 Task: Open Card Craft Beer Review in Board Content Marketing Campaign Planning and Execution to Workspace Event Marketing Agencies and add a team member Softage.1@softage.net, a label Blue, a checklist Culinary Arts, an attachment from your computer, a color Blue and finally, add a card description 'Plan and execute company team-building conference with guest speakers on employee engagement' and a comment 'We should approach this task with a sense of accountability and responsibility, owning our mistakes and taking steps to correct them.'. Add a start date 'Jan 05, 1900' with a due date 'Jan 12, 1900'
Action: Mouse moved to (142, 56)
Screenshot: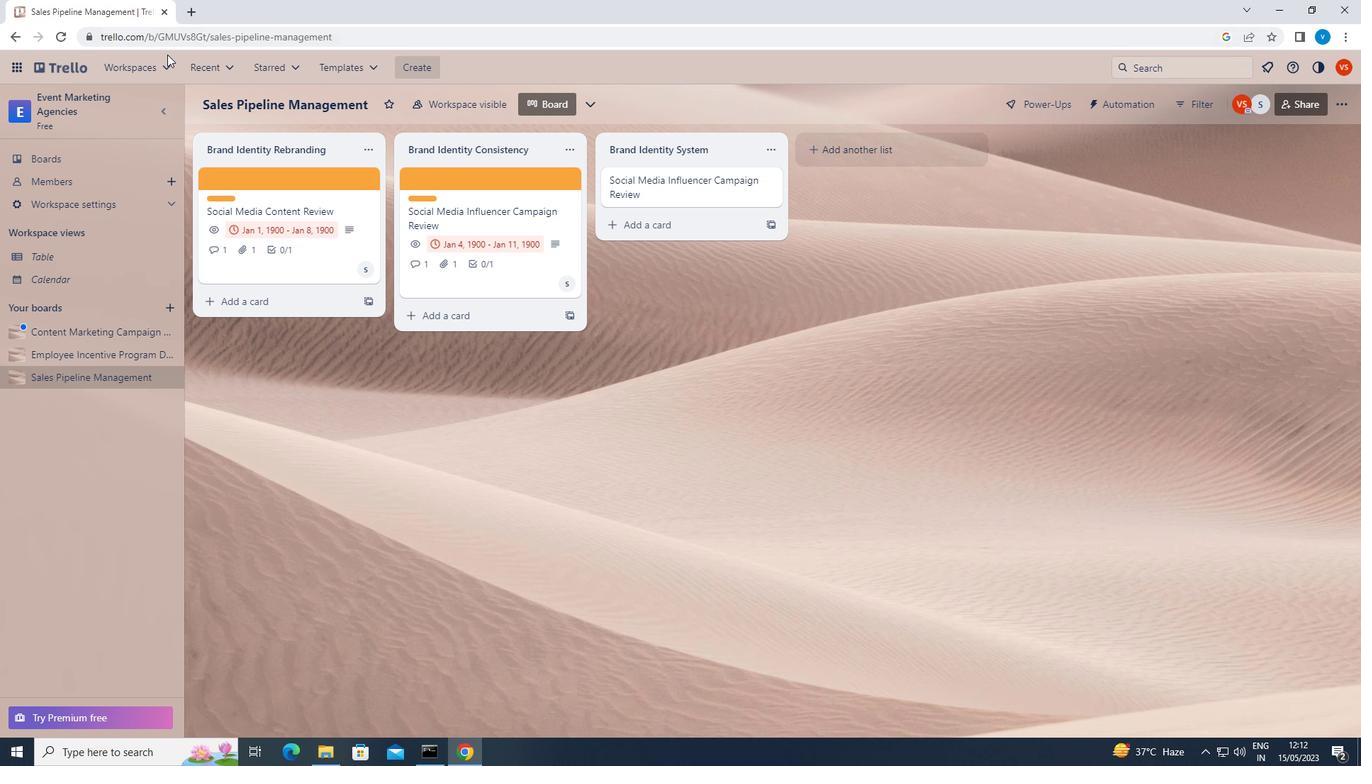 
Action: Mouse pressed left at (142, 56)
Screenshot: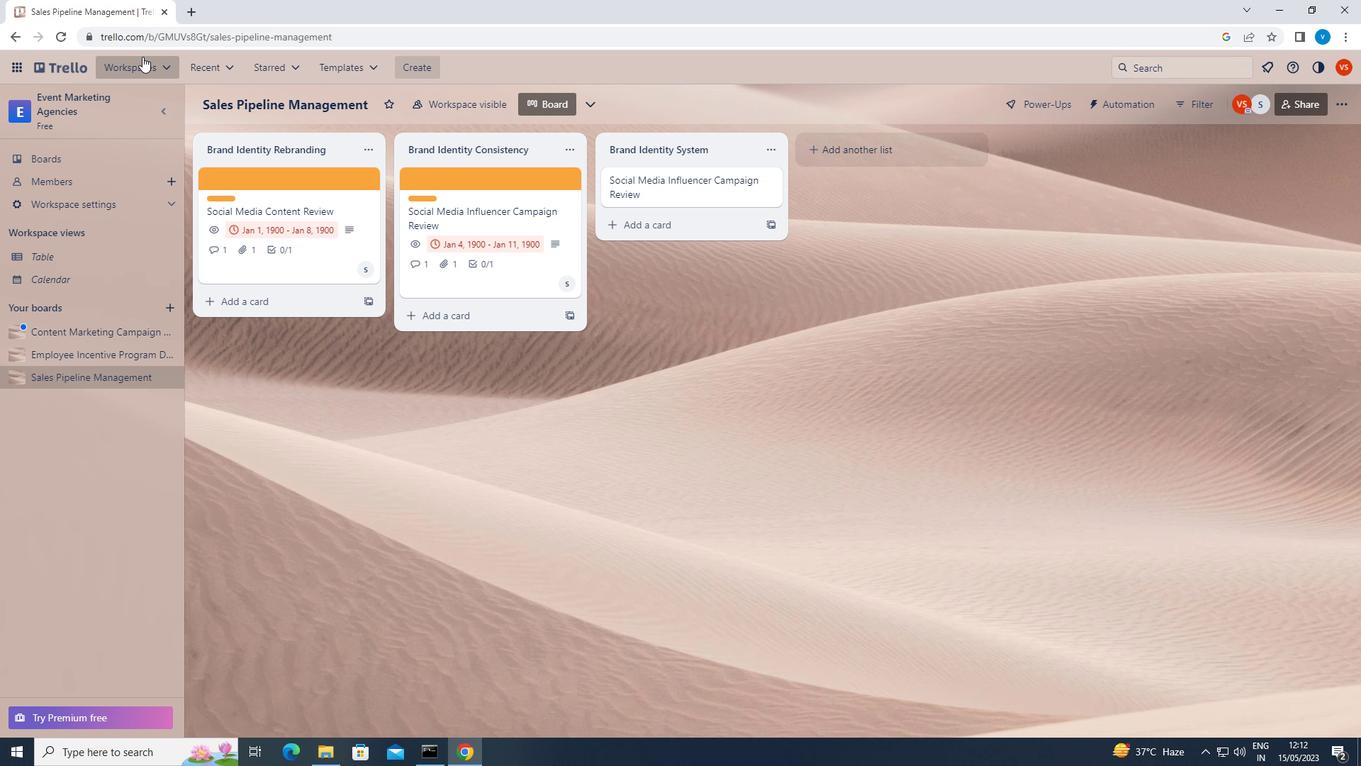 
Action: Mouse moved to (263, 646)
Screenshot: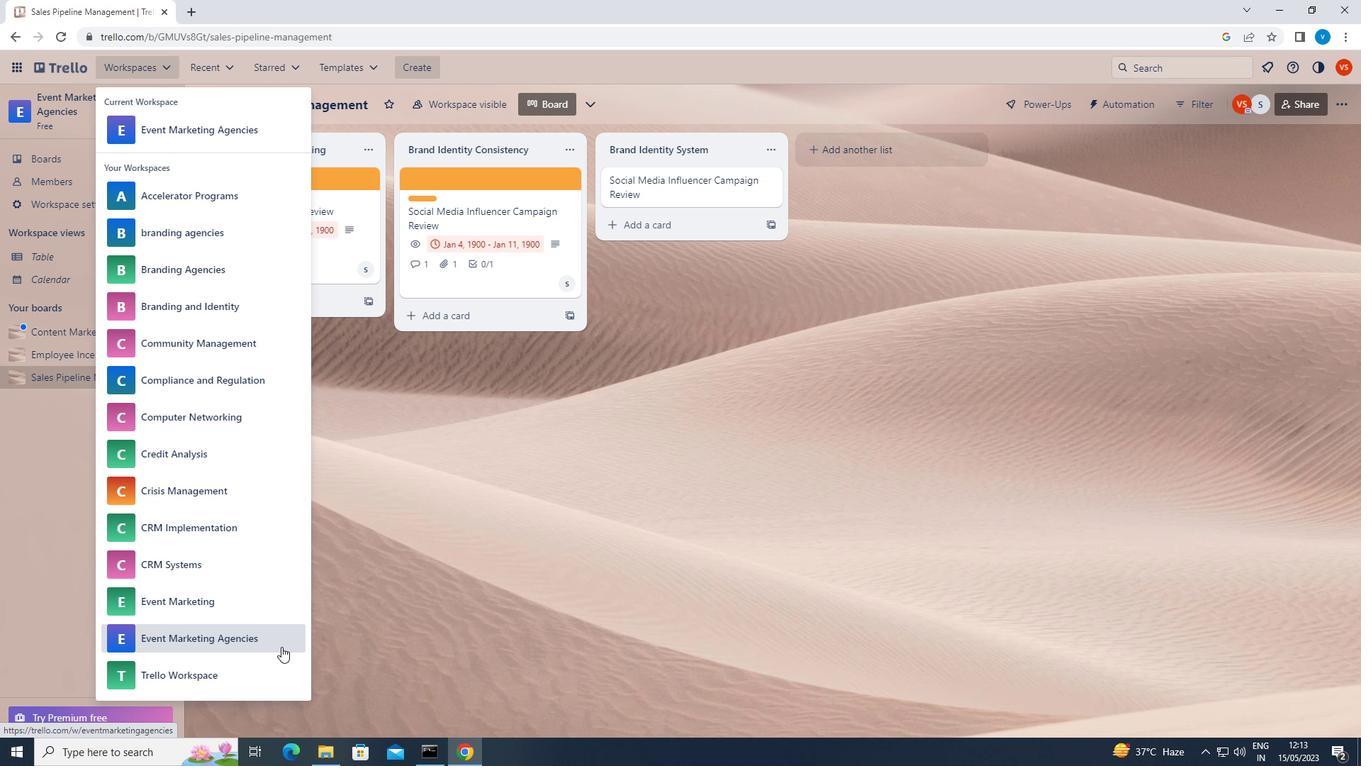
Action: Mouse pressed left at (263, 646)
Screenshot: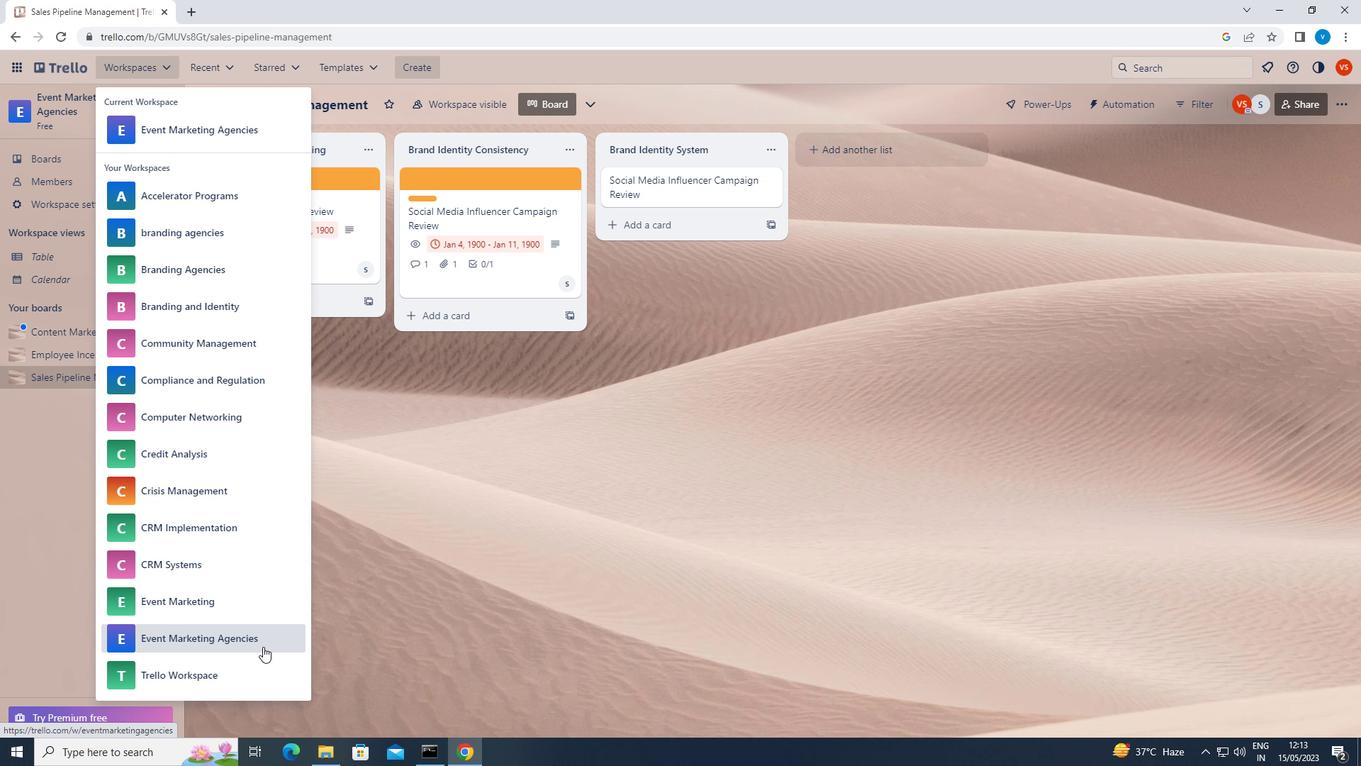 
Action: Mouse moved to (1028, 570)
Screenshot: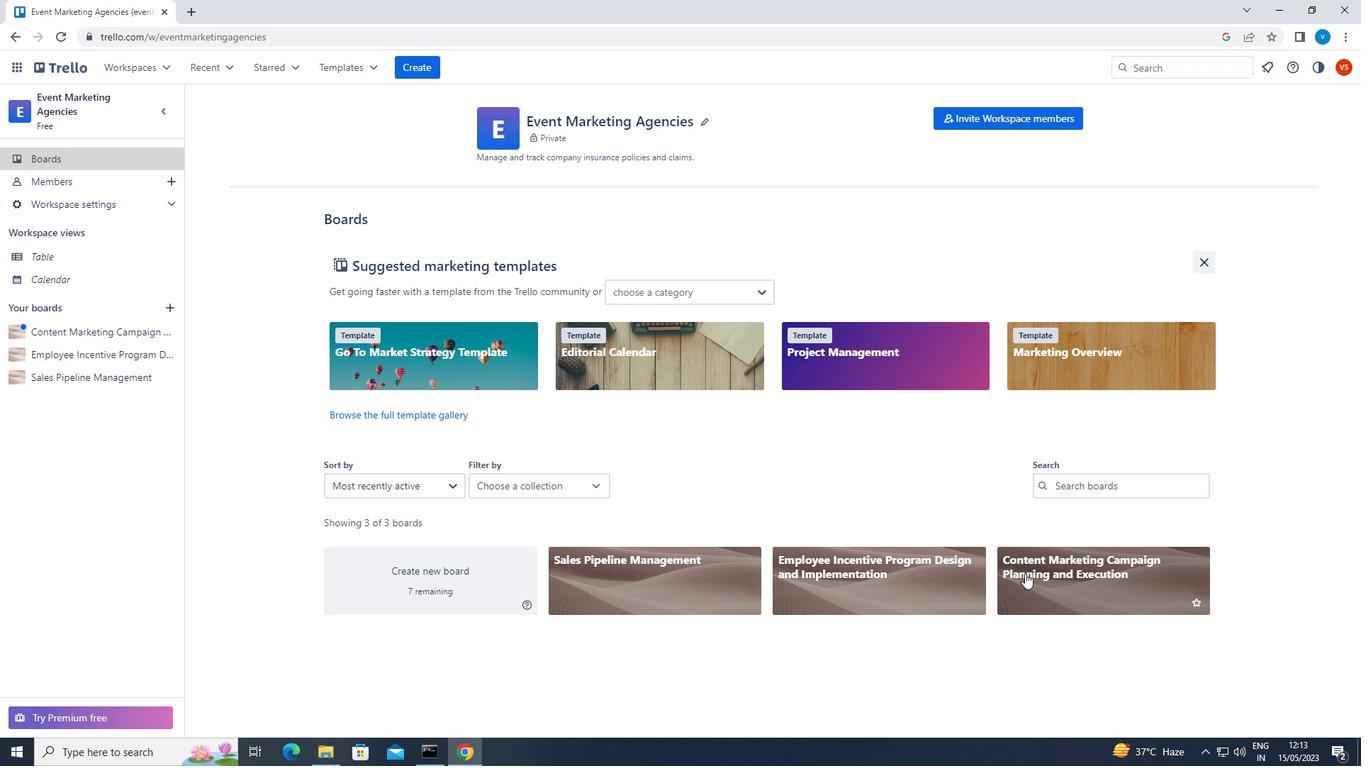 
Action: Mouse pressed left at (1028, 570)
Screenshot: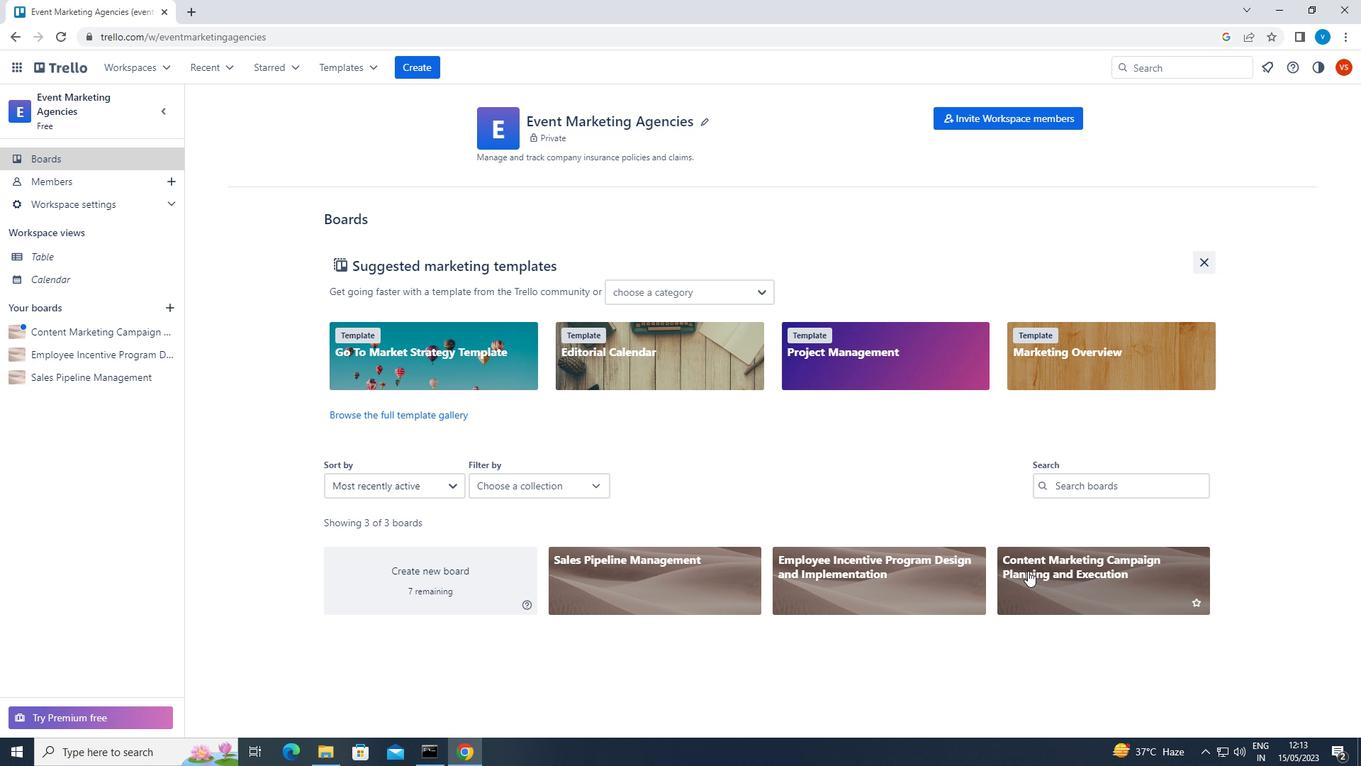 
Action: Mouse moved to (496, 173)
Screenshot: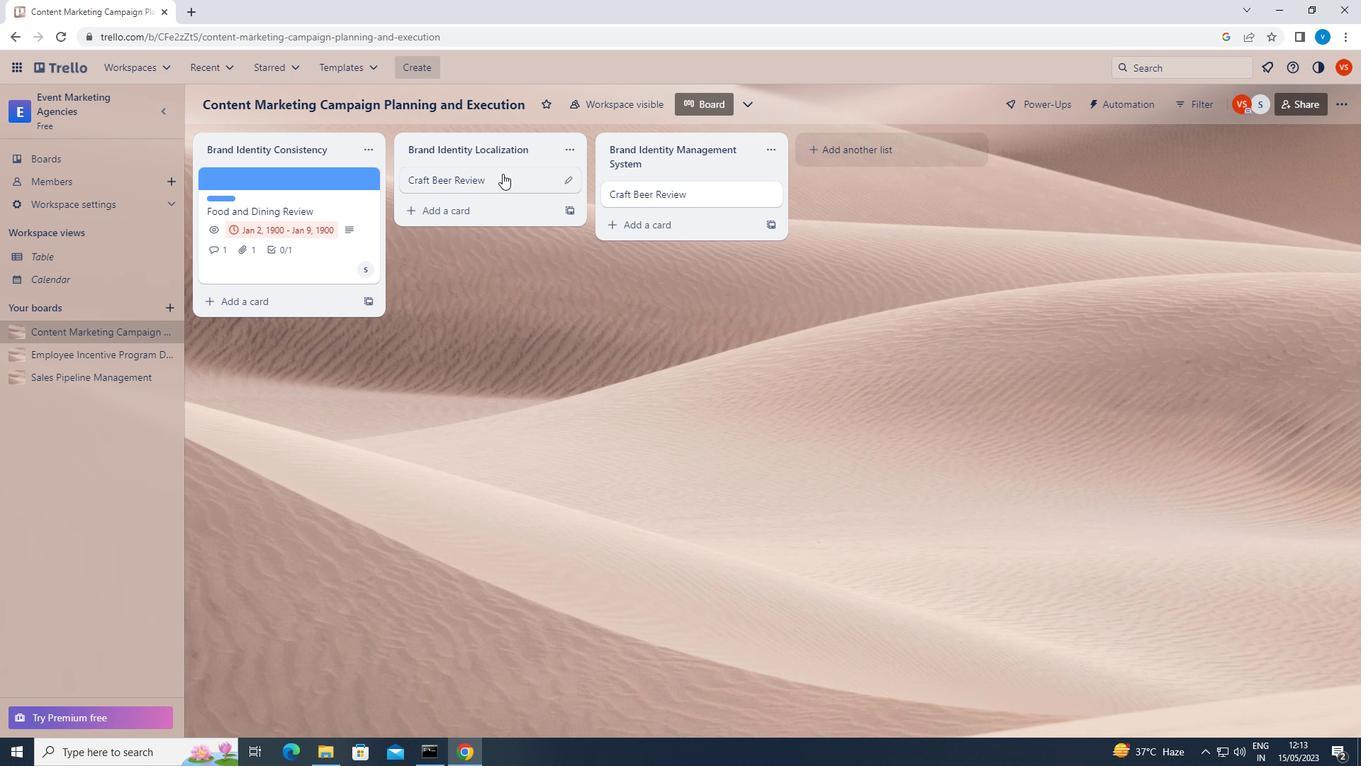 
Action: Mouse pressed left at (496, 173)
Screenshot: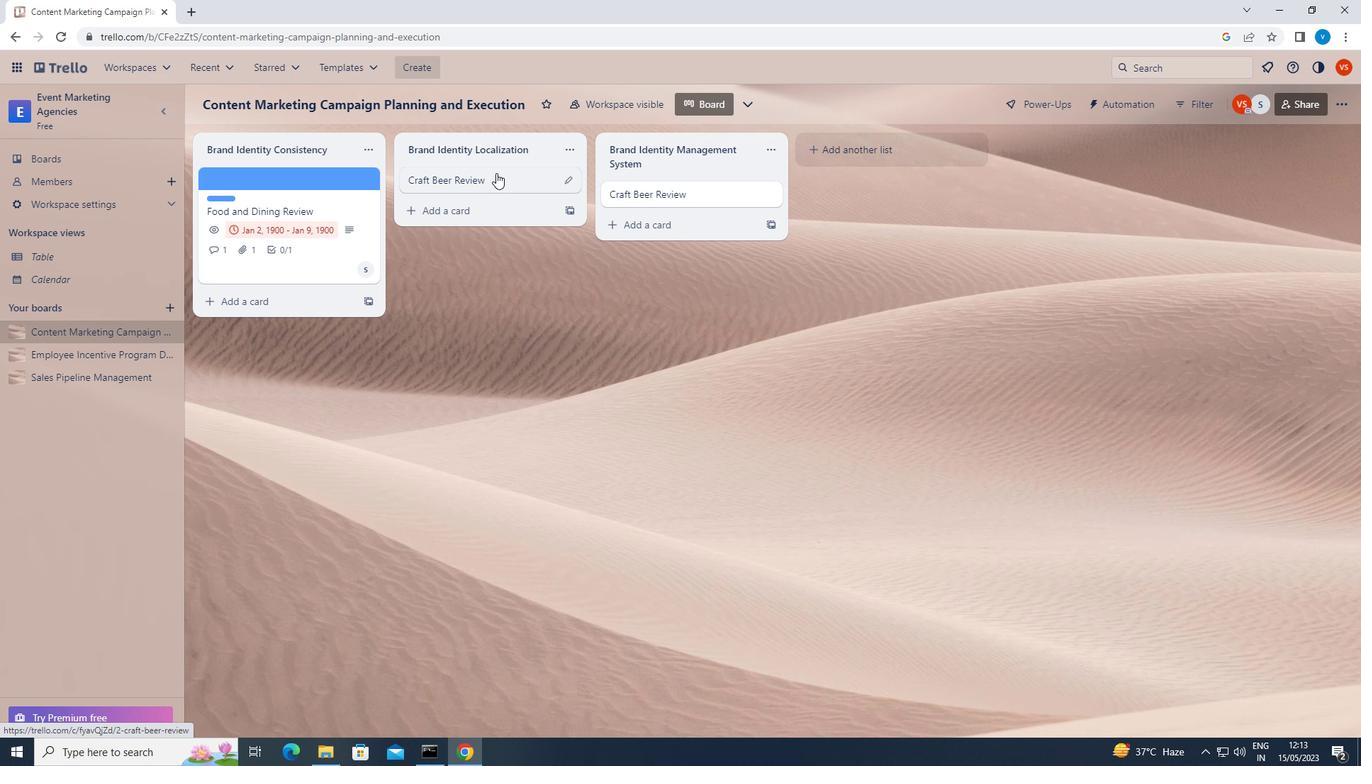 
Action: Mouse moved to (859, 232)
Screenshot: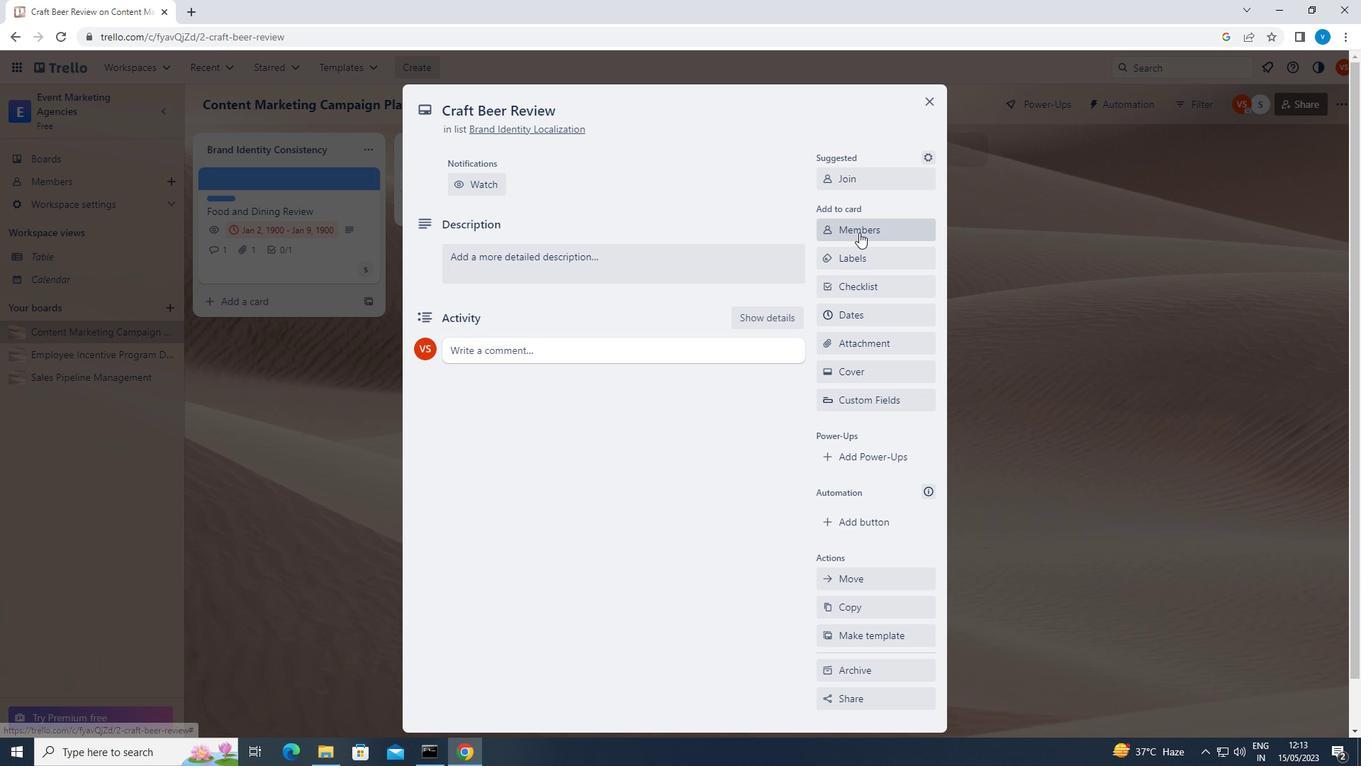
Action: Mouse pressed left at (859, 232)
Screenshot: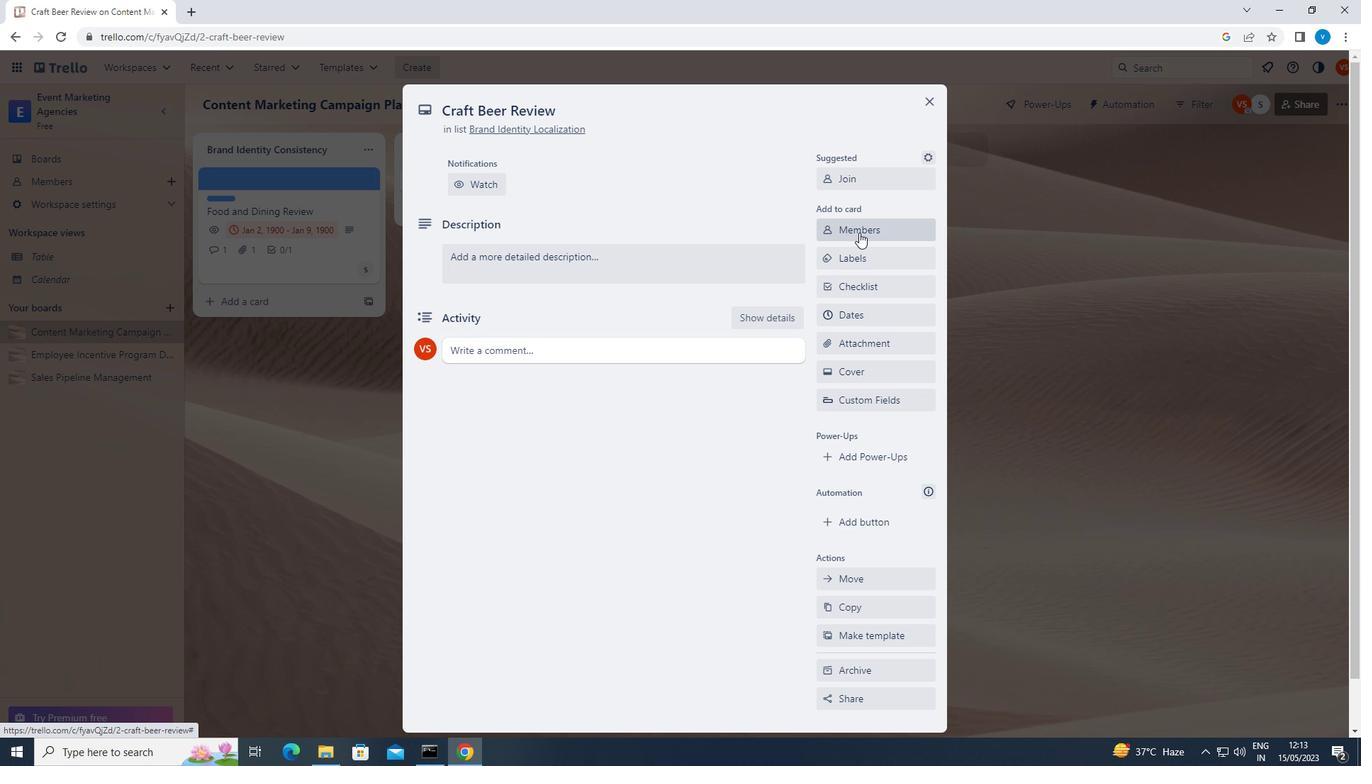 
Action: Key pressed <Key.shift>SOFTAGE.1<Key.shift><Key.shift>@SOFTAGE.NET
Screenshot: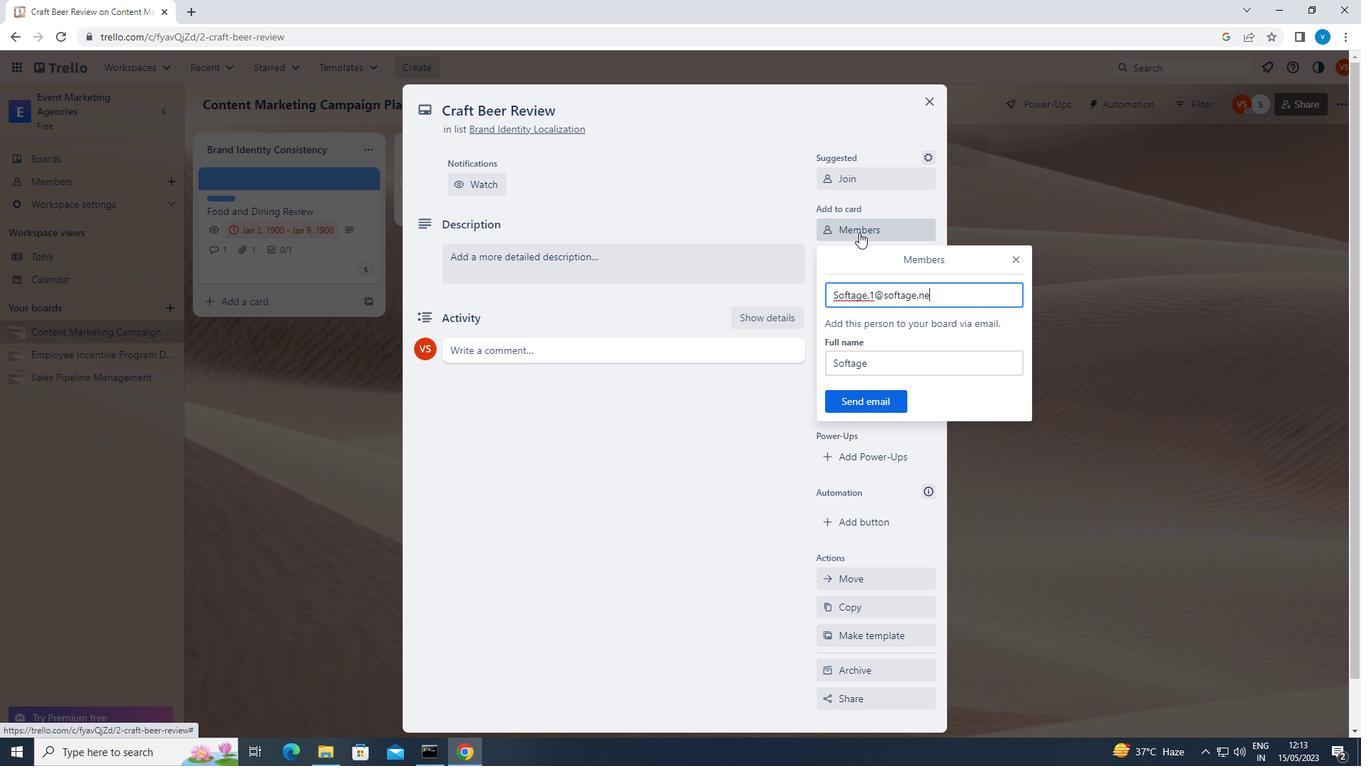
Action: Mouse moved to (870, 406)
Screenshot: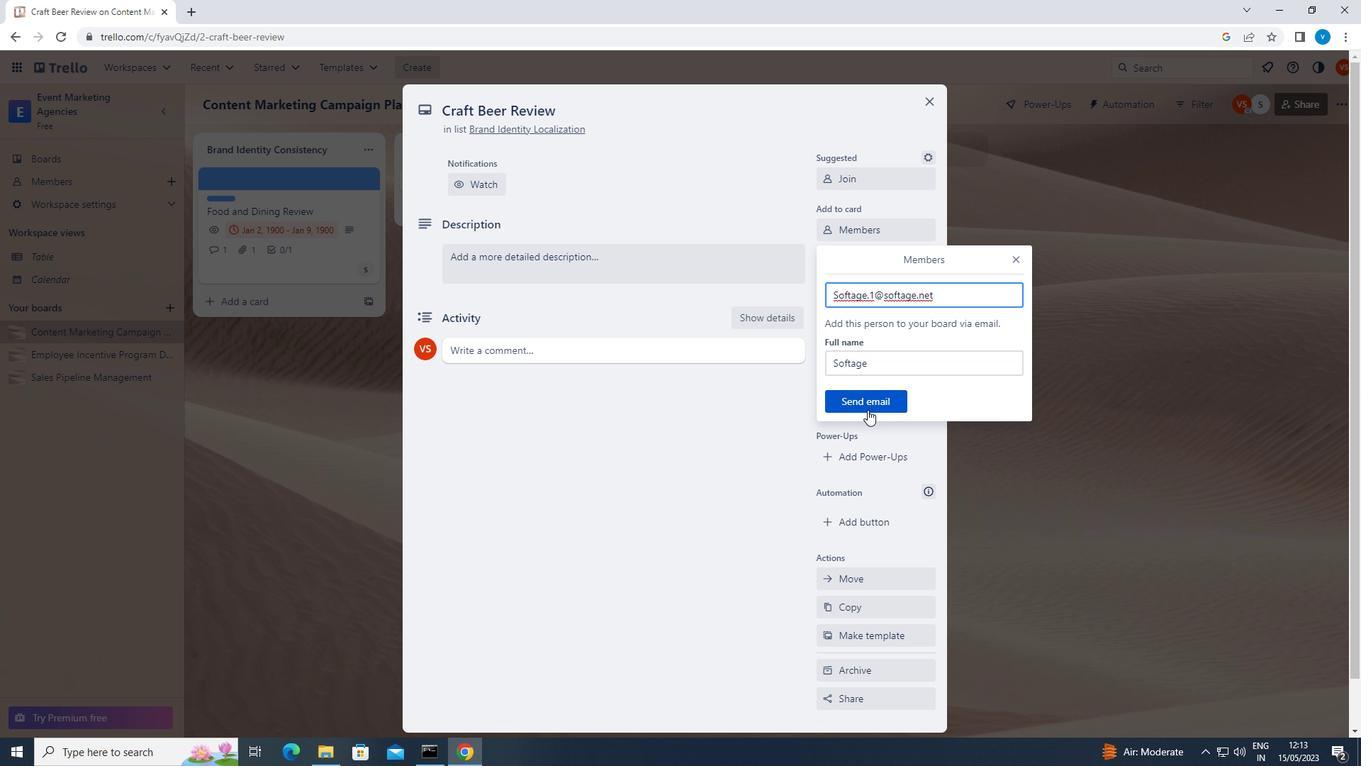 
Action: Mouse pressed left at (870, 406)
Screenshot: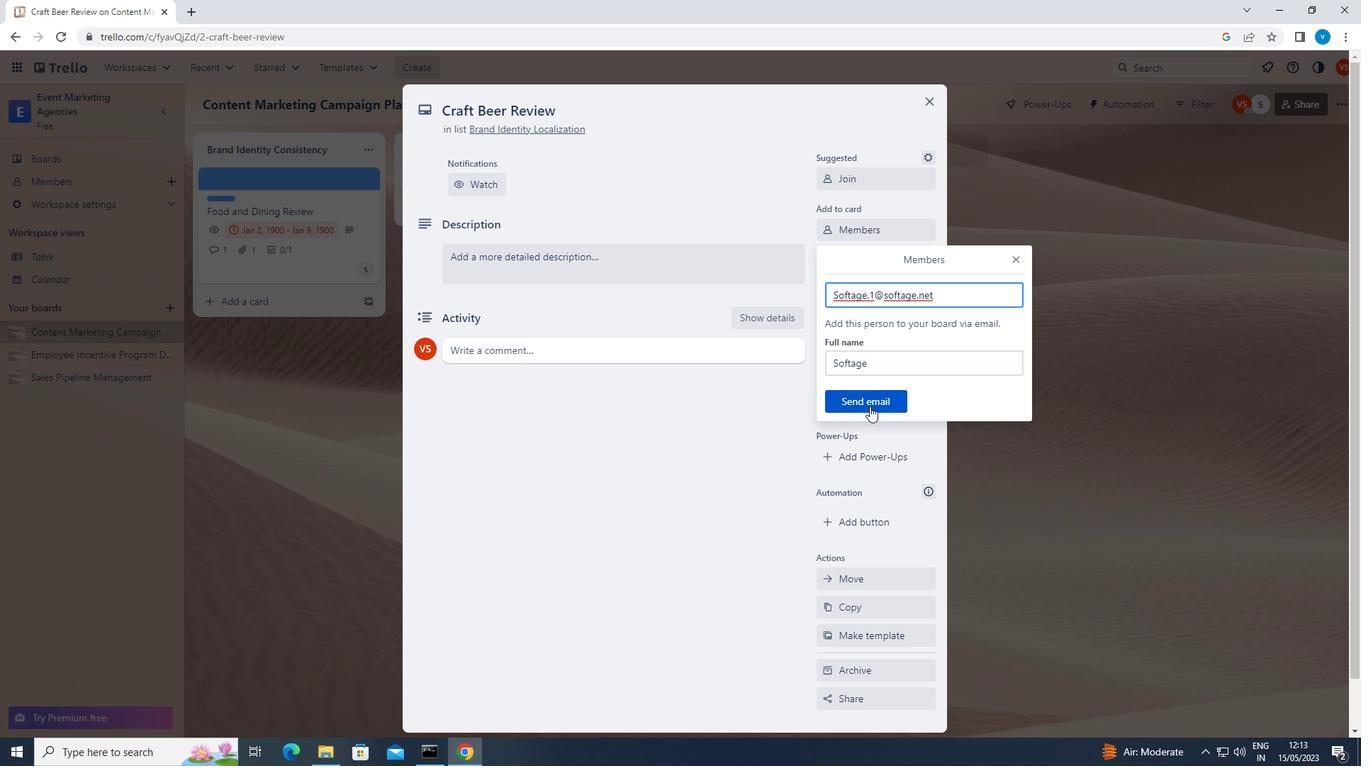 
Action: Mouse moved to (875, 256)
Screenshot: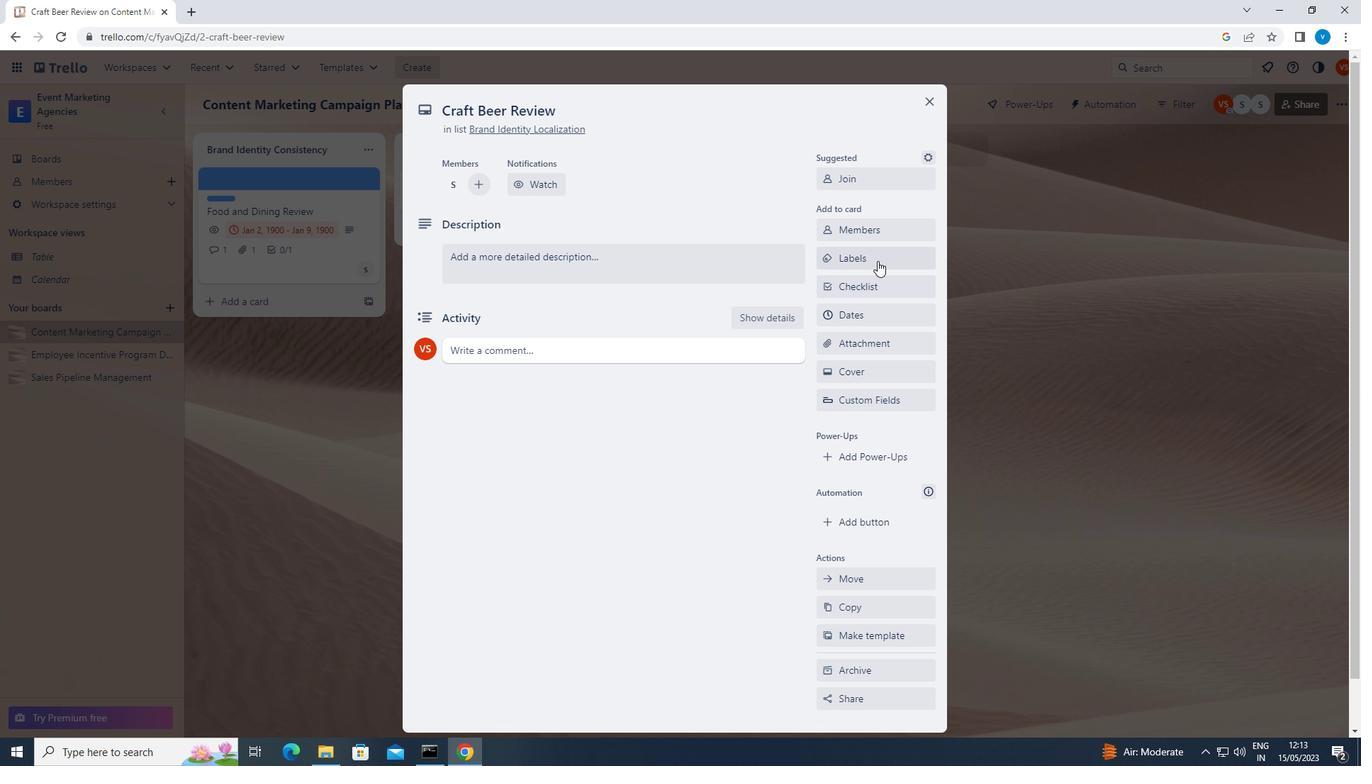 
Action: Mouse pressed left at (875, 256)
Screenshot: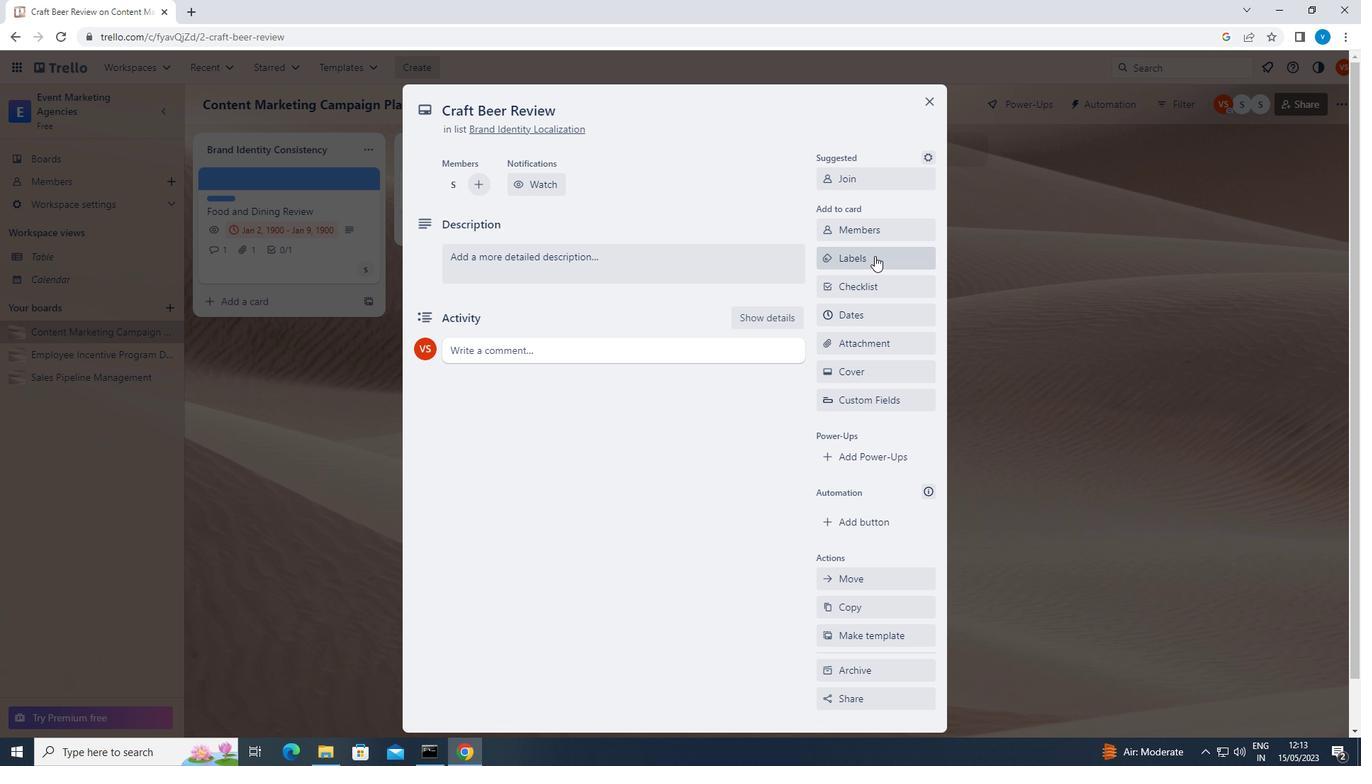 
Action: Mouse moved to (873, 491)
Screenshot: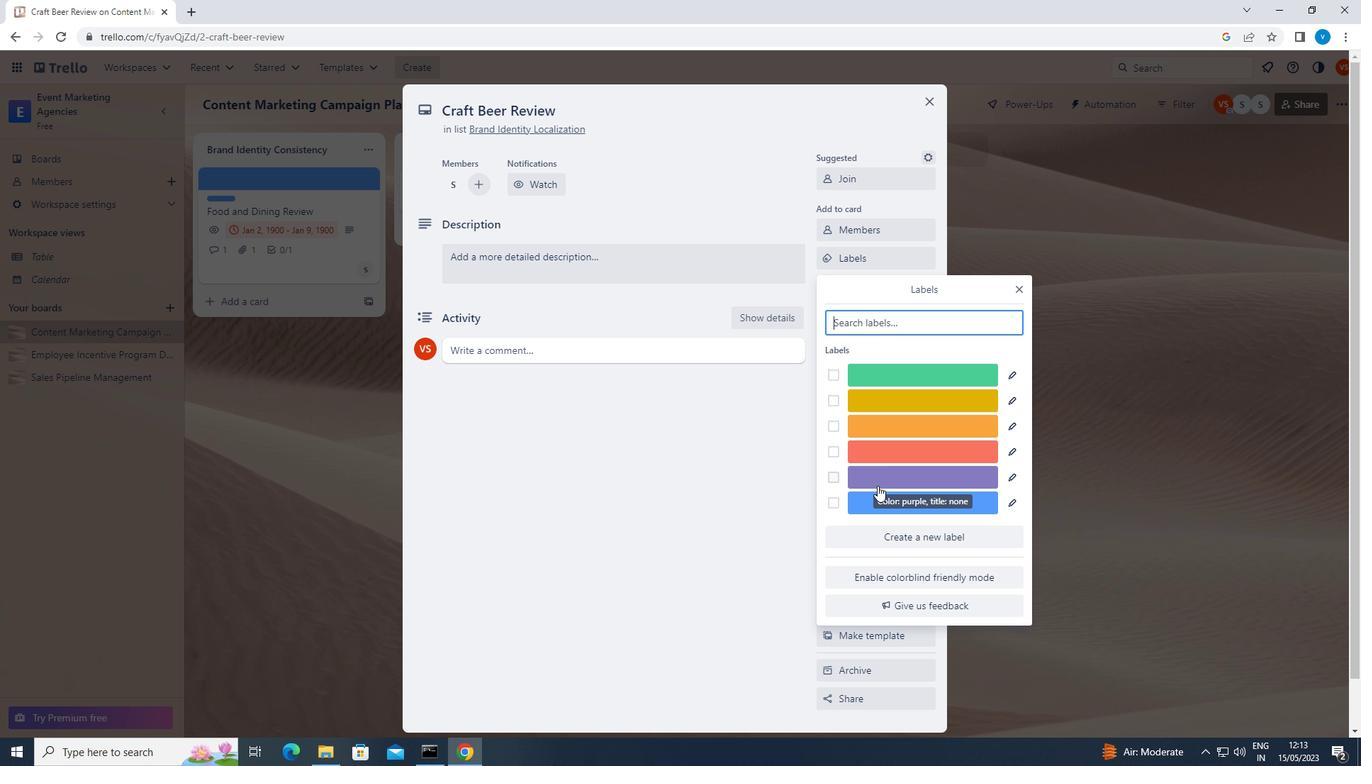 
Action: Mouse pressed left at (873, 491)
Screenshot: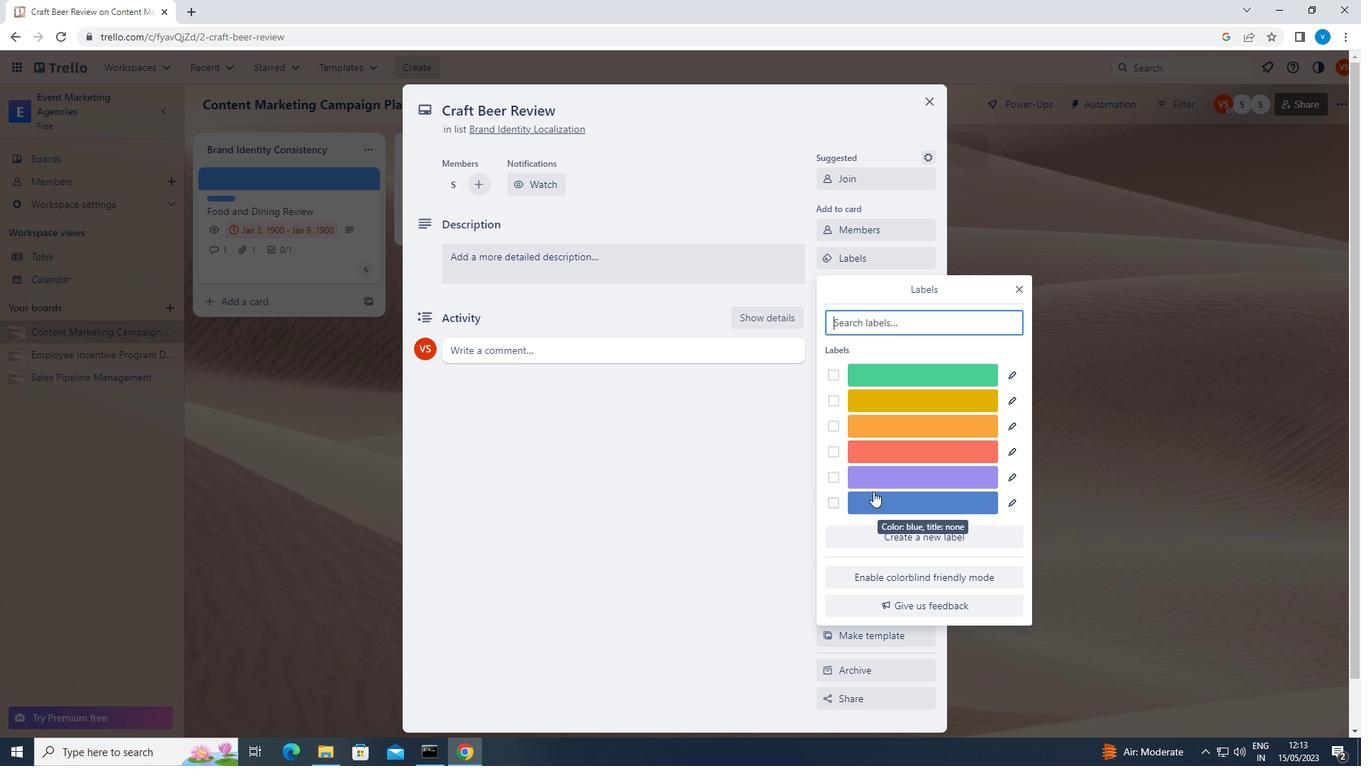 
Action: Mouse moved to (1020, 290)
Screenshot: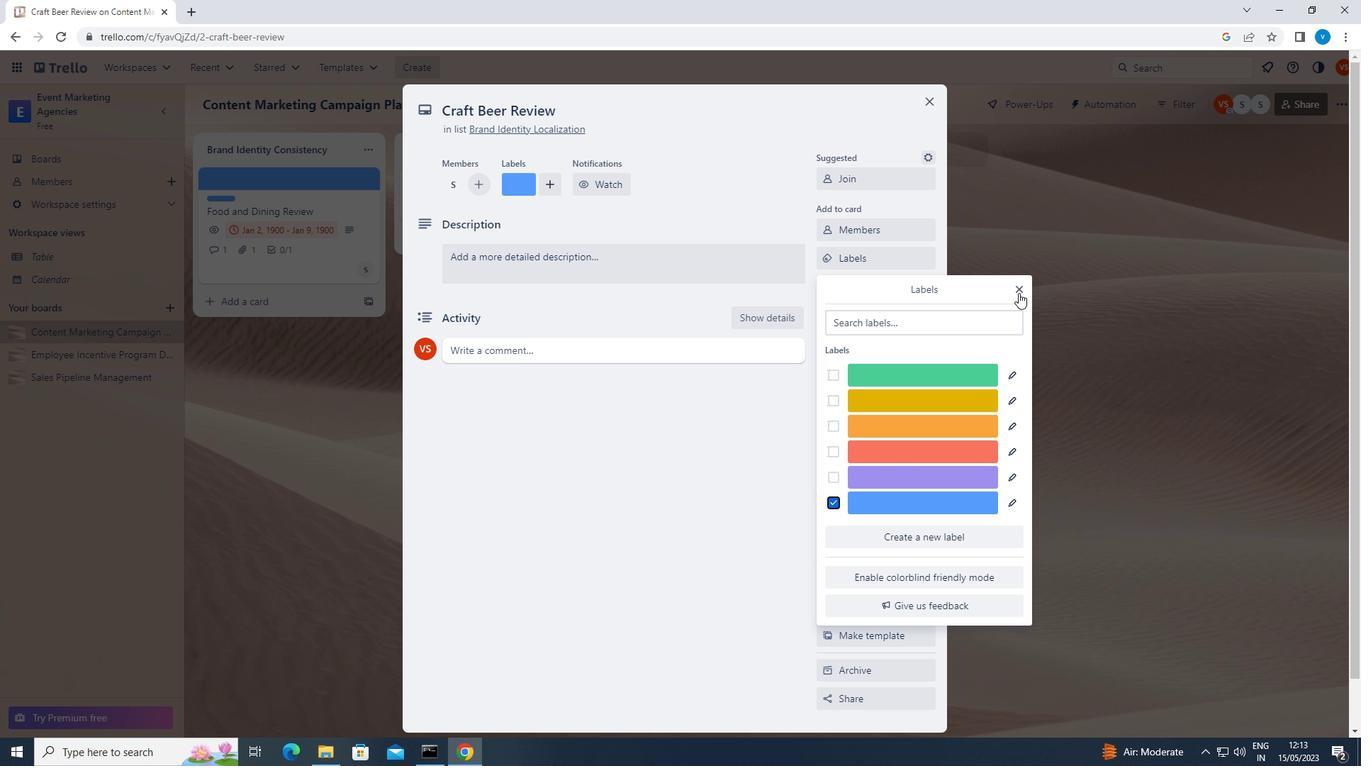 
Action: Mouse pressed left at (1020, 290)
Screenshot: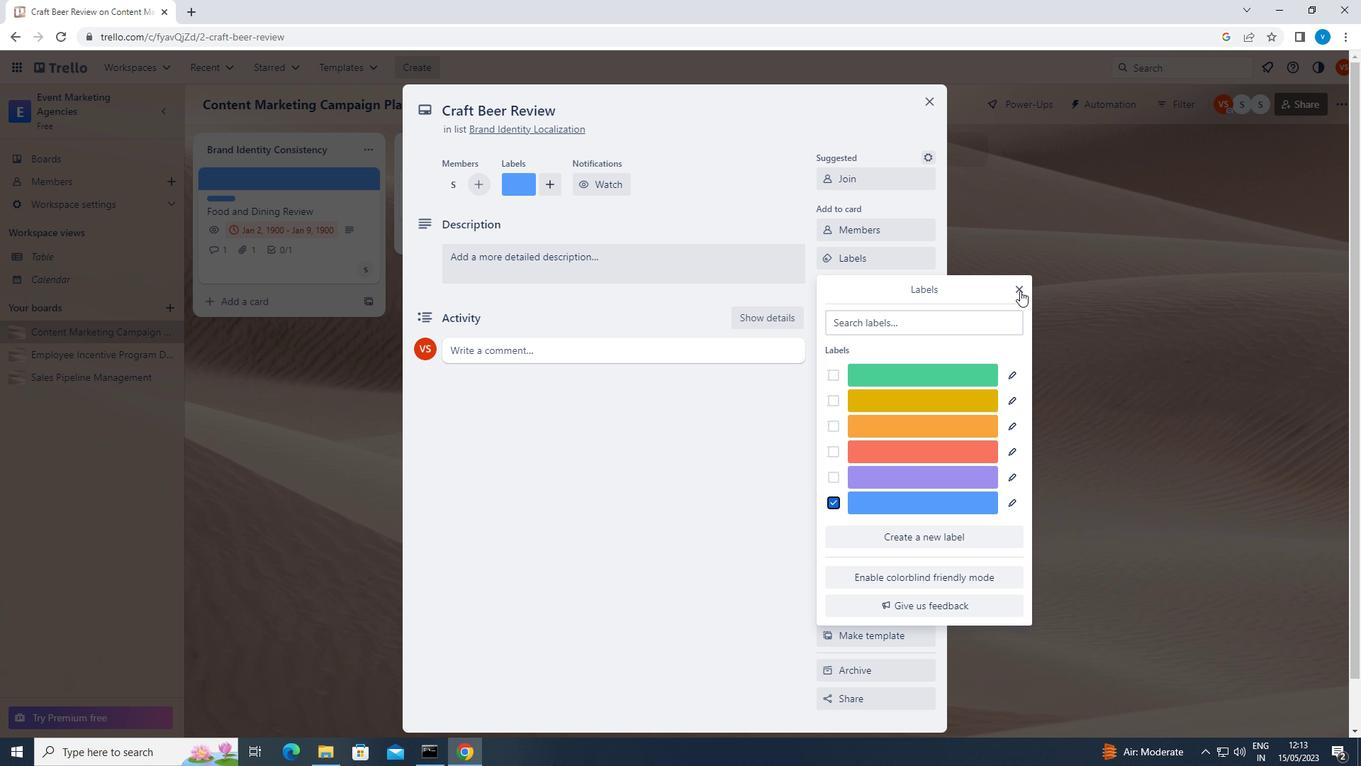 
Action: Mouse moved to (914, 283)
Screenshot: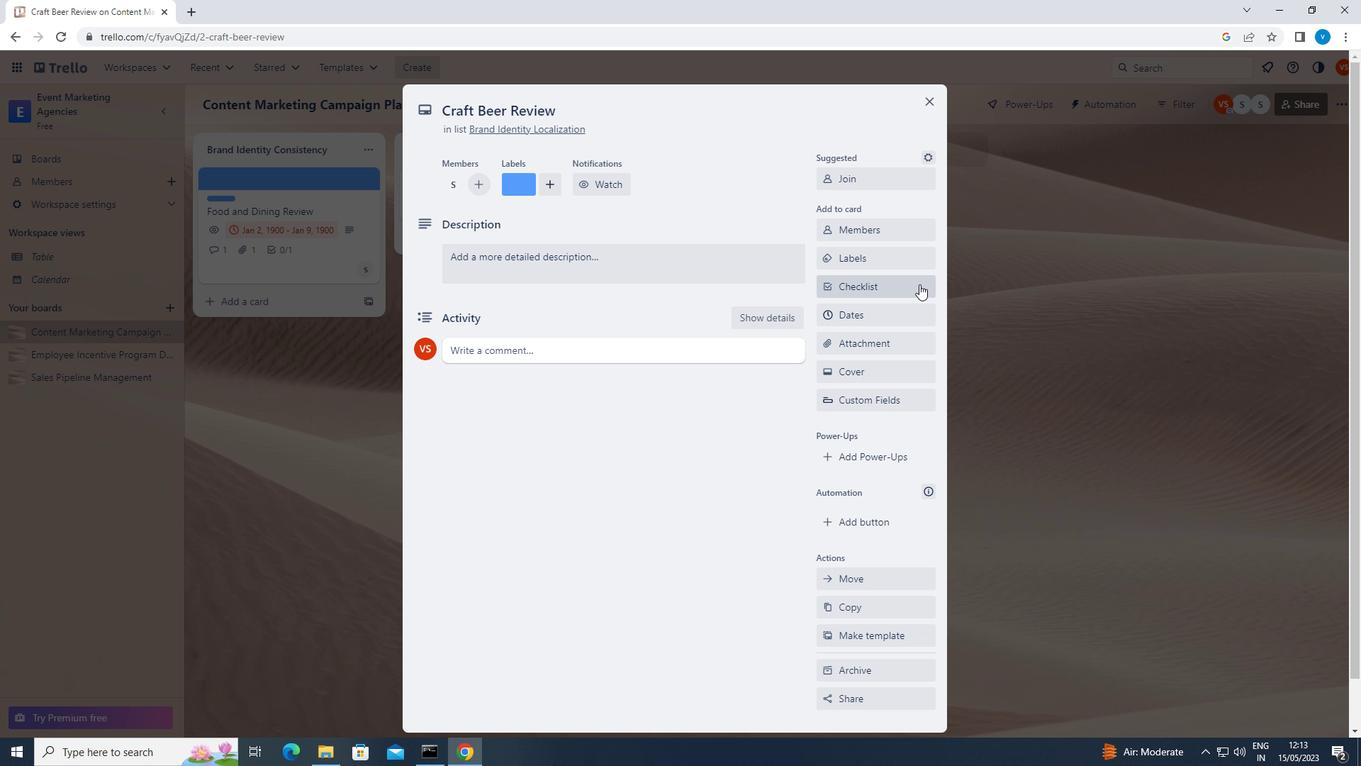 
Action: Mouse pressed left at (914, 283)
Screenshot: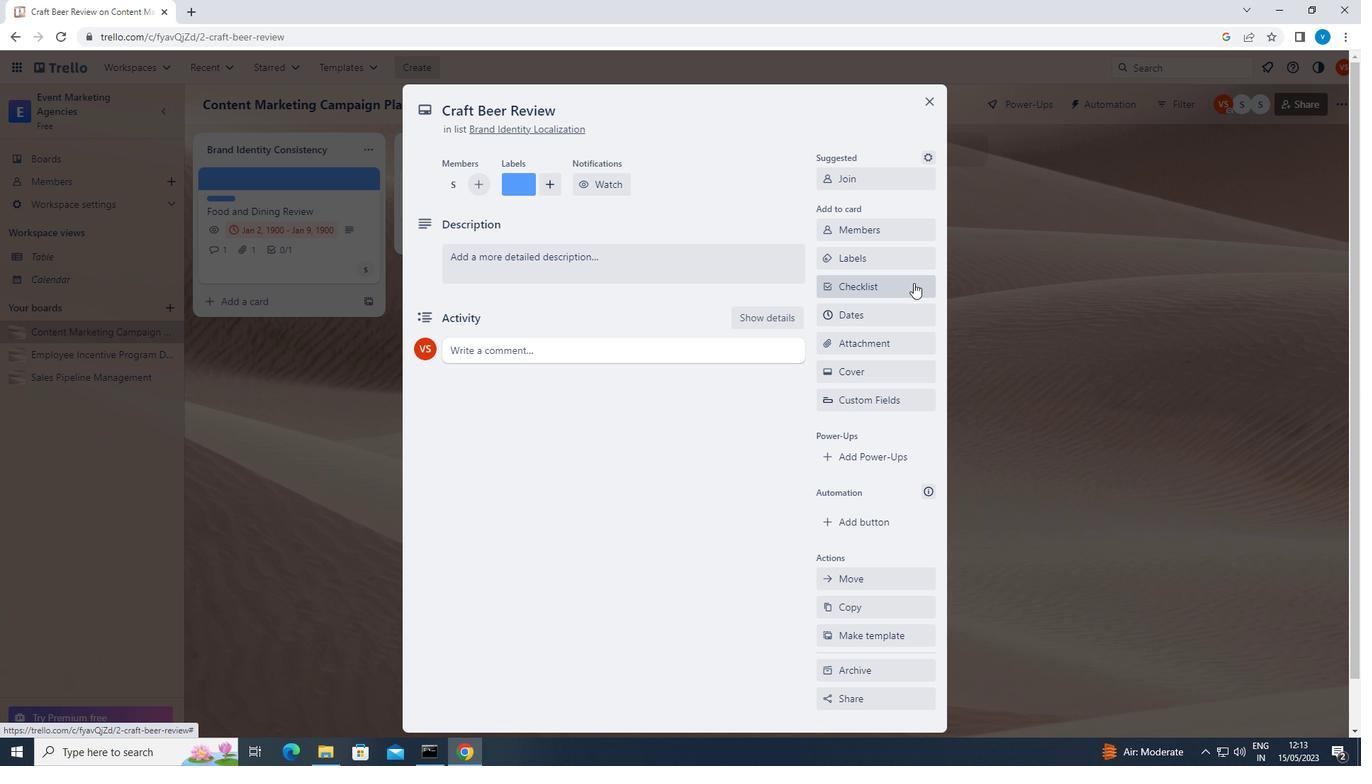 
Action: Mouse moved to (860, 444)
Screenshot: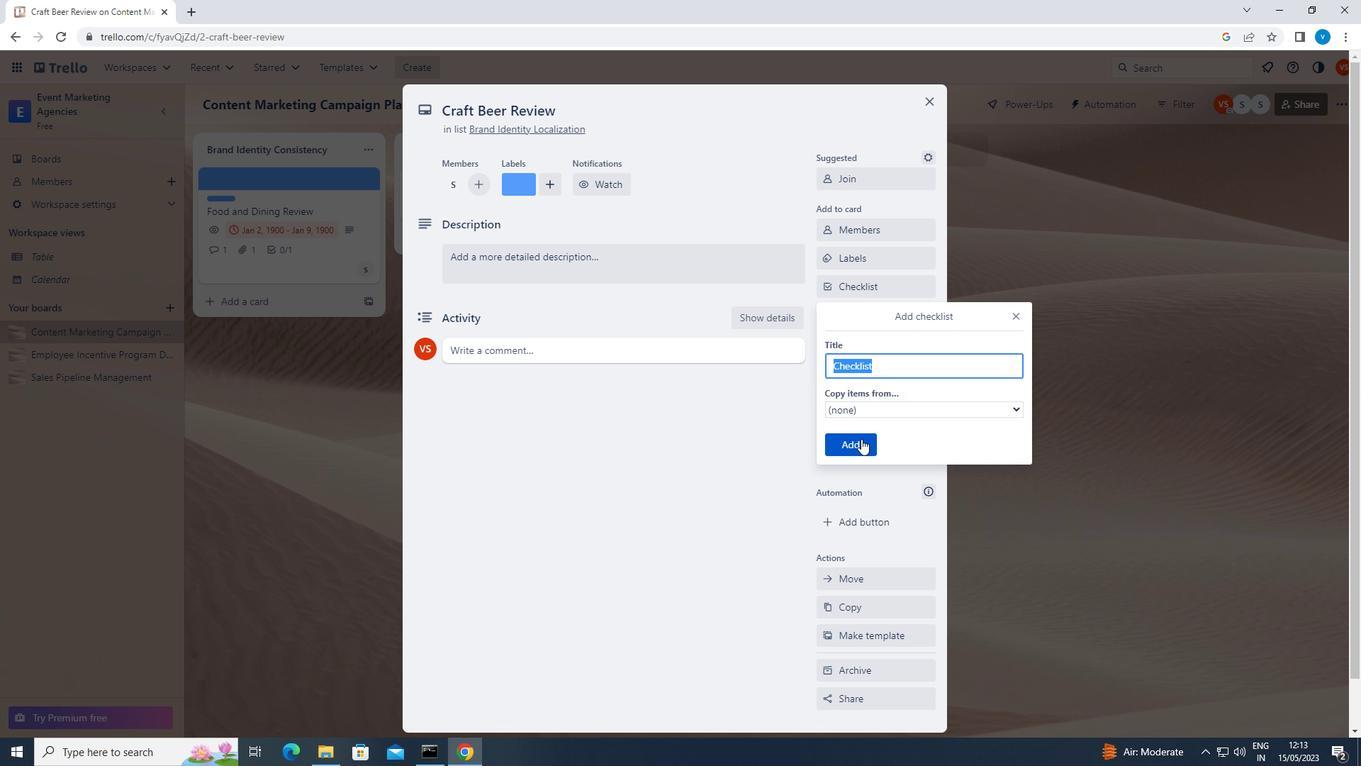 
Action: Mouse pressed left at (860, 444)
Screenshot: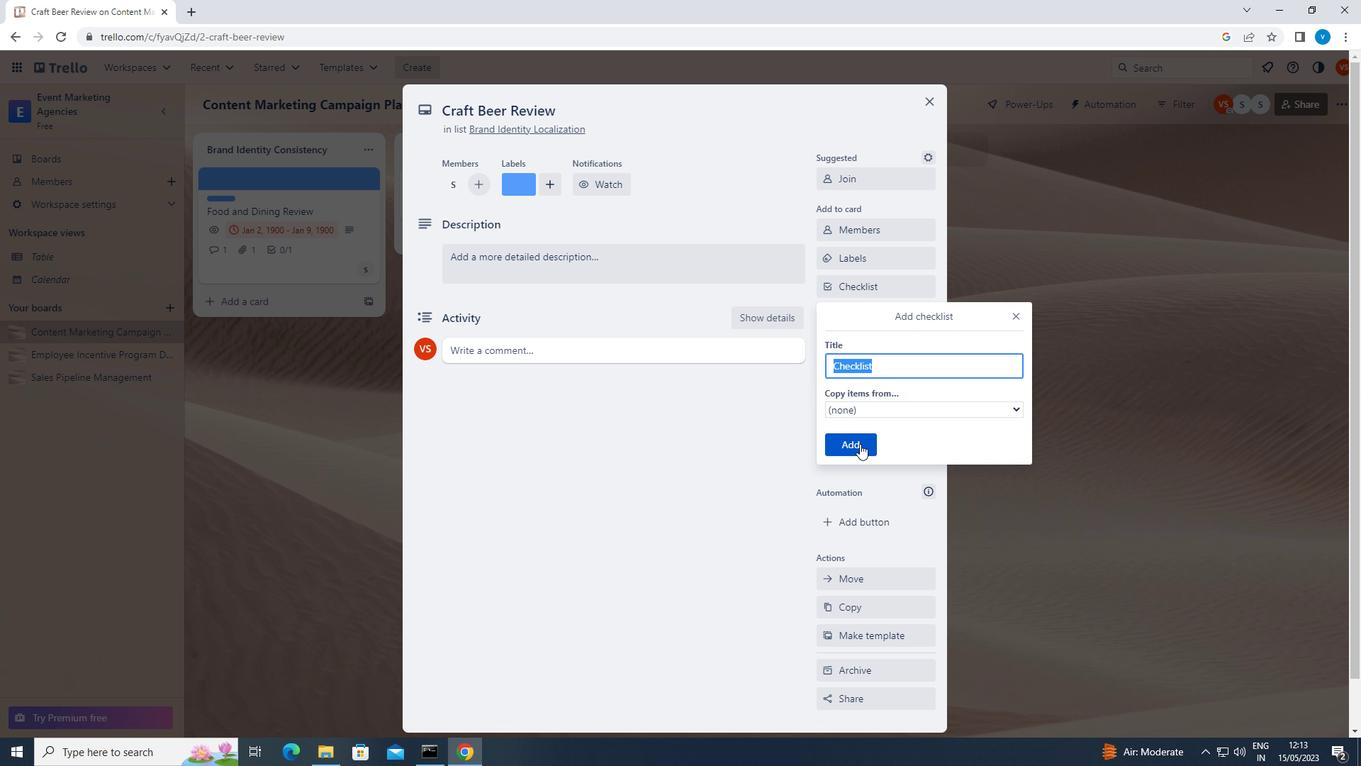
Action: Key pressed <Key.shift><Key.shift><Key.shift>CULINARY<Key.space><Key.shift><Key.shift><Key.shift><Key.shift>ARTS
Screenshot: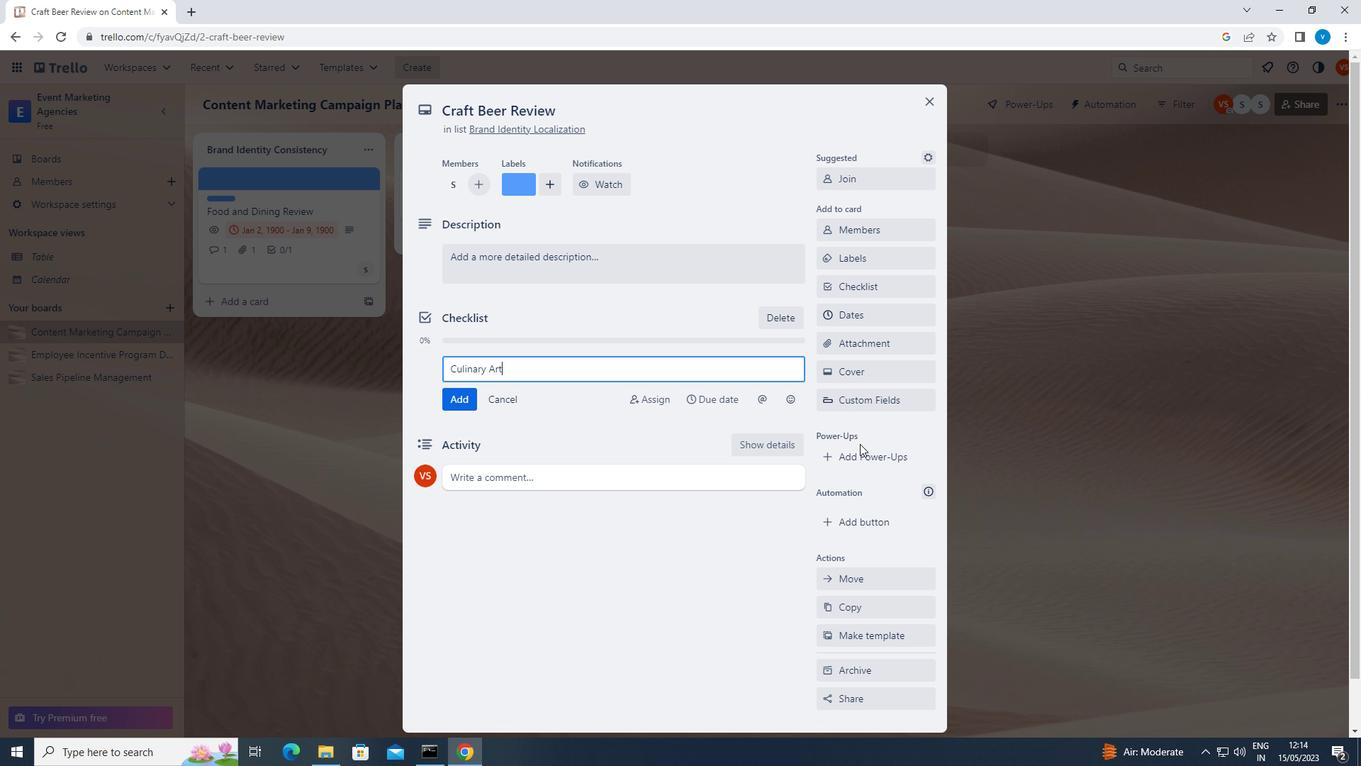 
Action: Mouse moved to (468, 395)
Screenshot: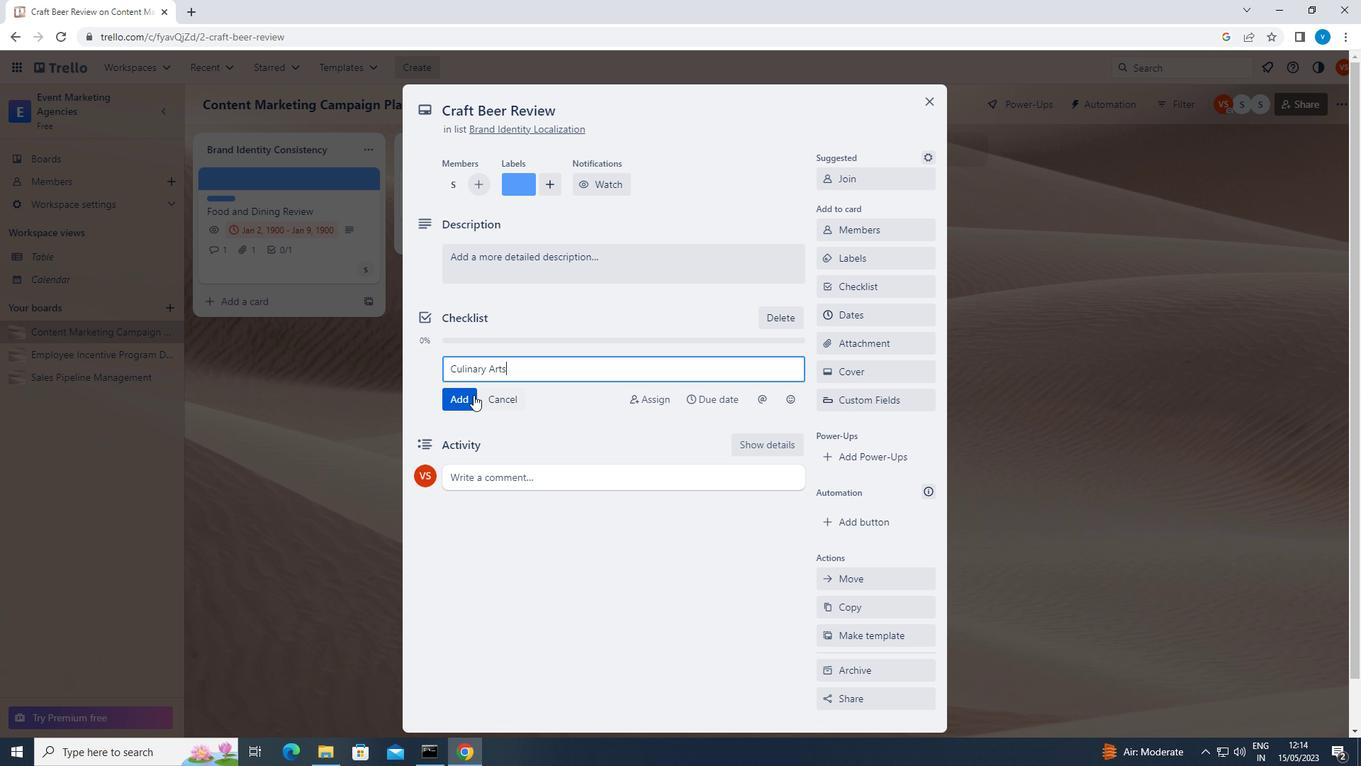 
Action: Mouse pressed left at (468, 395)
Screenshot: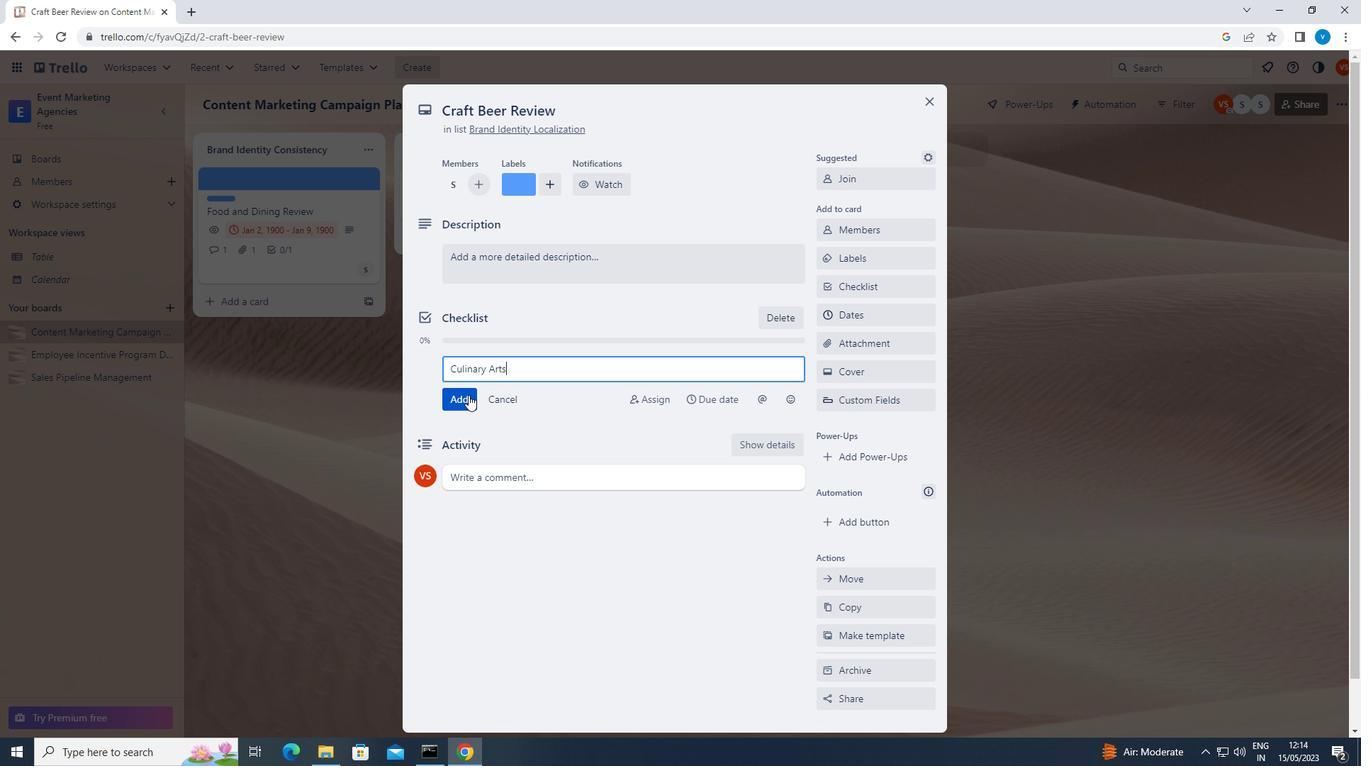 
Action: Mouse moved to (849, 346)
Screenshot: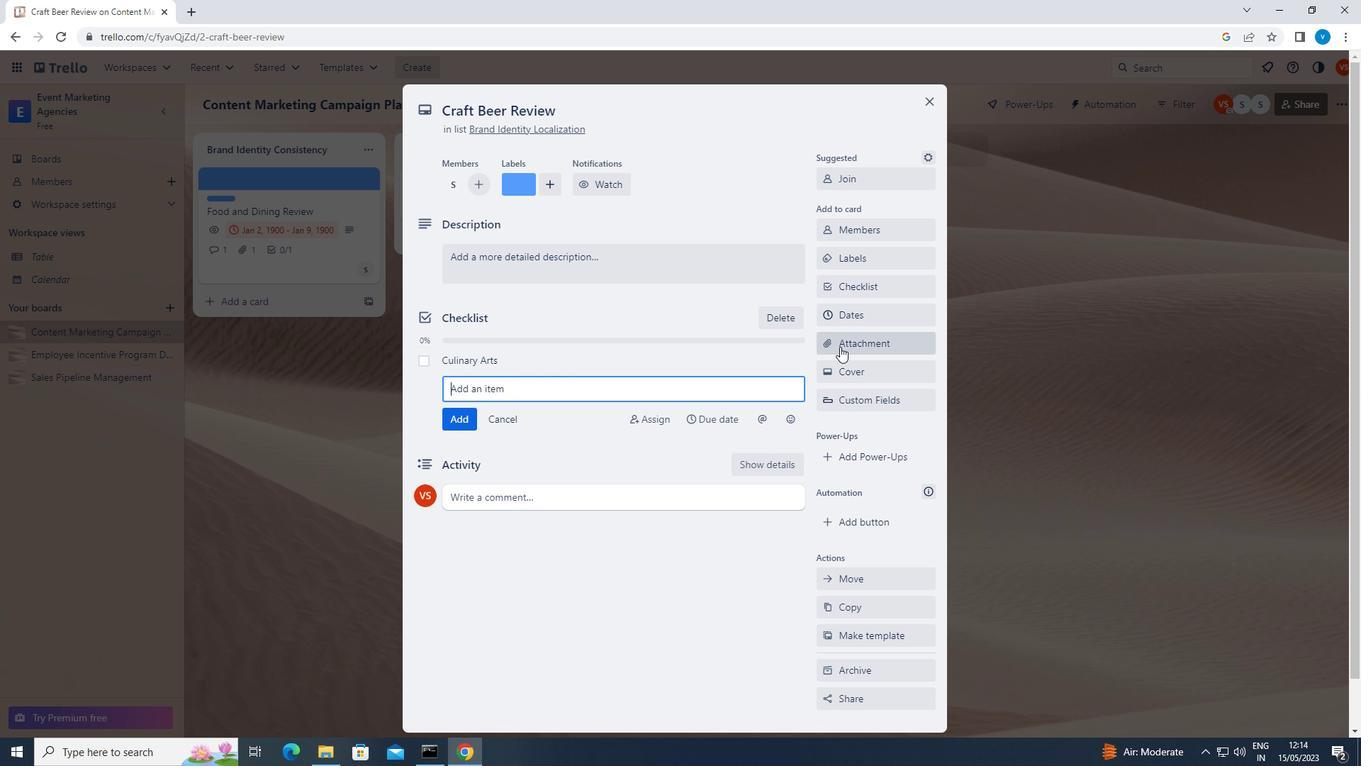 
Action: Mouse pressed left at (849, 346)
Screenshot: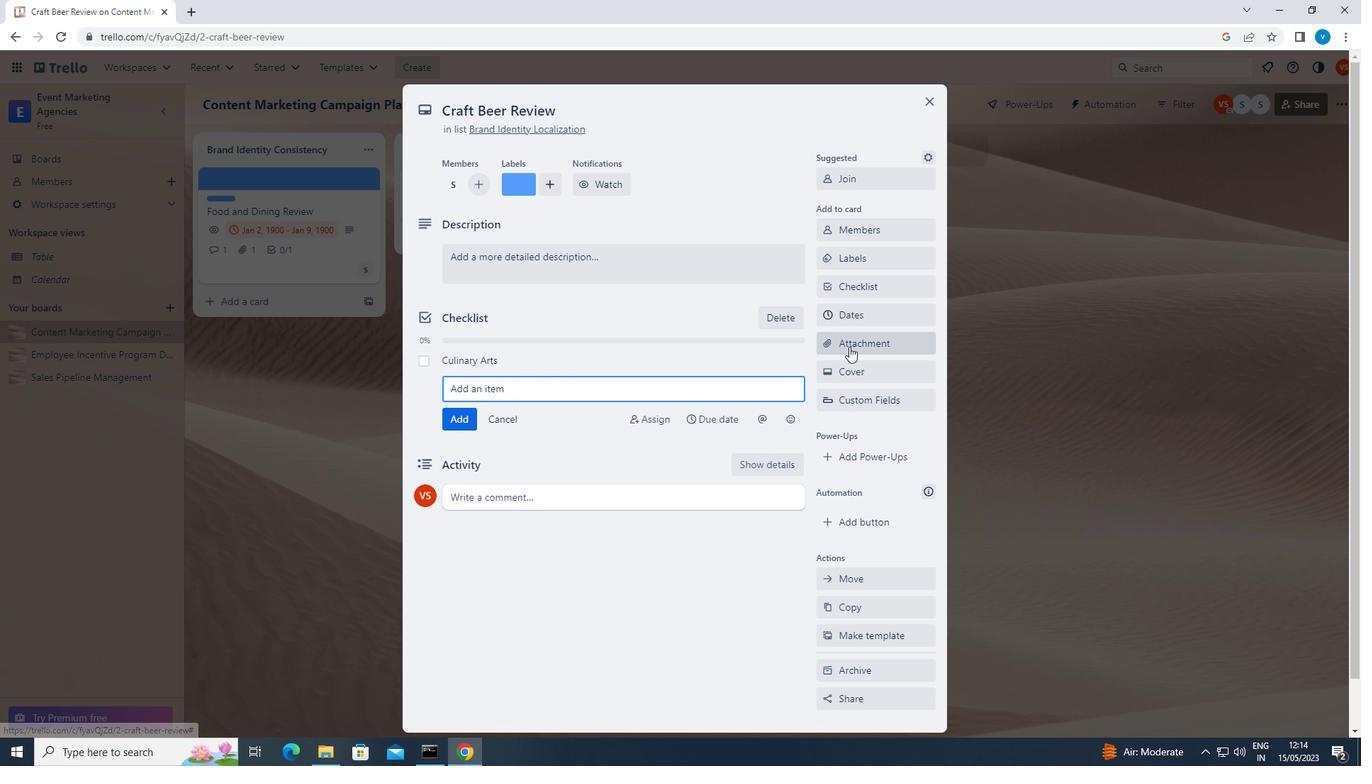 
Action: Mouse moved to (844, 404)
Screenshot: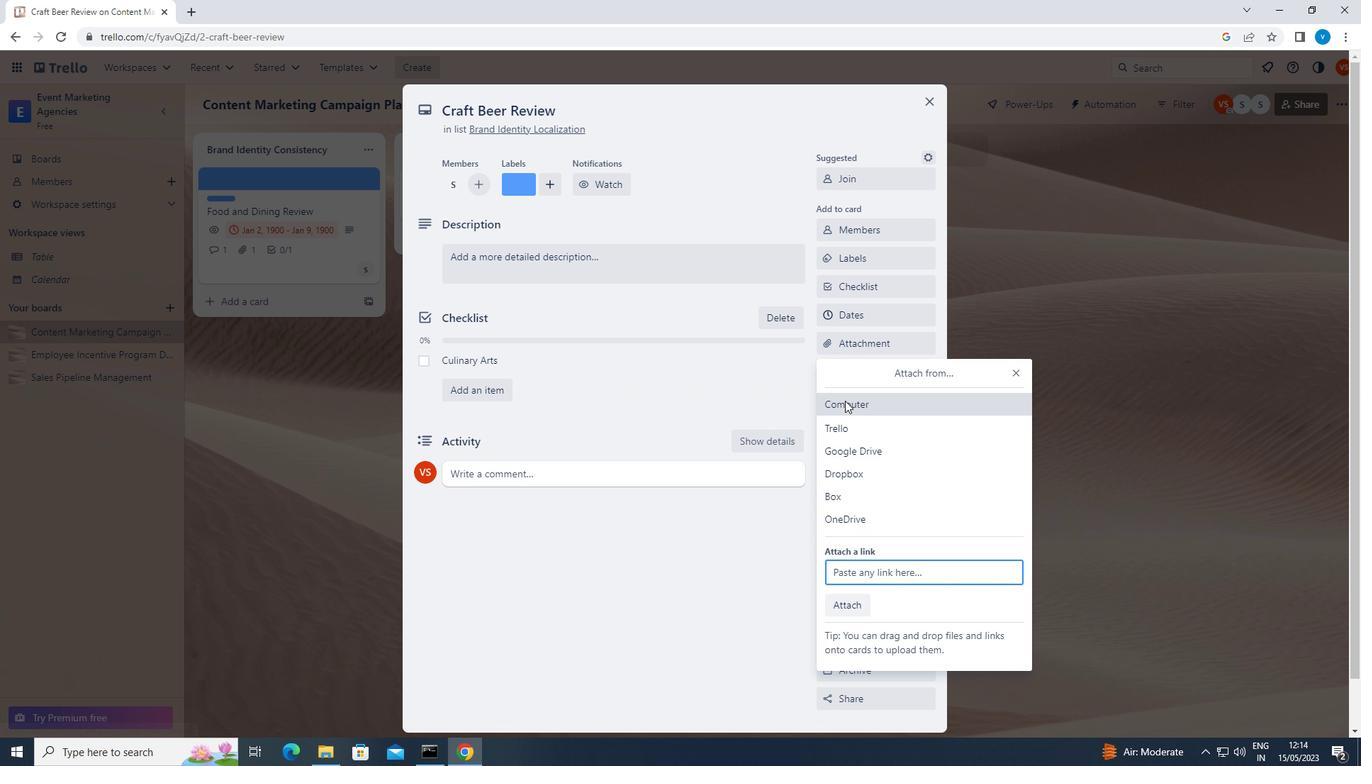 
Action: Mouse pressed left at (844, 404)
Screenshot: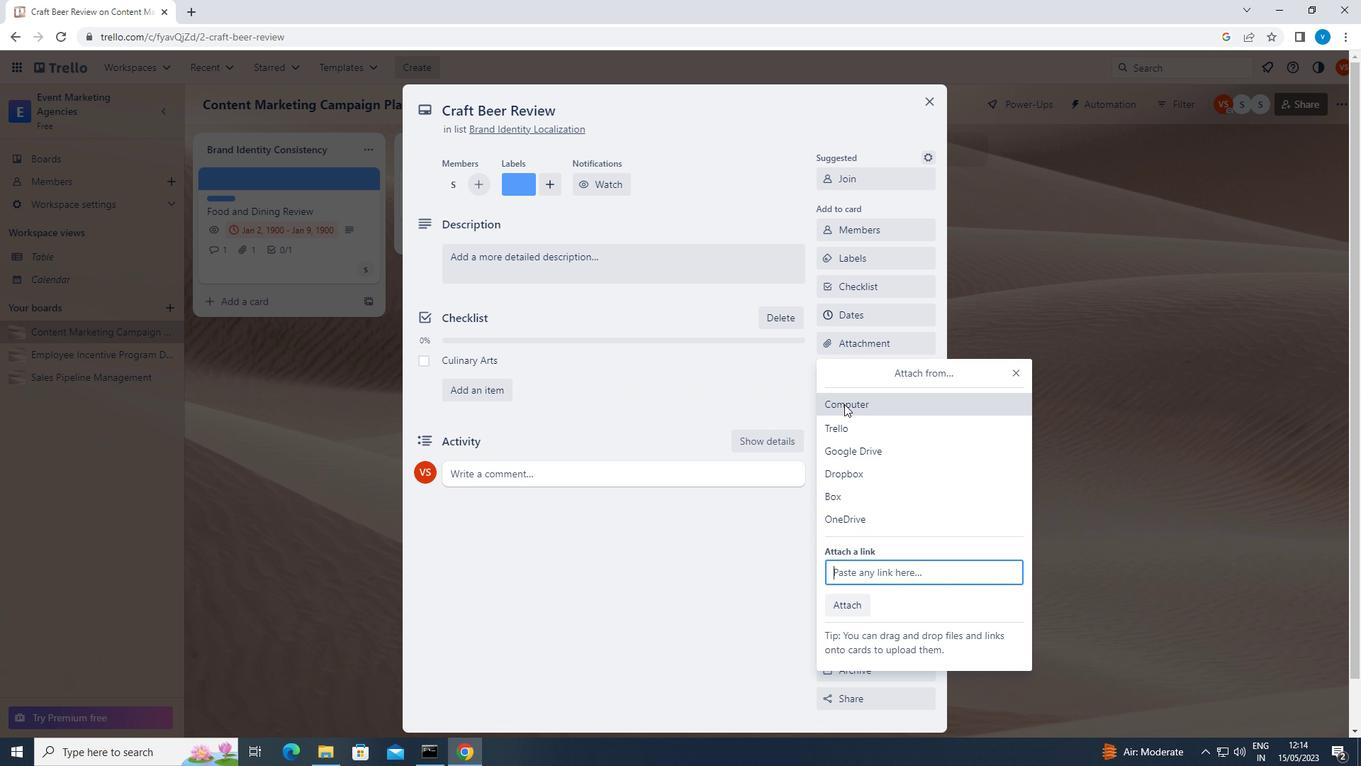 
Action: Mouse moved to (385, 251)
Screenshot: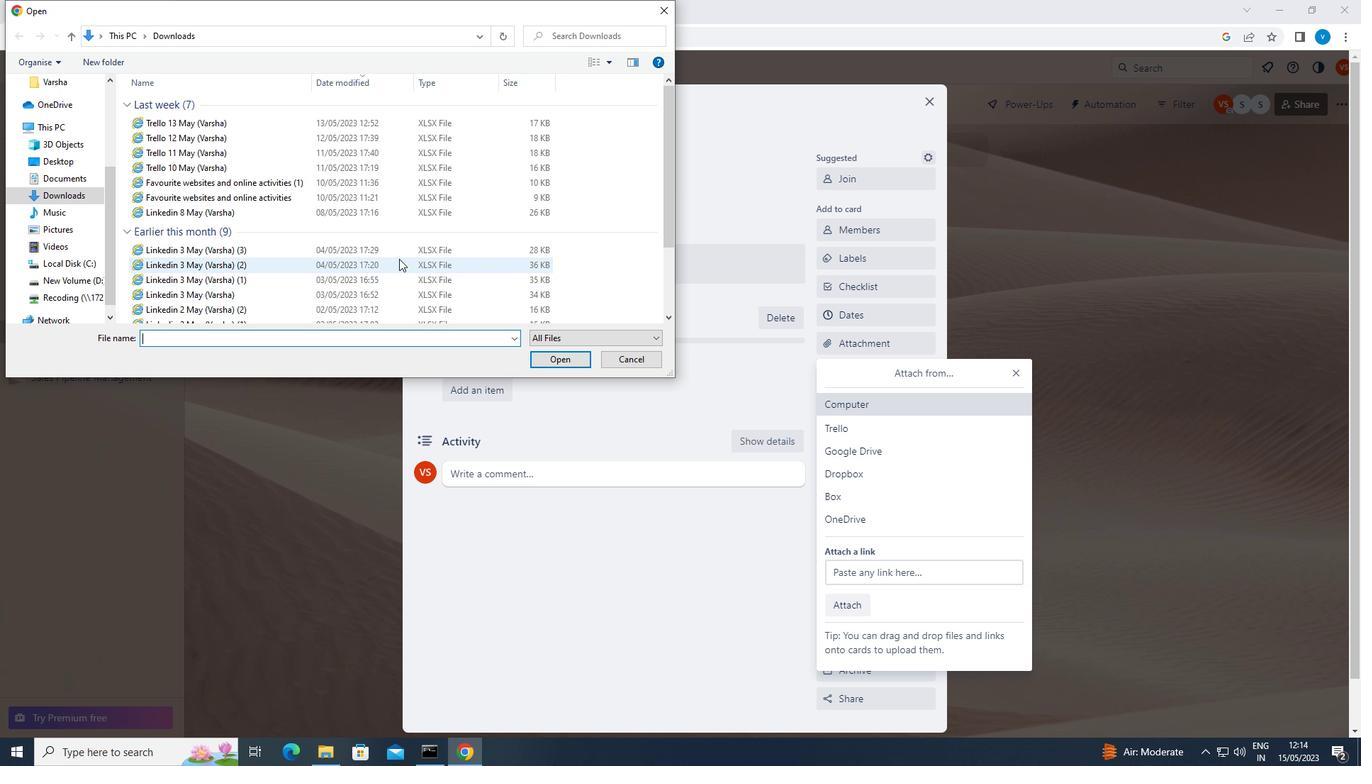 
Action: Mouse pressed left at (385, 251)
Screenshot: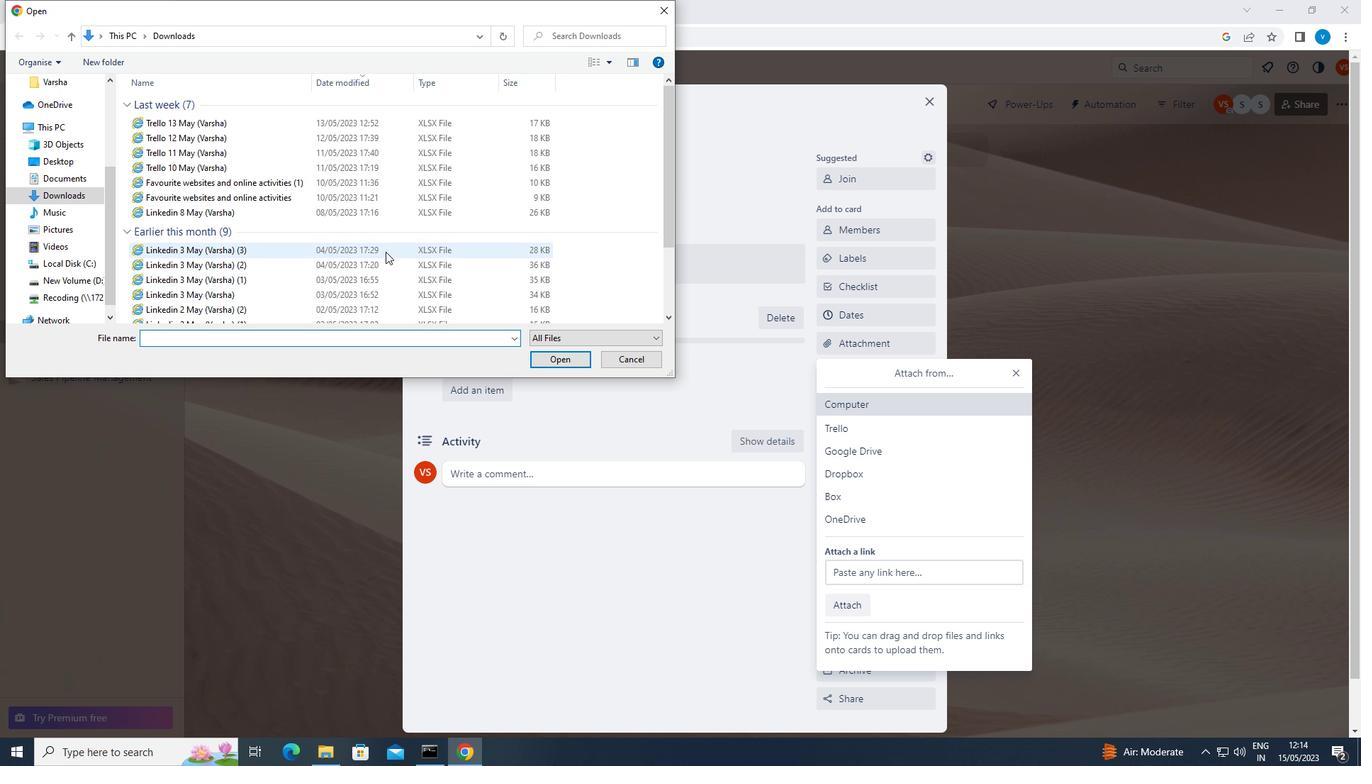 
Action: Mouse moved to (552, 358)
Screenshot: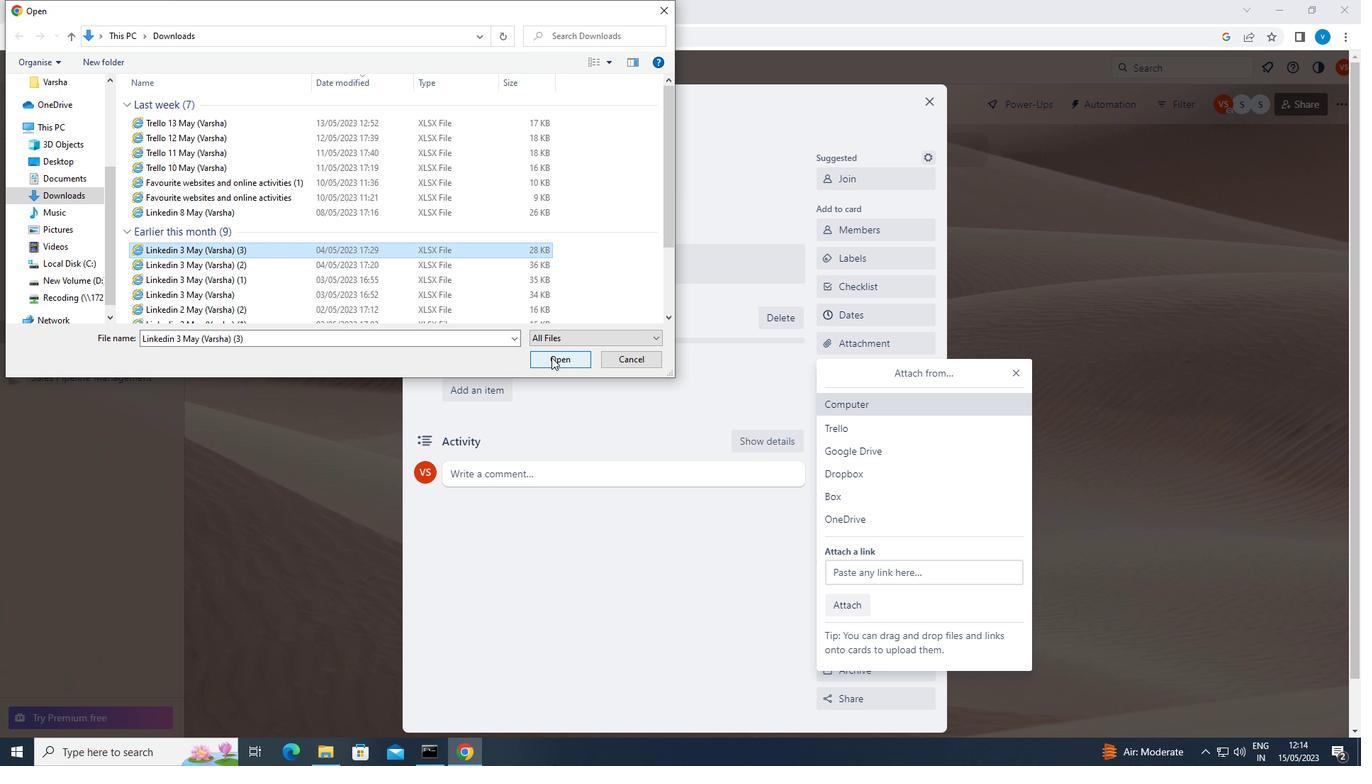 
Action: Mouse pressed left at (552, 358)
Screenshot: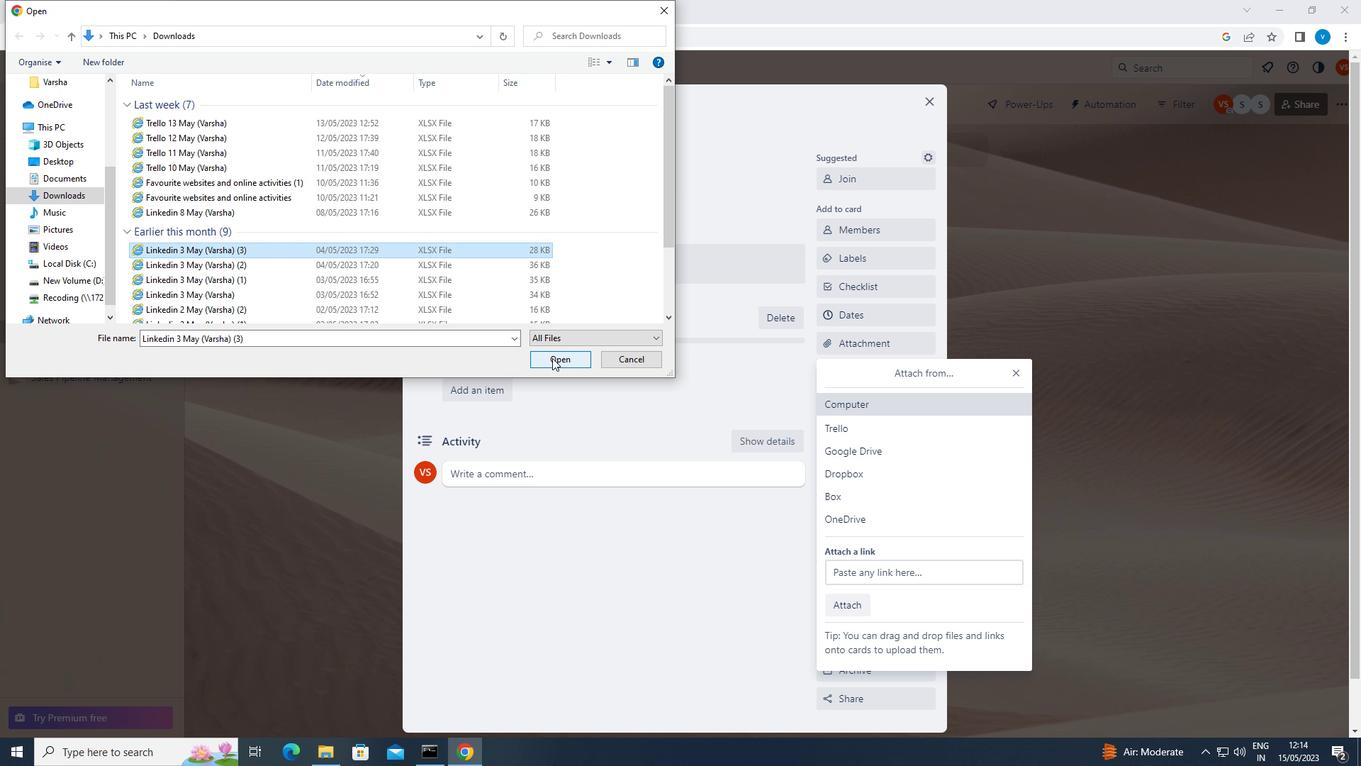 
Action: Mouse moved to (868, 375)
Screenshot: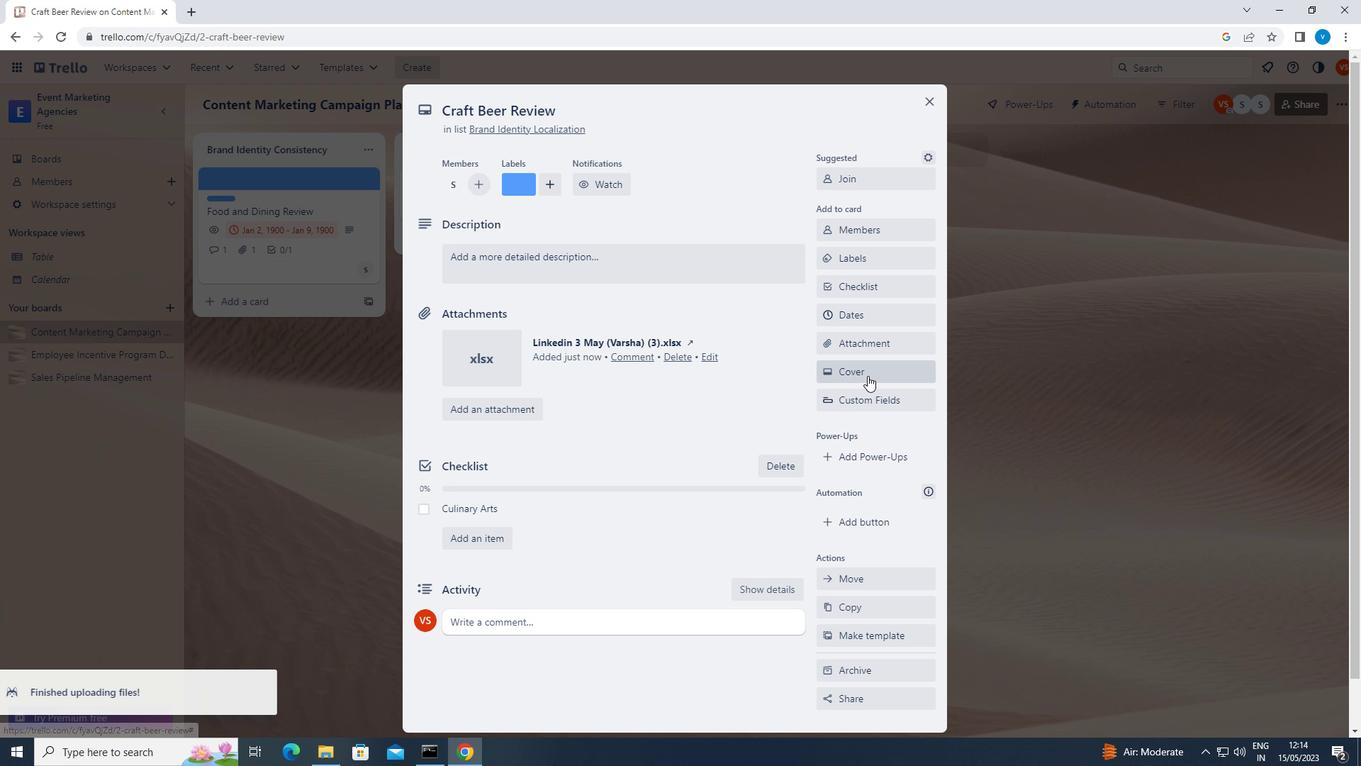 
Action: Mouse pressed left at (868, 375)
Screenshot: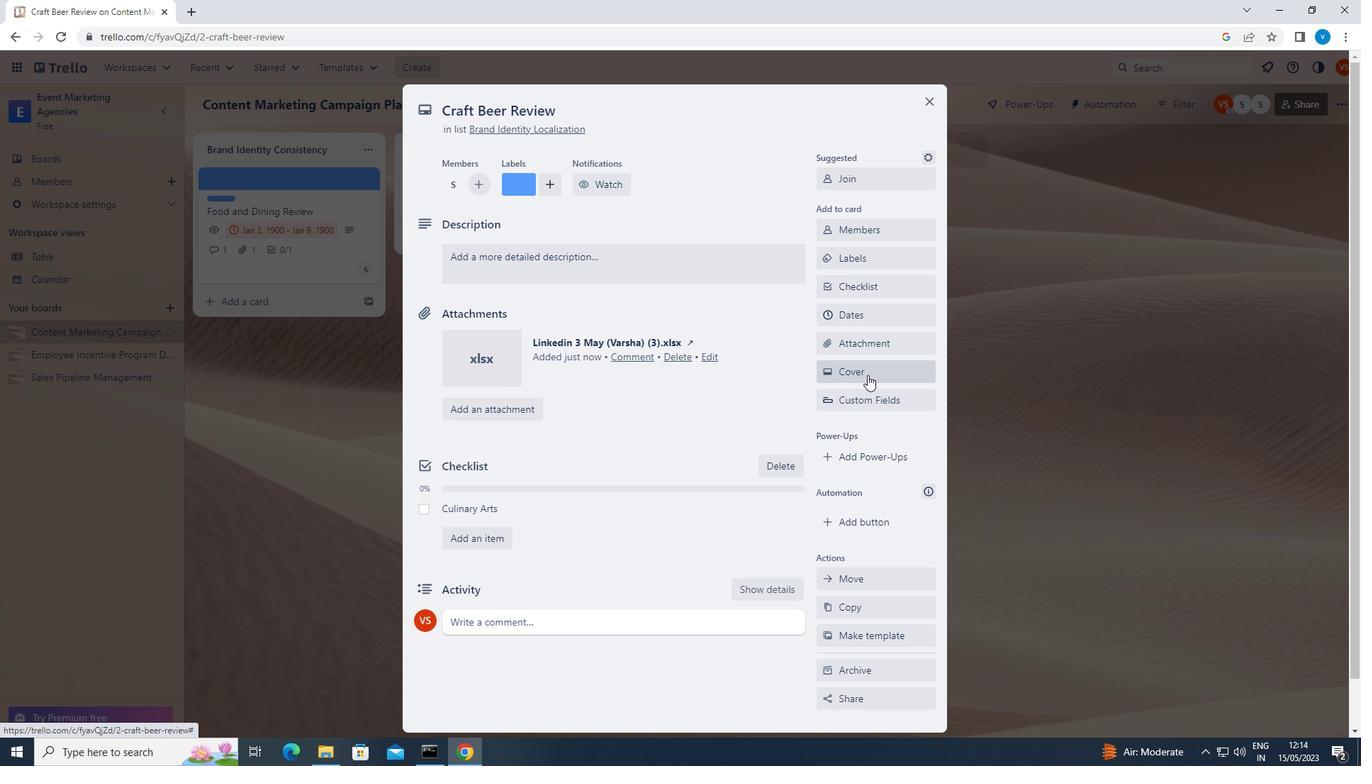 
Action: Mouse moved to (834, 477)
Screenshot: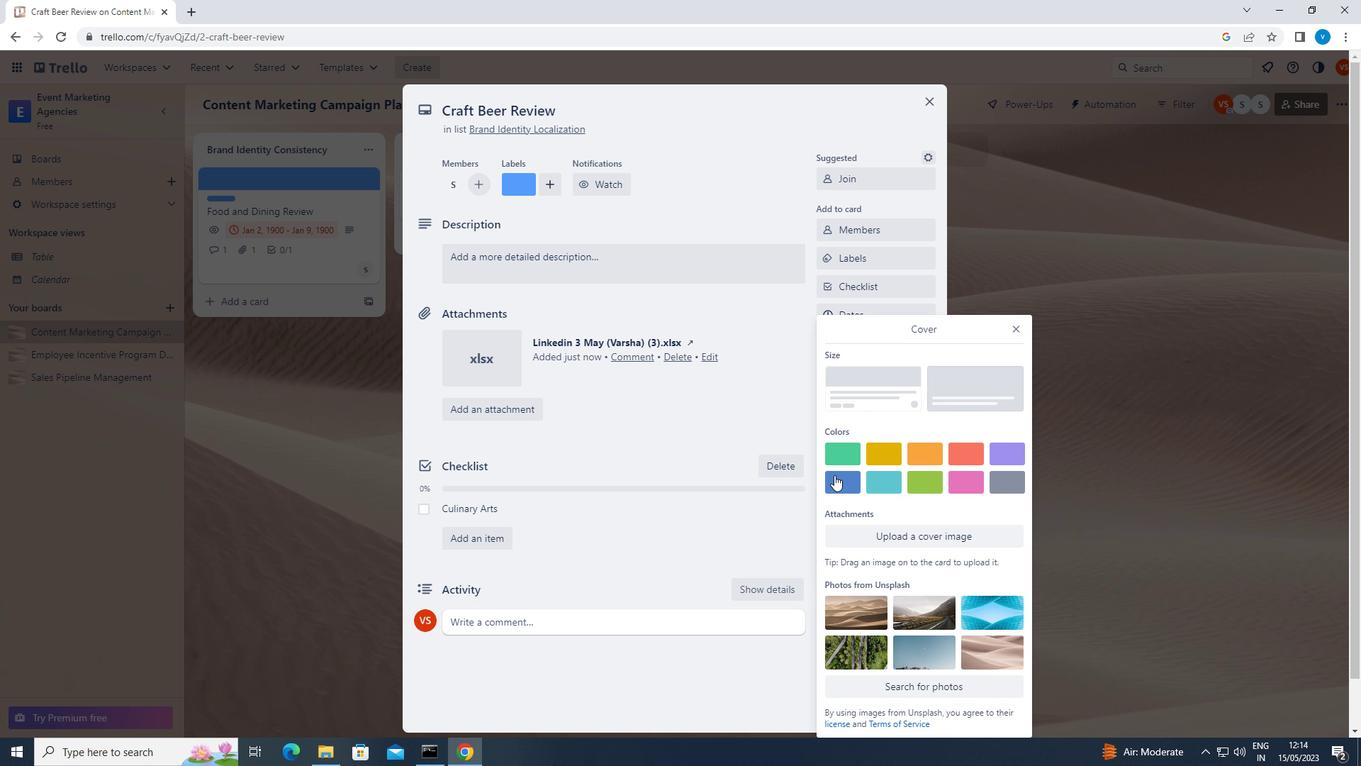 
Action: Mouse pressed left at (834, 477)
Screenshot: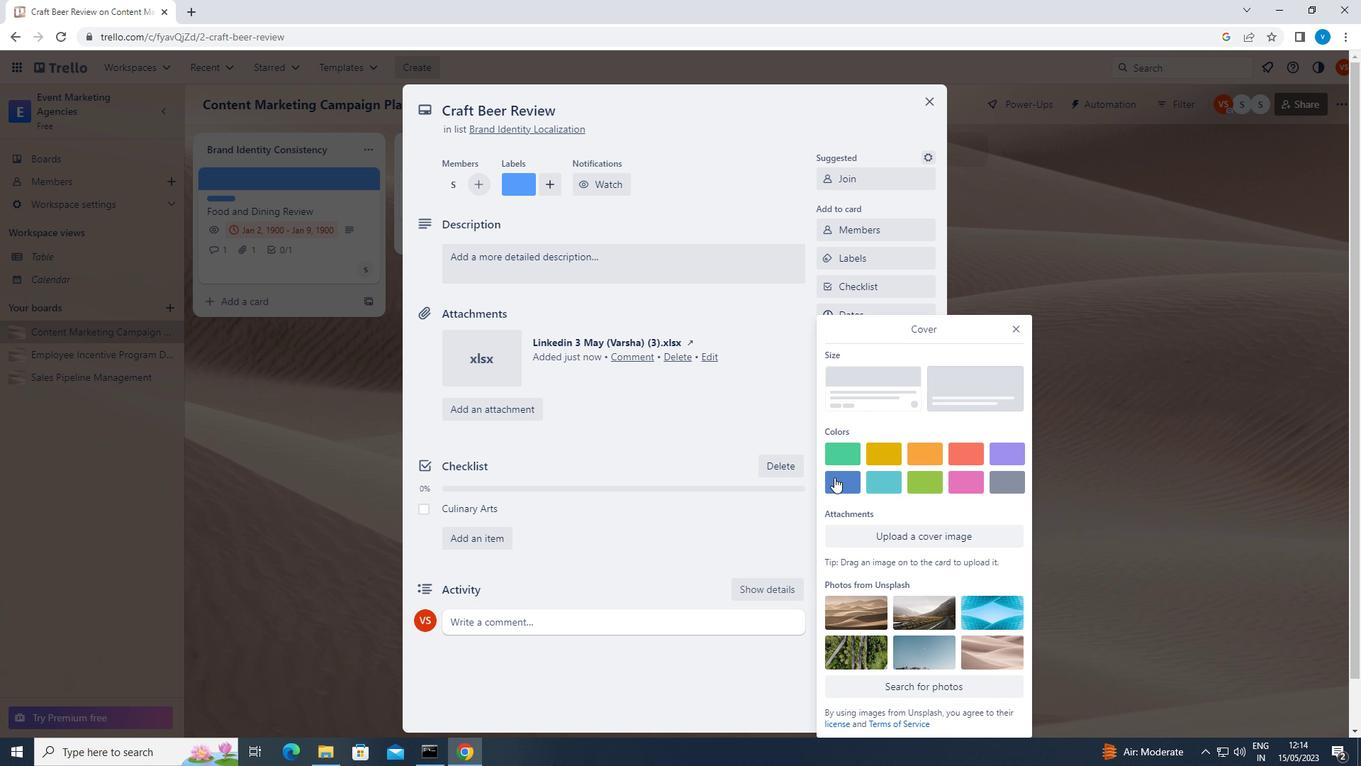 
Action: Mouse moved to (691, 356)
Screenshot: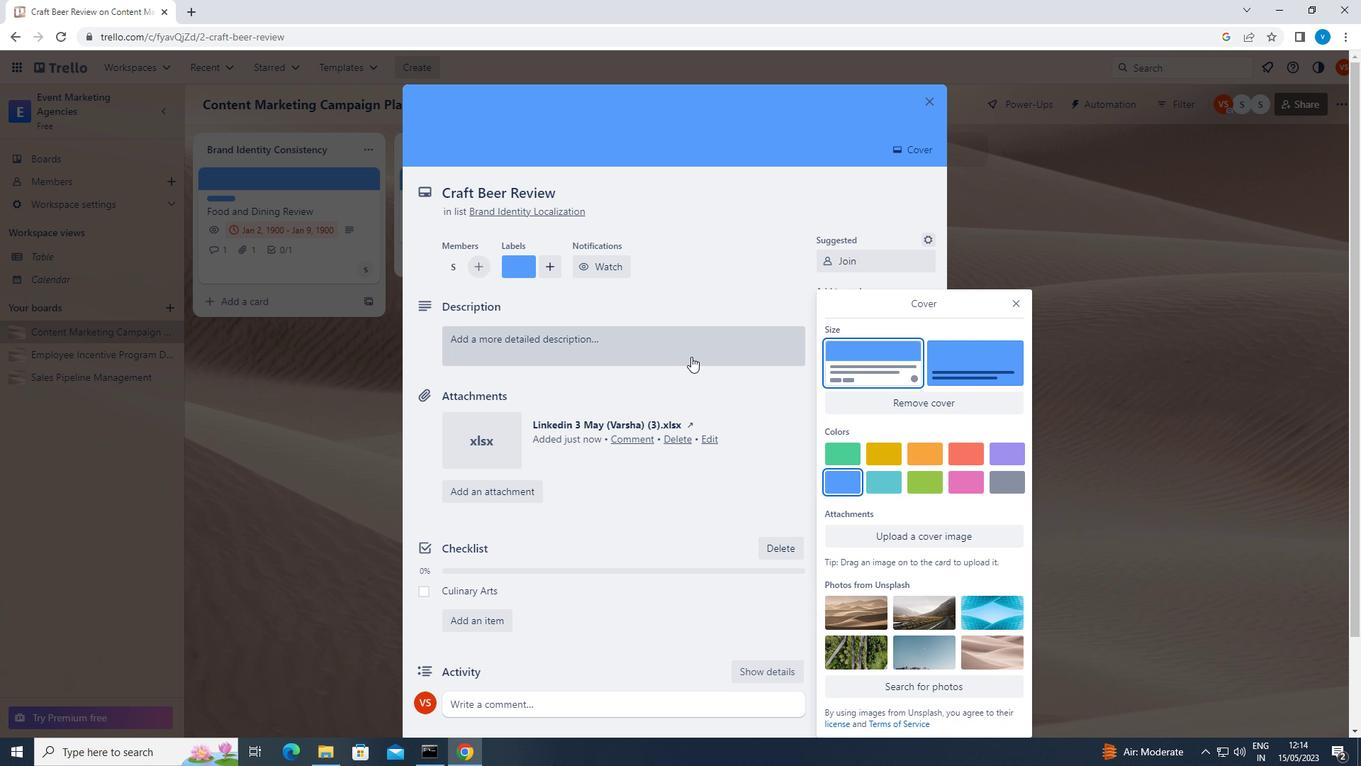 
Action: Mouse pressed left at (691, 356)
Screenshot: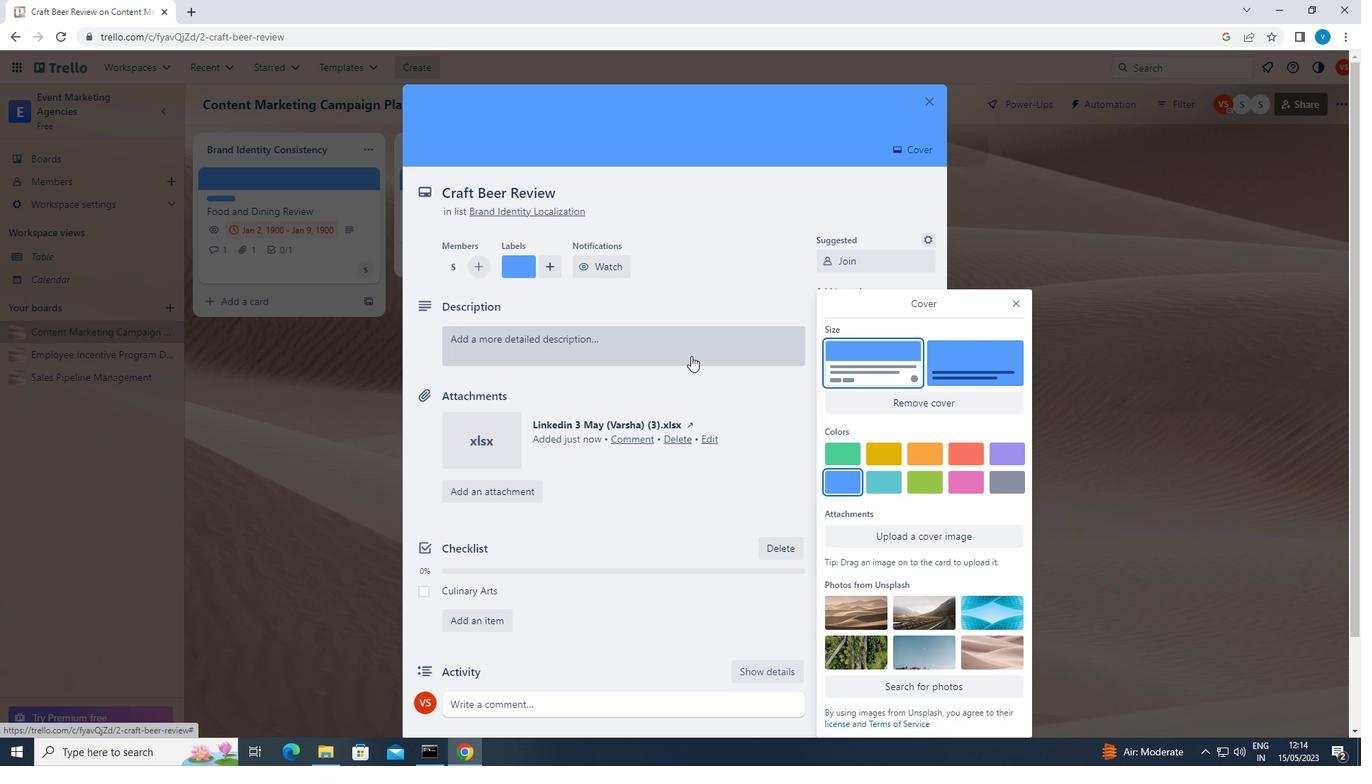 
Action: Key pressed <Key.shift>WE<Key.space>SHOULD<Key.backspace><Key.backspace><Key.backspace><Key.backspace><Key.backspace><Key.backspace><Key.backspace><Key.backspace><Key.backspace><Key.backspace><Key.backspace><Key.backspace><Key.backspace><Key.backspace><Key.backspace><Key.backspace><Key.backspace><Key.backspace><Key.backspace><Key.backspace><Key.backspace><Key.backspace><Key.shift>PLAN<Key.space>AND<Key.space>EXECUTE<Key.space>COMPANY<Key.space>TEAM-BUILDING<Key.space>CONFERENCE<Key.space>WITH<Key.space>GUEST<Key.space>SPEAKERS<Key.space>ON<Key.space>EMPLOYEE<Key.space>ENGAGEMENT
Screenshot: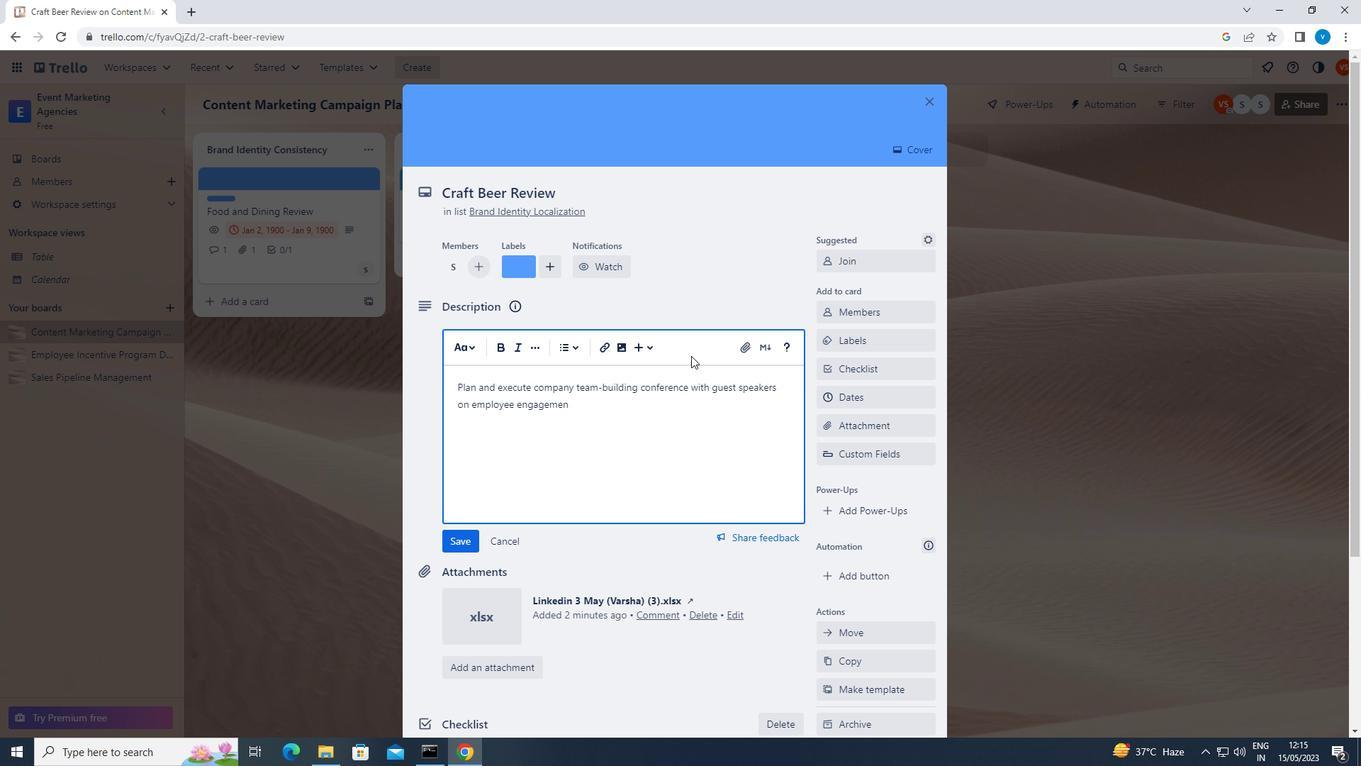 
Action: Mouse moved to (465, 529)
Screenshot: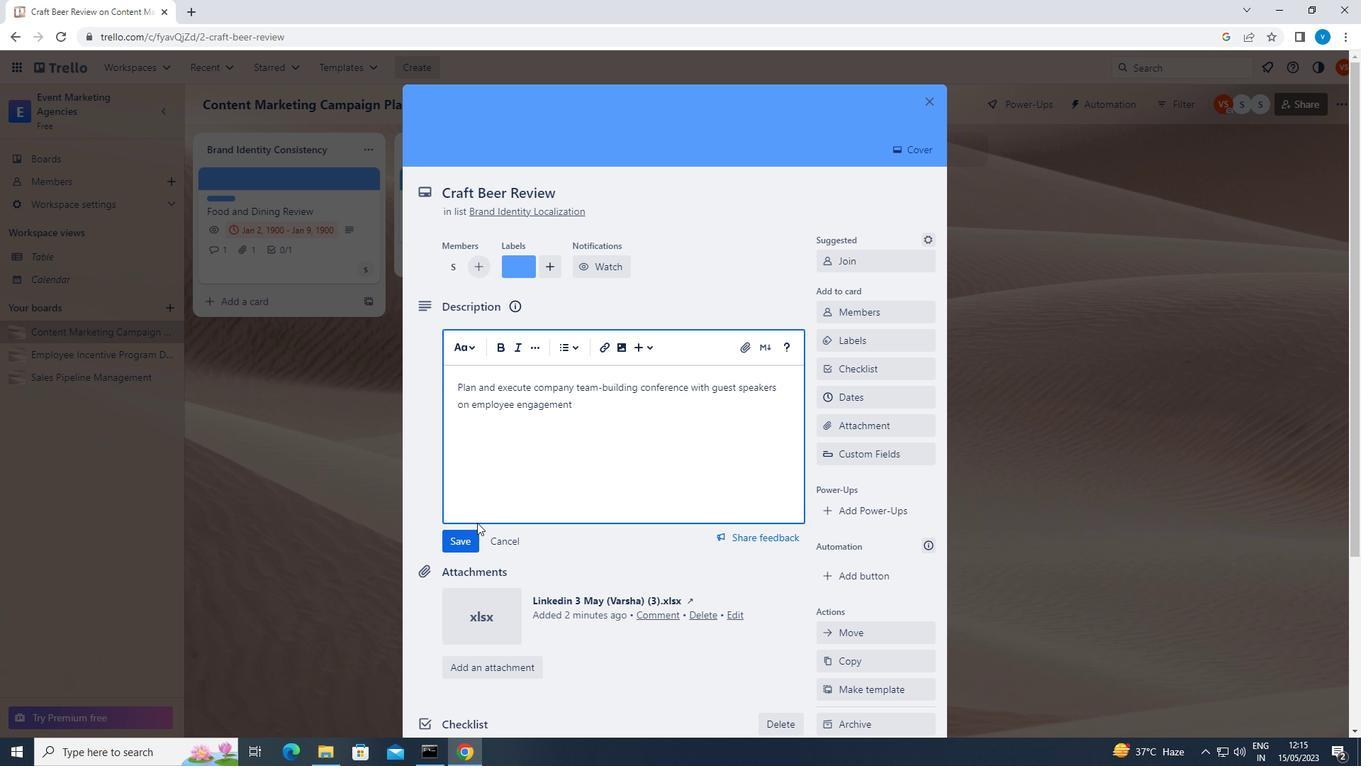 
Action: Mouse pressed left at (465, 529)
Screenshot: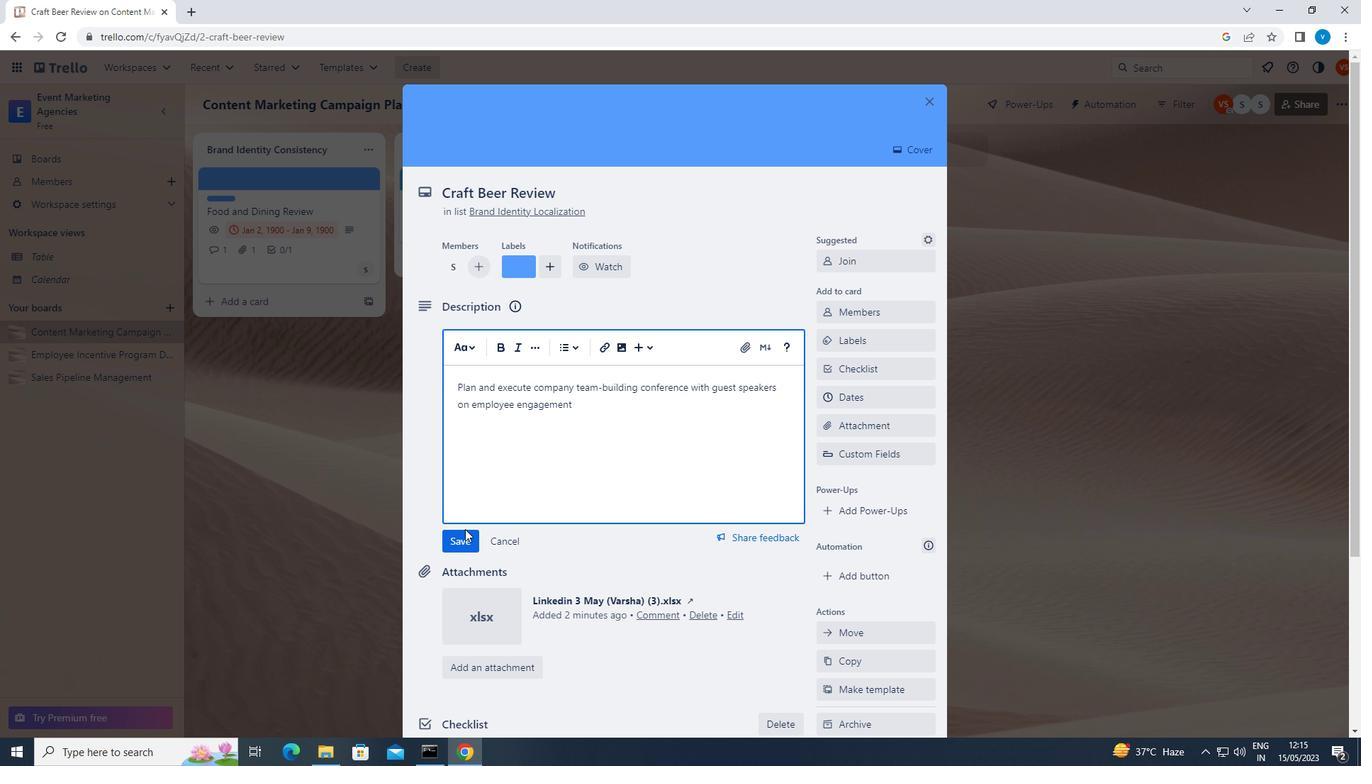 
Action: Mouse moved to (464, 530)
Screenshot: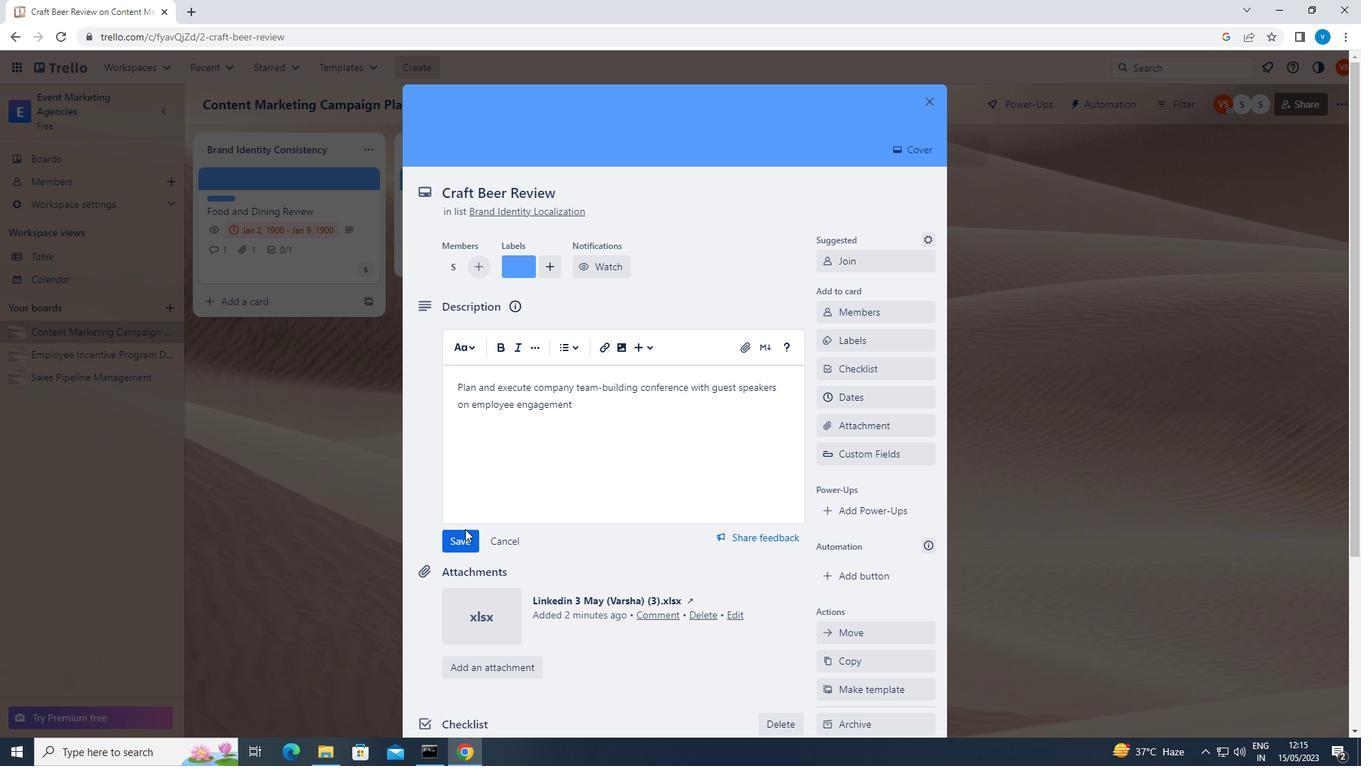 
Action: Mouse pressed left at (464, 530)
Screenshot: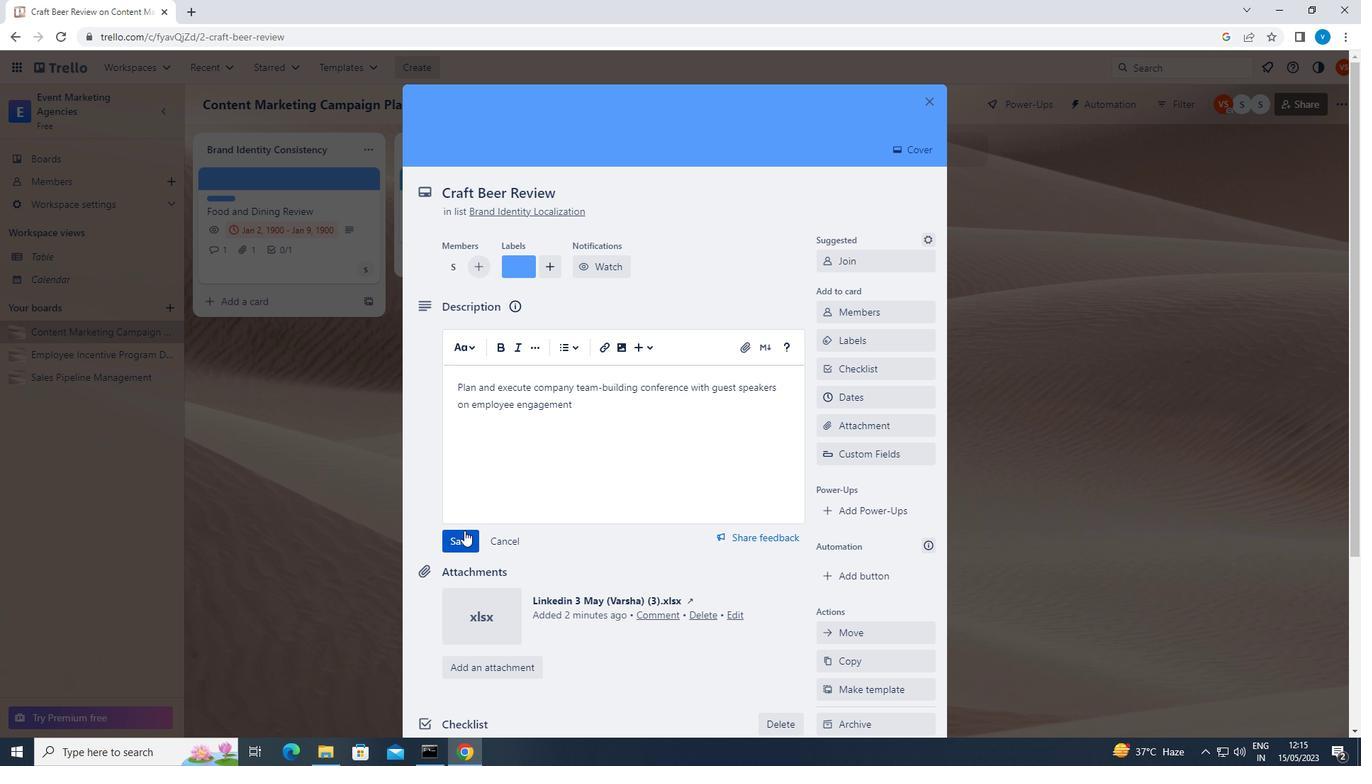 
Action: Mouse moved to (499, 689)
Screenshot: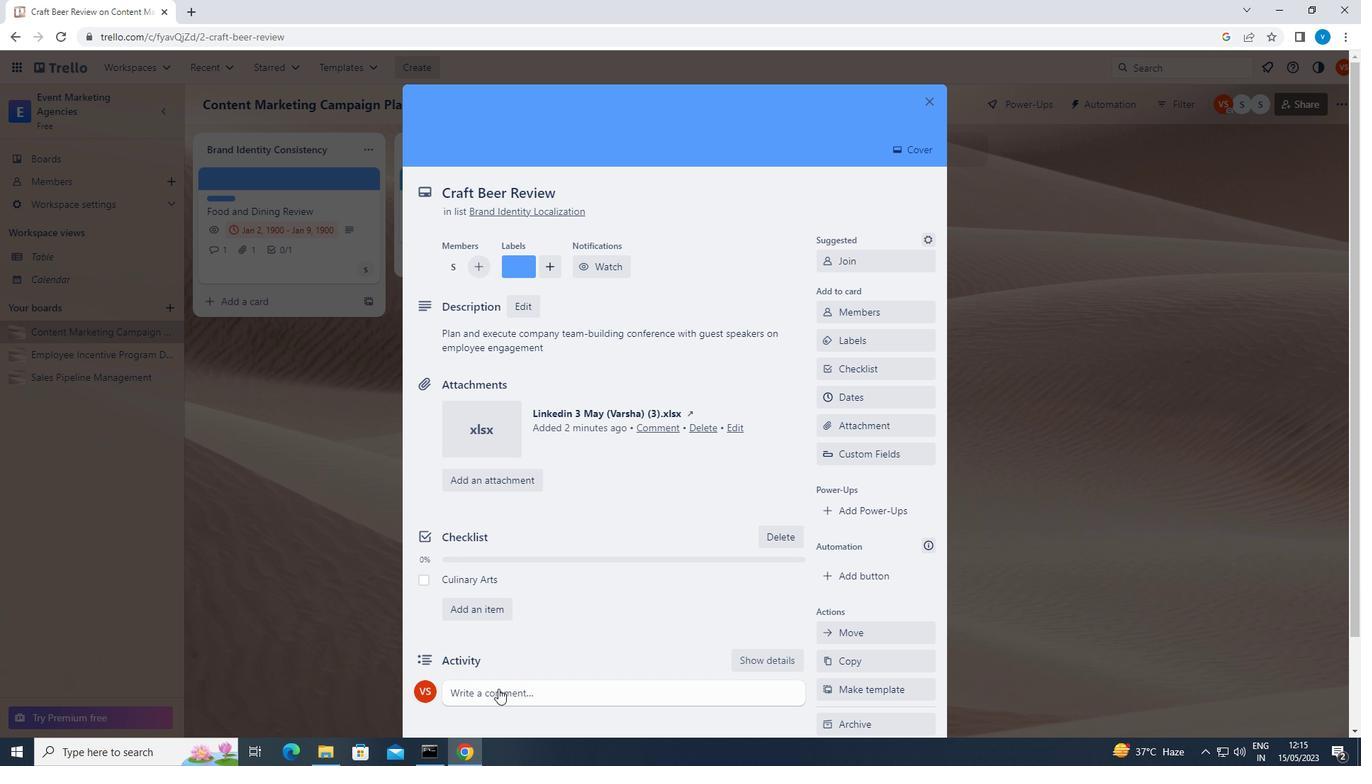 
Action: Mouse pressed left at (499, 689)
Screenshot: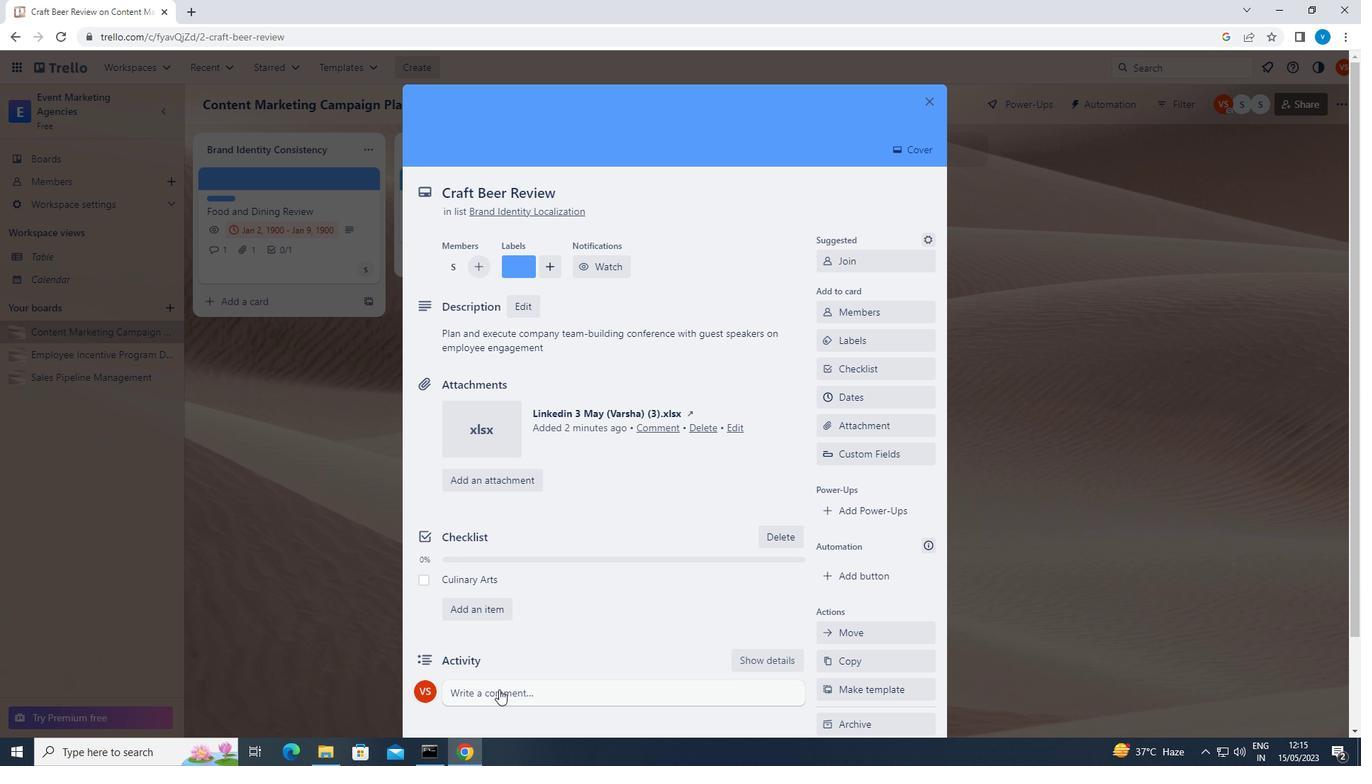 
Action: Mouse moved to (506, 685)
Screenshot: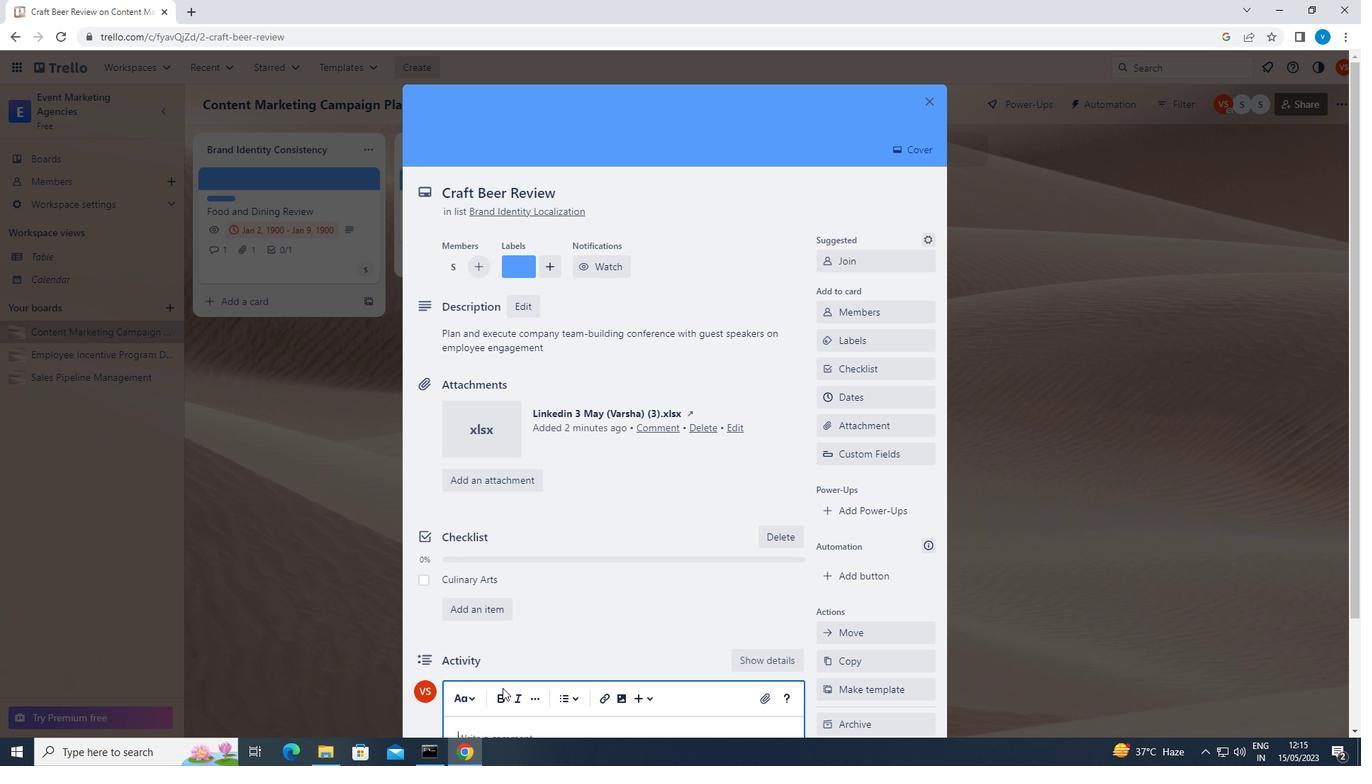 
Action: Key pressed <Key.shift><Key.shift><Key.shift><Key.shift>WE<Key.space>SHOULD<Key.space>APPROACH<Key.space>THIS<Key.space>TASK<Key.space>WITH<Key.space>A<Key.space>SENSE<Key.space>OF<Key.space>ACCOUNTABILITY<Key.space>AND<Key.space>RESPONSIBILITY,<Key.space>OWNING<Key.space>OUR<Key.space>MISTAKES<Key.space>AND<Key.space>TAKING<Key.space>STEPS<Key.space>TO<Key.space>CORRECT<Key.space>THEM.
Screenshot: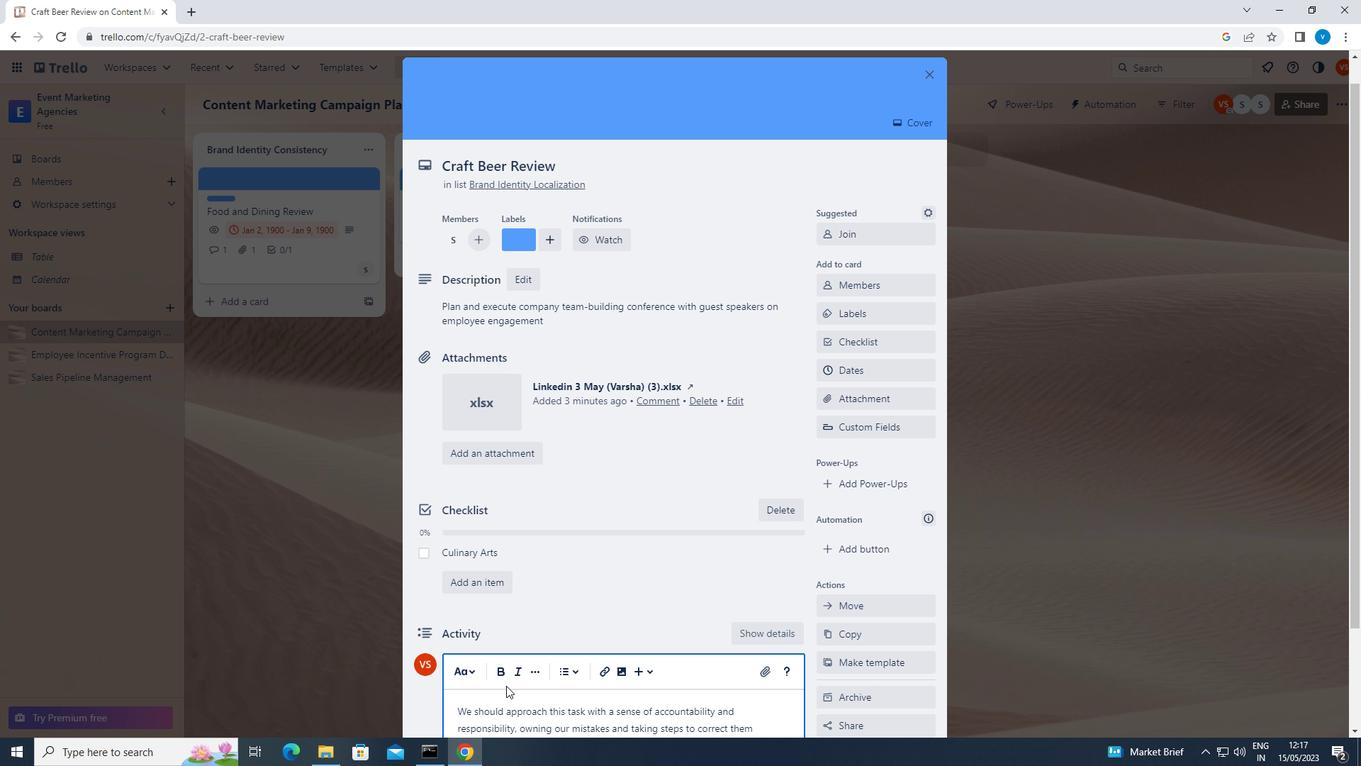 
Action: Mouse moved to (583, 631)
Screenshot: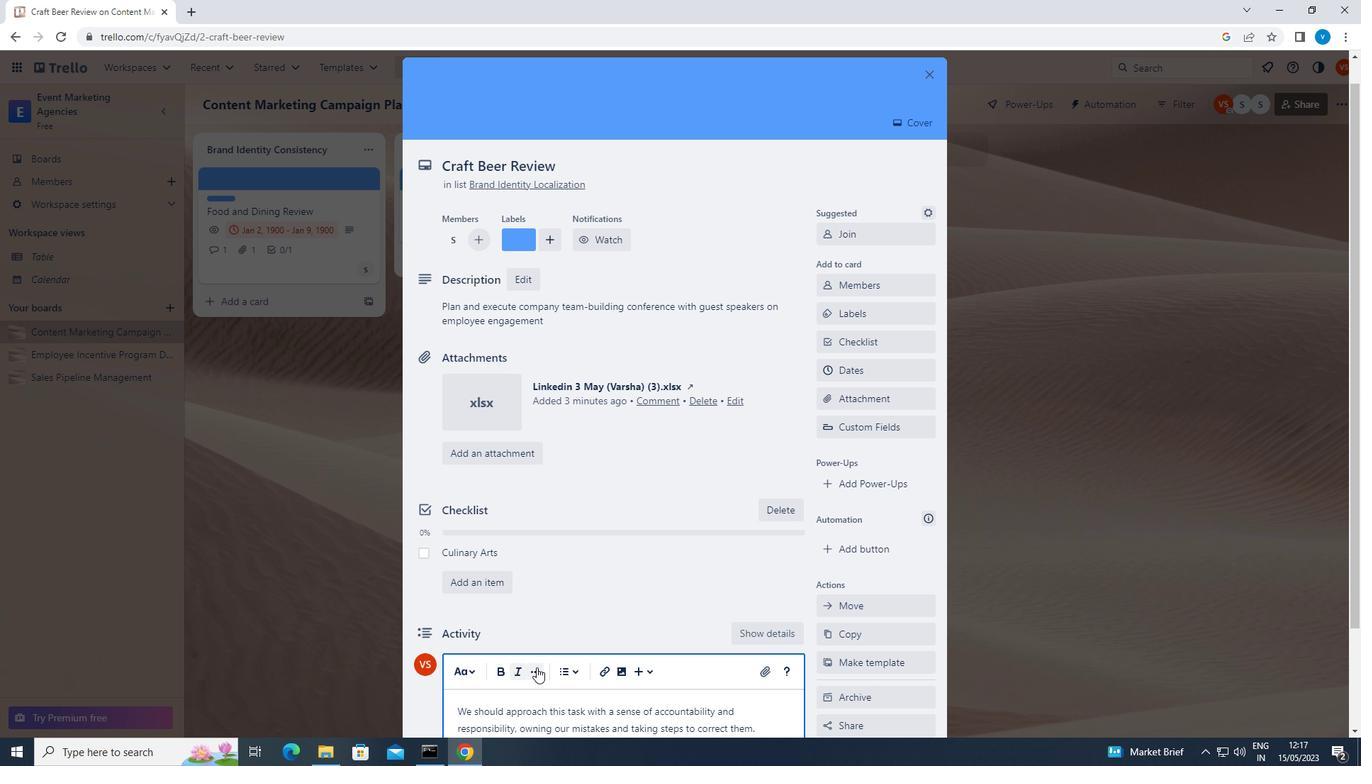 
Action: Mouse scrolled (583, 631) with delta (0, 0)
Screenshot: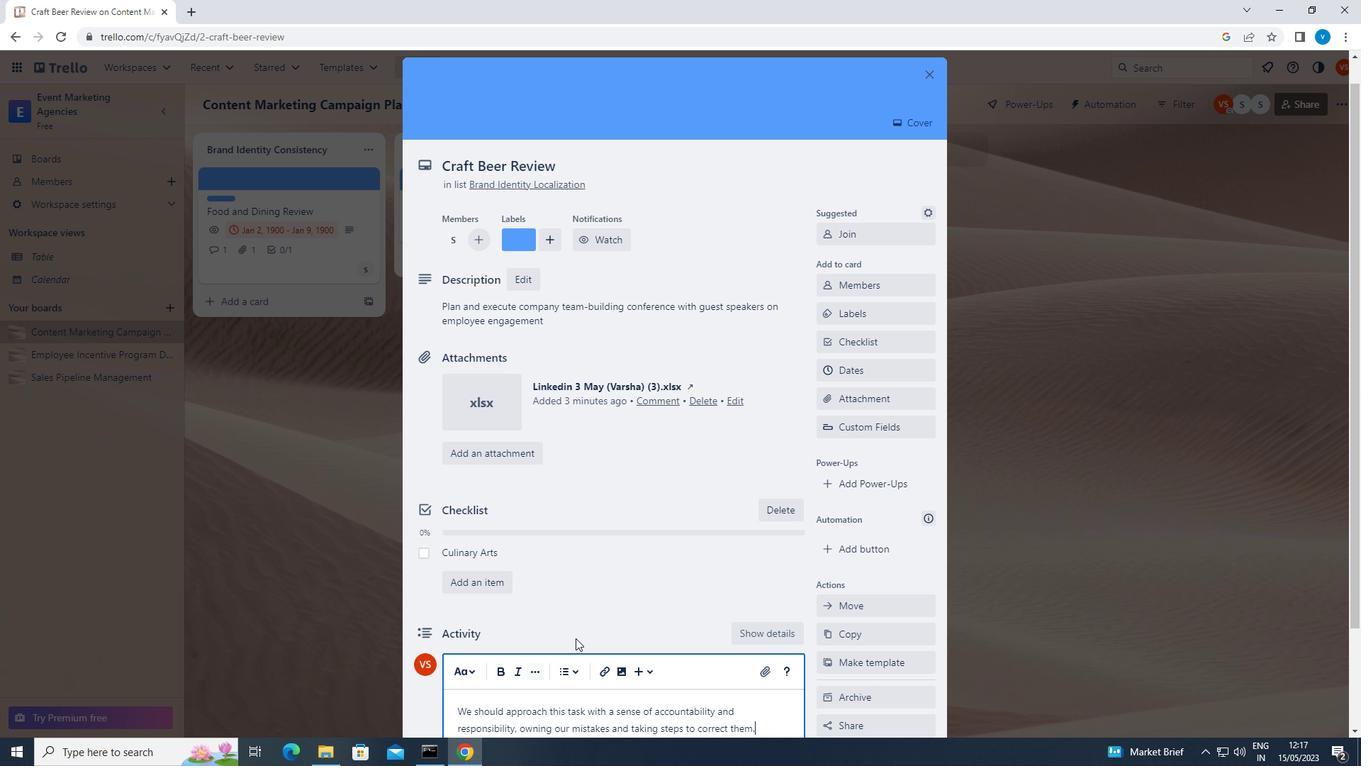 
Action: Mouse moved to (583, 631)
Screenshot: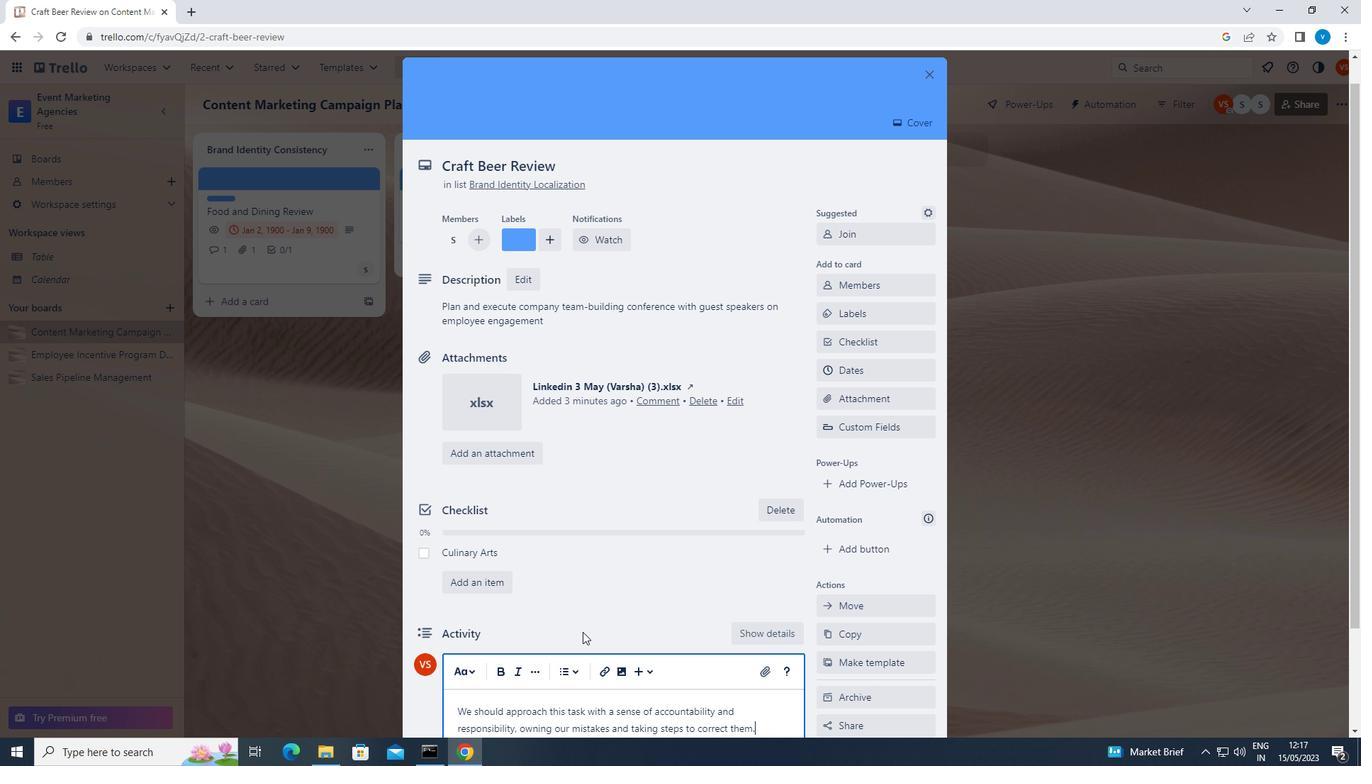 
Action: Mouse scrolled (583, 630) with delta (0, 0)
Screenshot: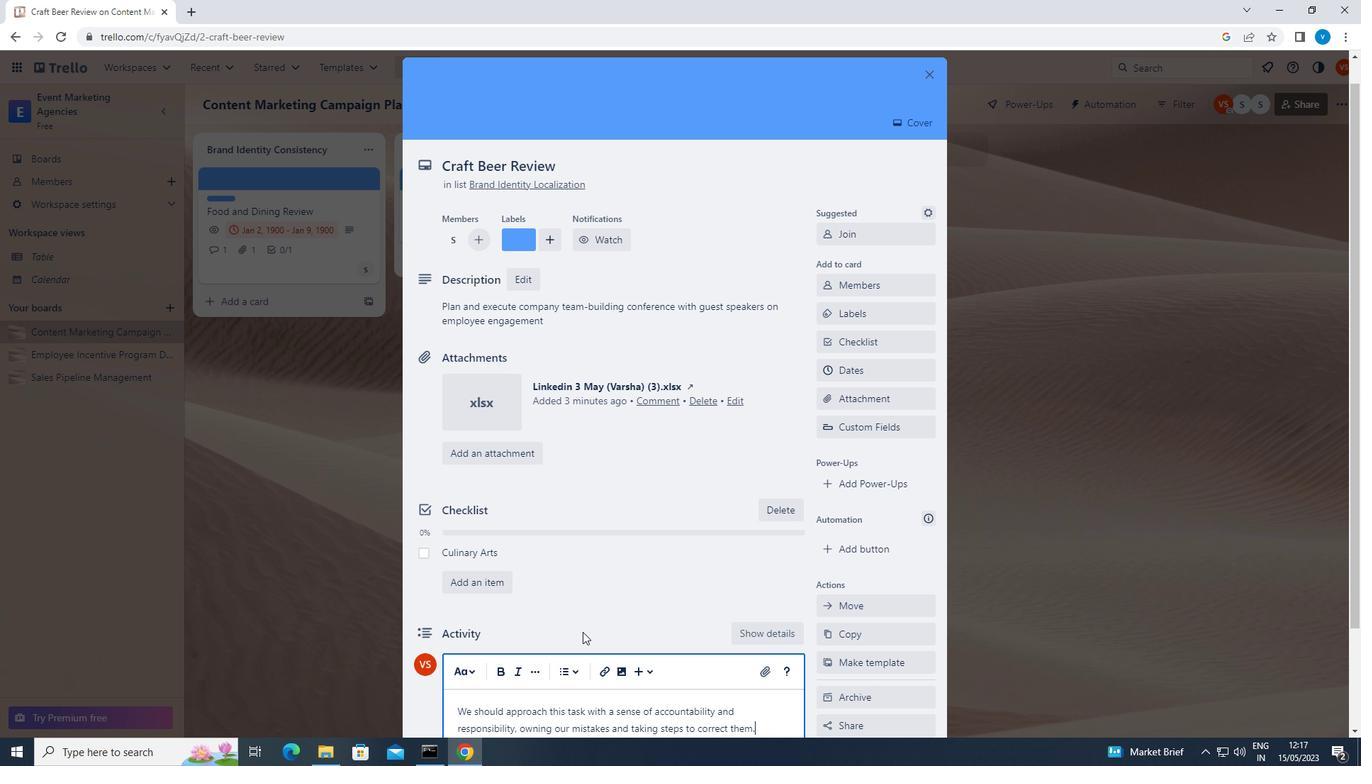 
Action: Mouse moved to (468, 646)
Screenshot: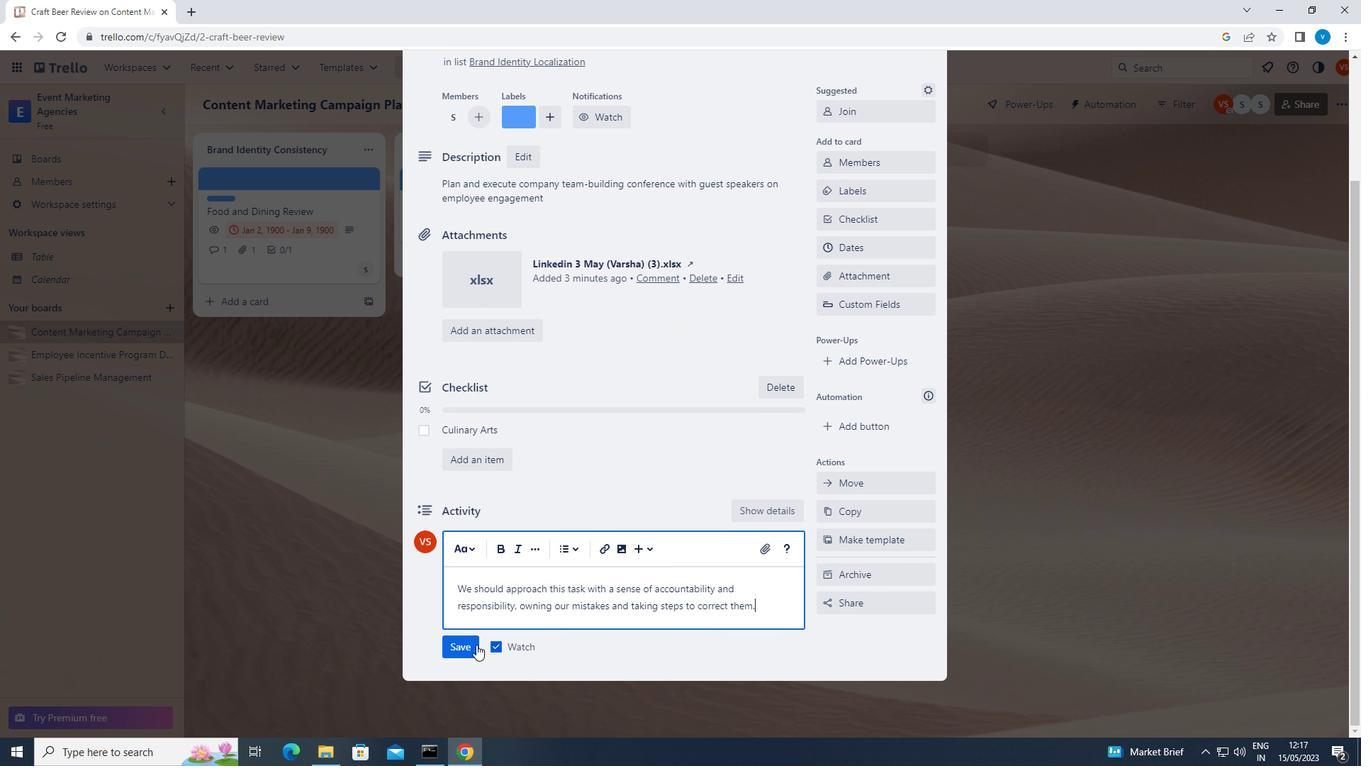 
Action: Mouse pressed left at (468, 646)
Screenshot: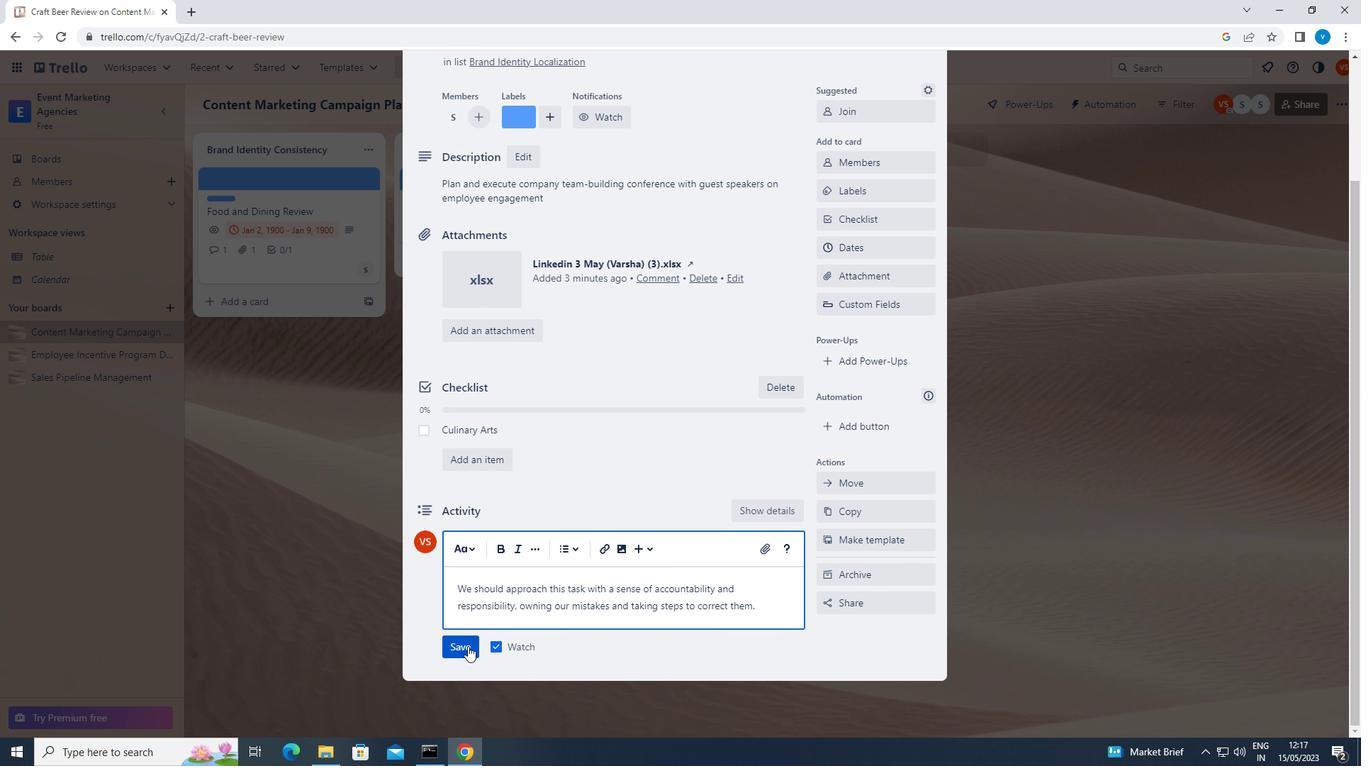 
Action: Mouse moved to (873, 263)
Screenshot: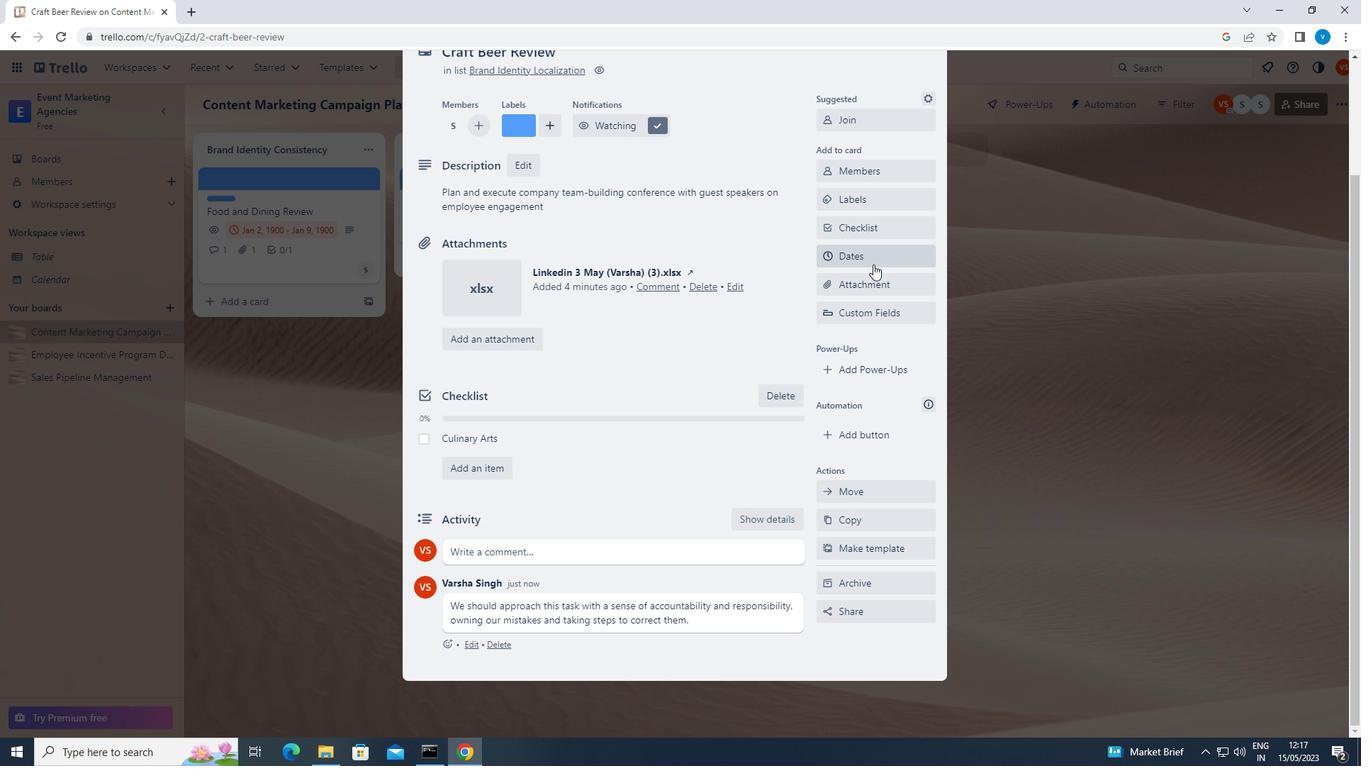 
Action: Mouse pressed left at (873, 263)
Screenshot: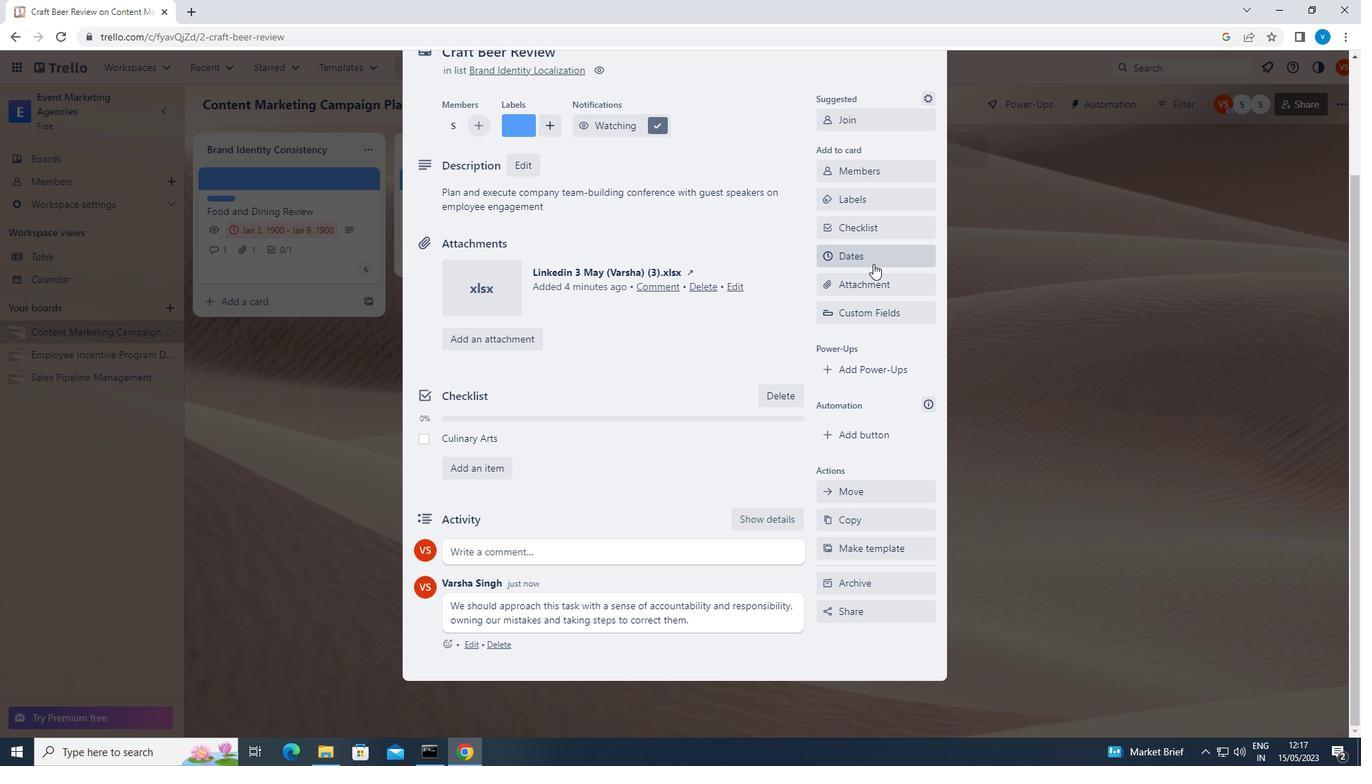 
Action: Mouse moved to (830, 363)
Screenshot: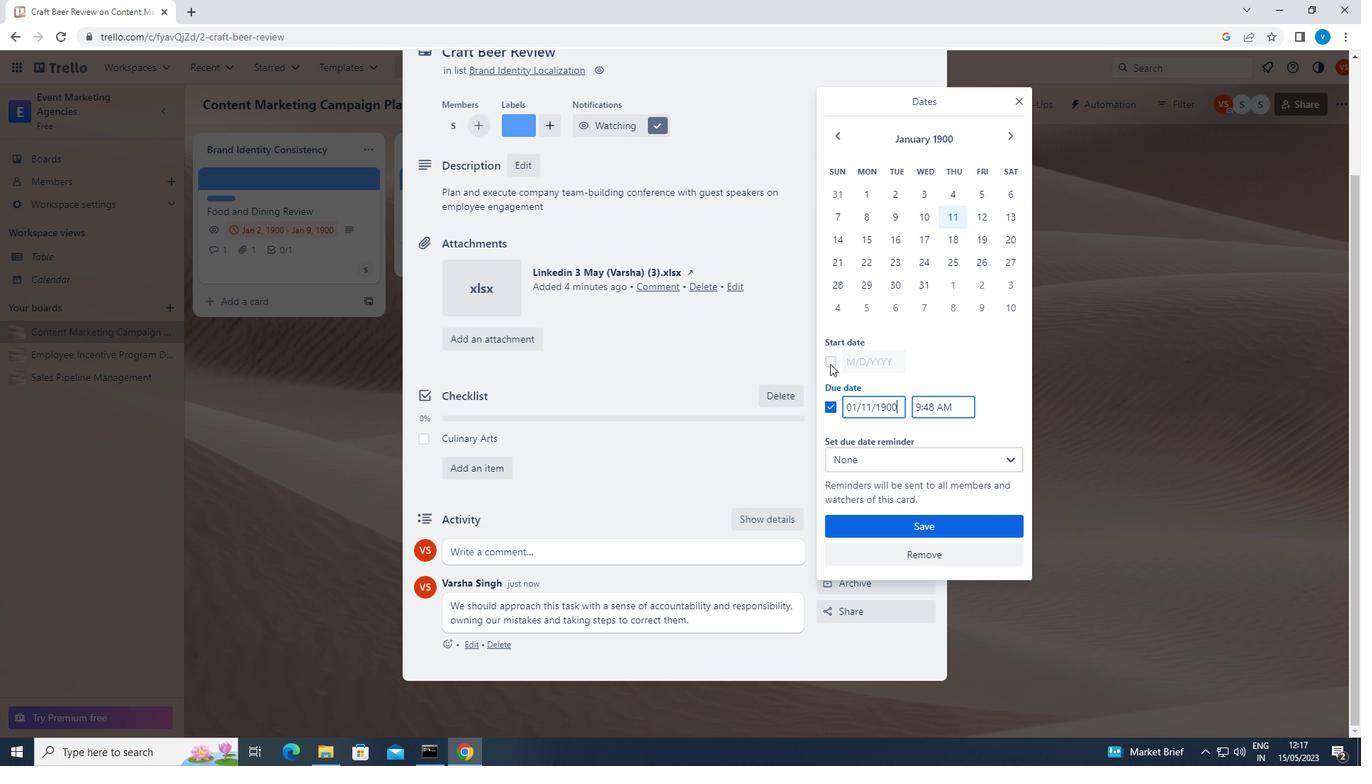 
Action: Mouse pressed left at (830, 363)
Screenshot: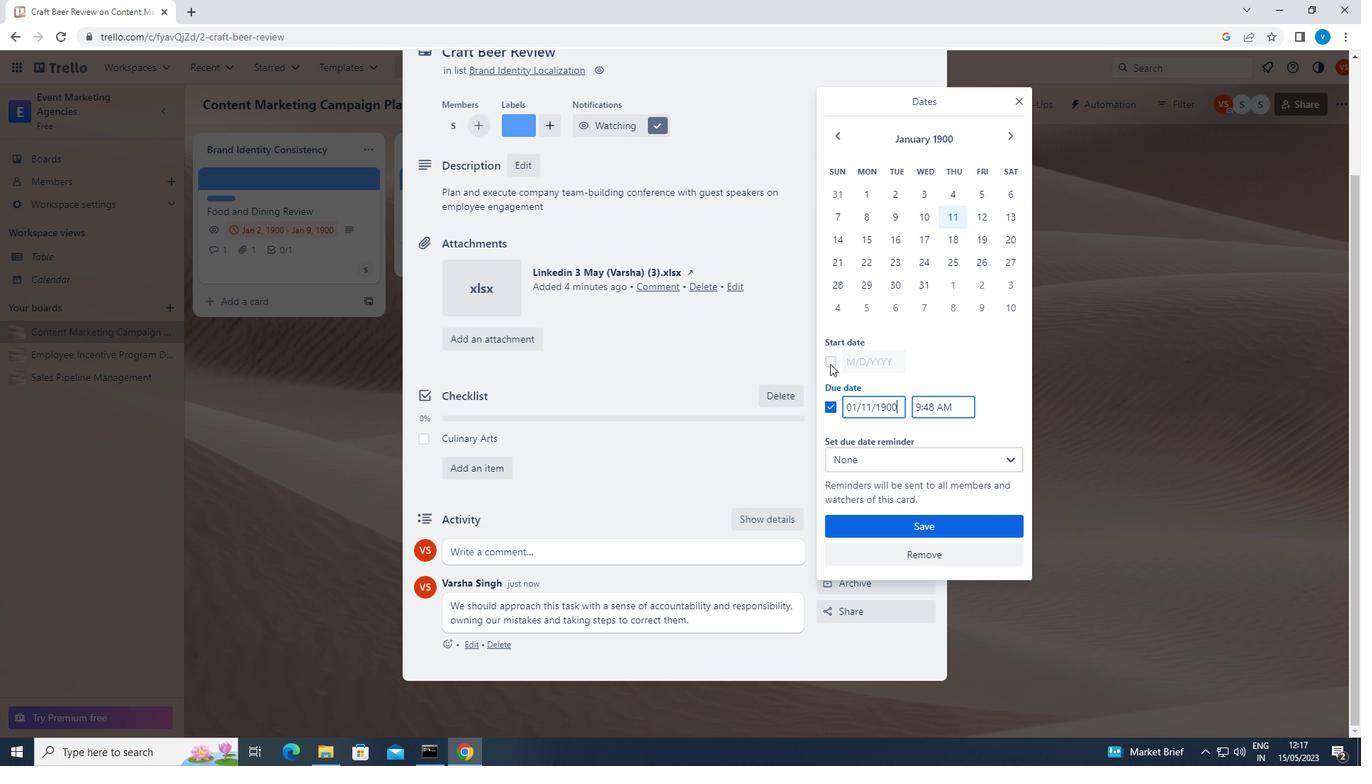 
Action: Mouse moved to (899, 362)
Screenshot: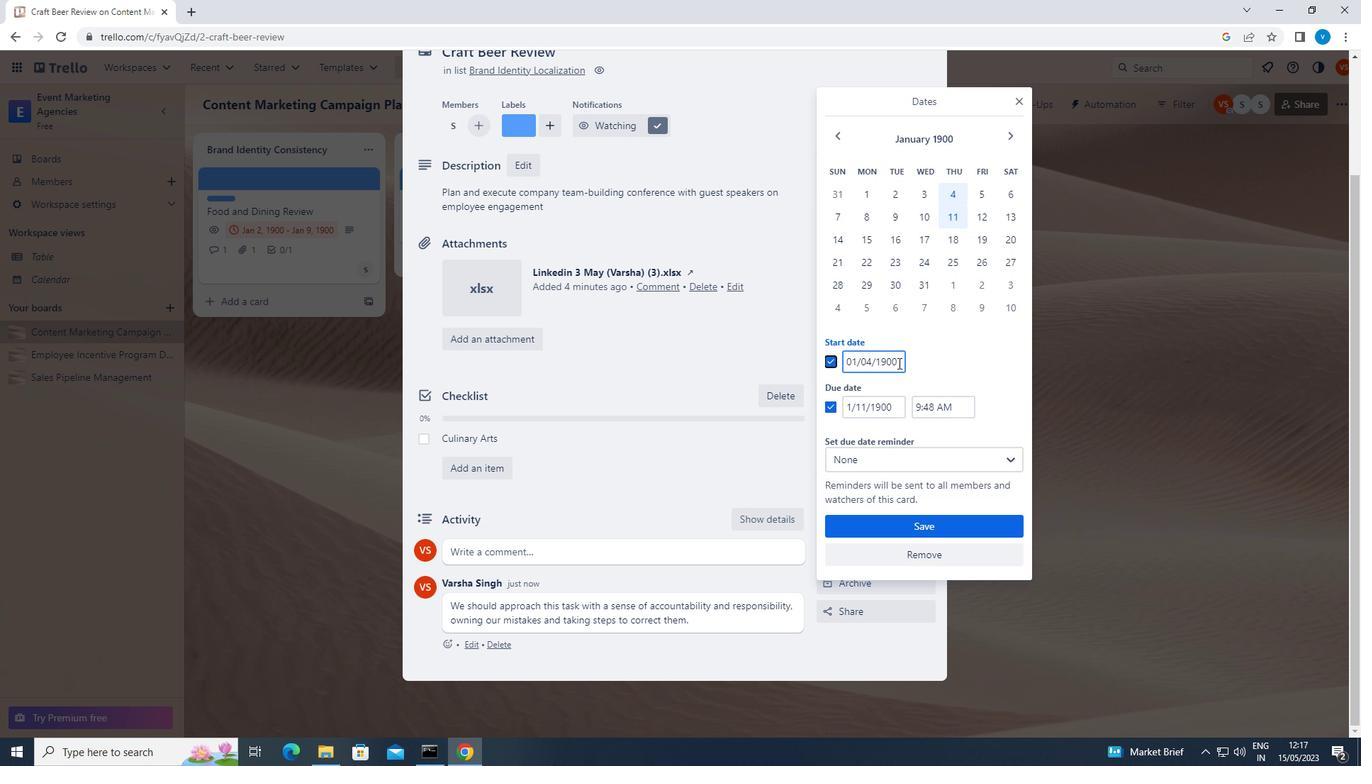 
Action: Mouse pressed left at (899, 362)
Screenshot: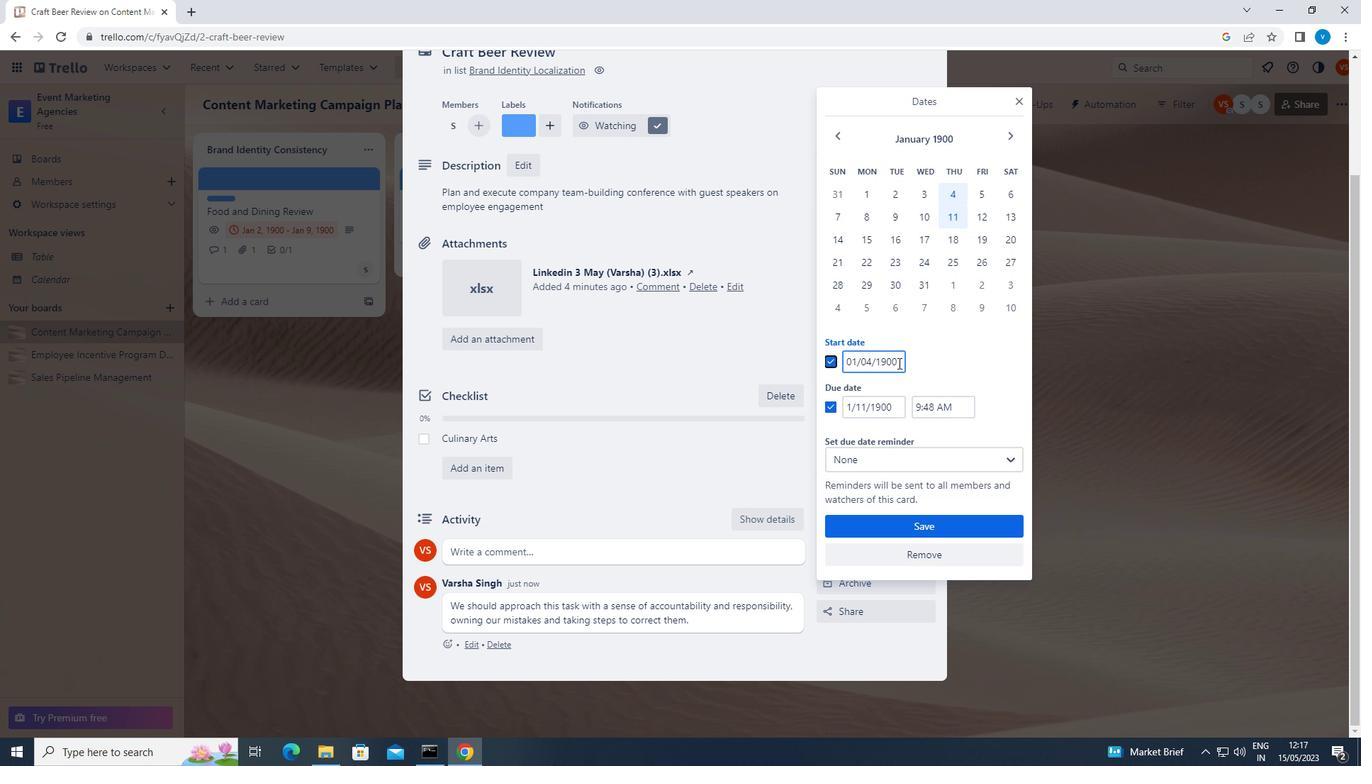 
Action: Mouse moved to (898, 361)
Screenshot: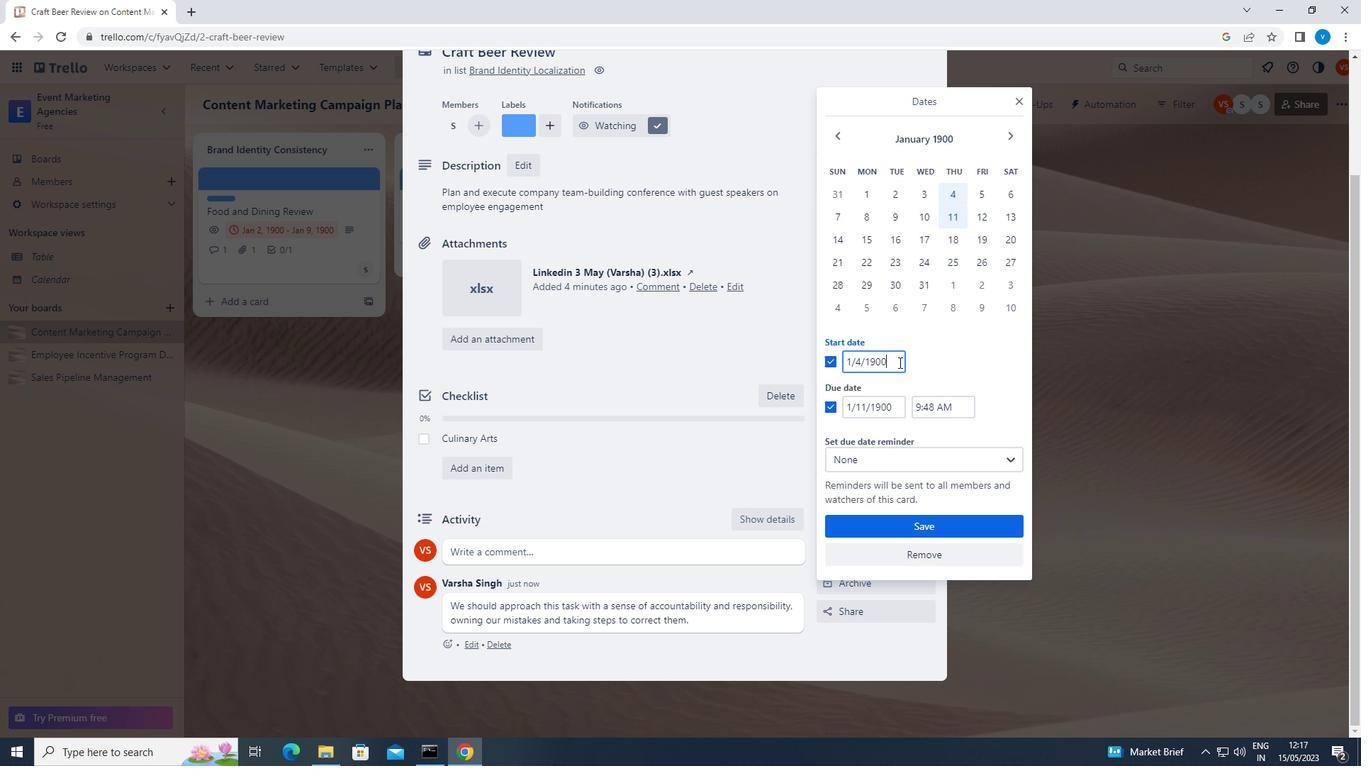 
Action: Key pressed <Key.backspace><Key.backspace><Key.backspace><Key.backspace><Key.backspace><Key.backspace><Key.backspace><Key.backspace><Key.backspace><Key.backspace><Key.backspace><Key.backspace>01/05/1900
Screenshot: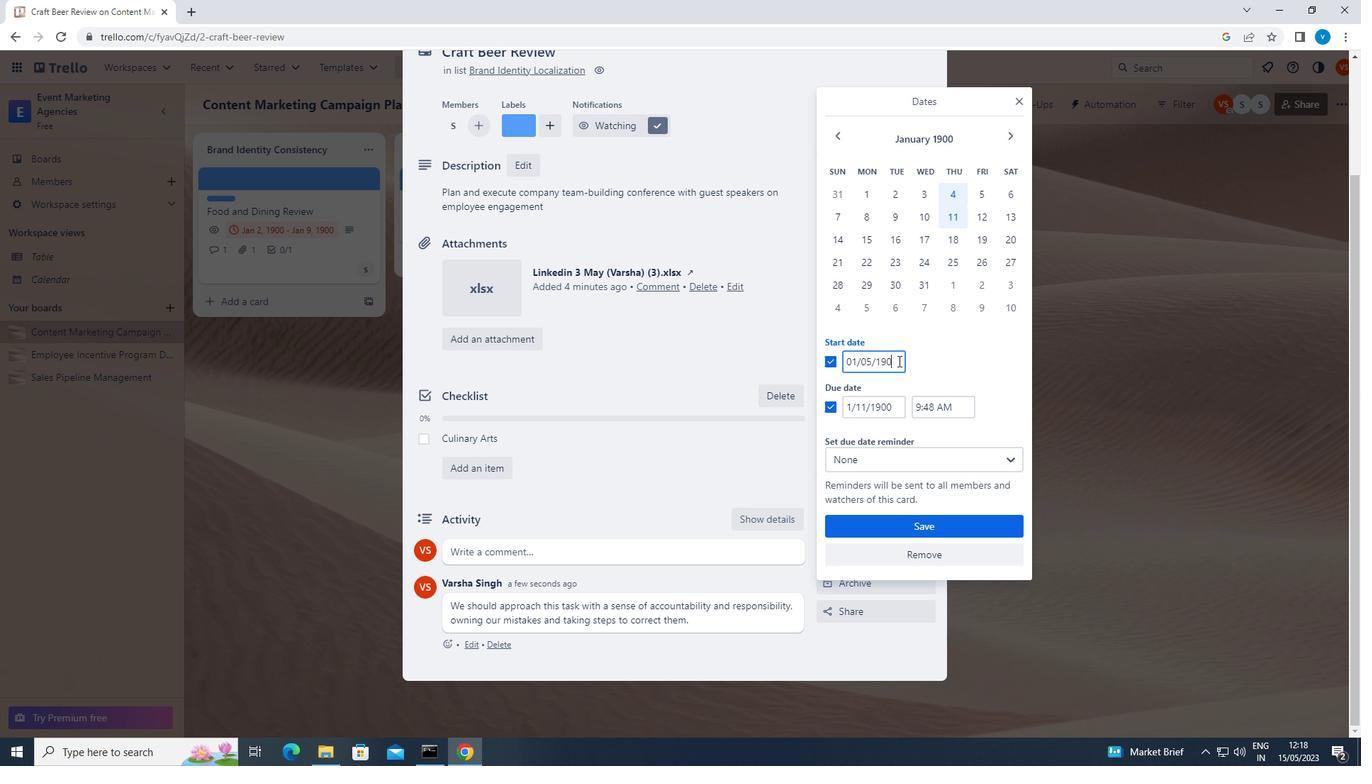 
Action: Mouse moved to (903, 410)
Screenshot: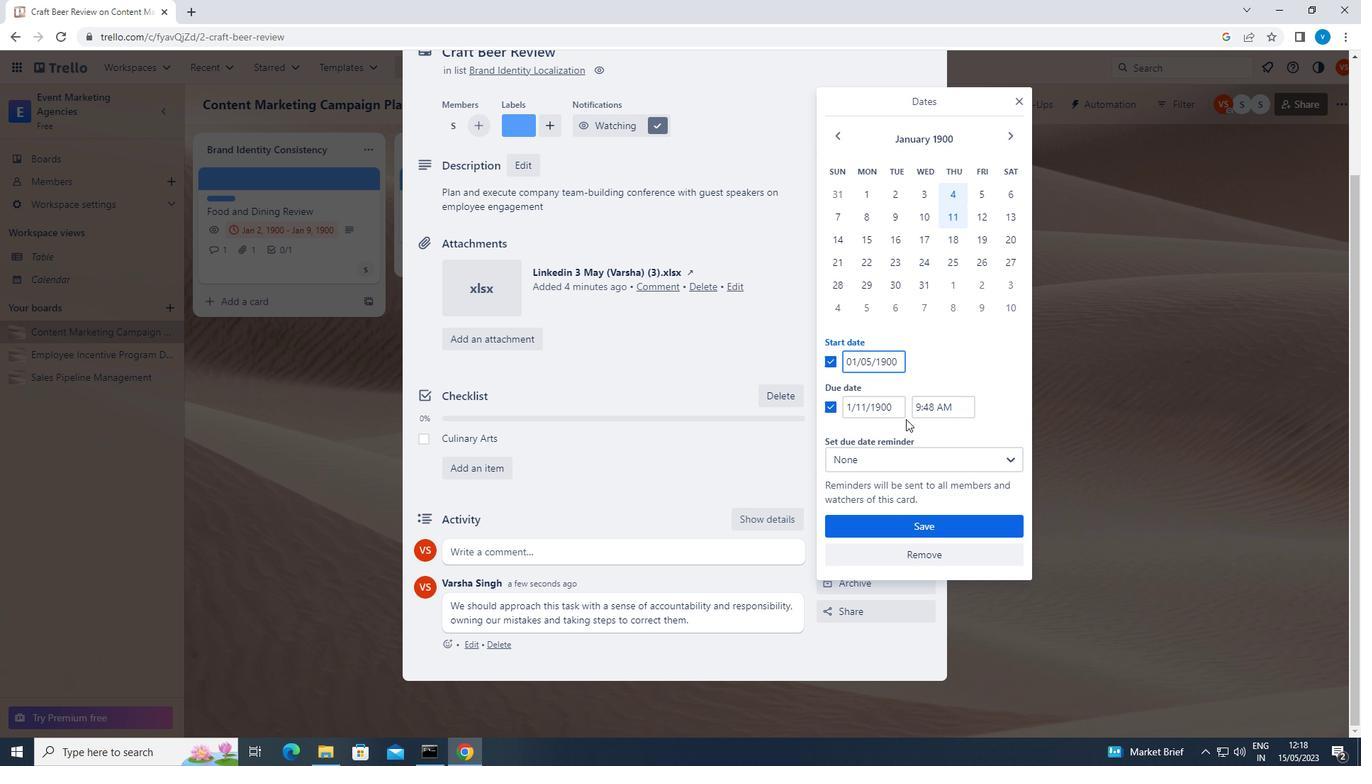 
Action: Mouse pressed left at (903, 410)
Screenshot: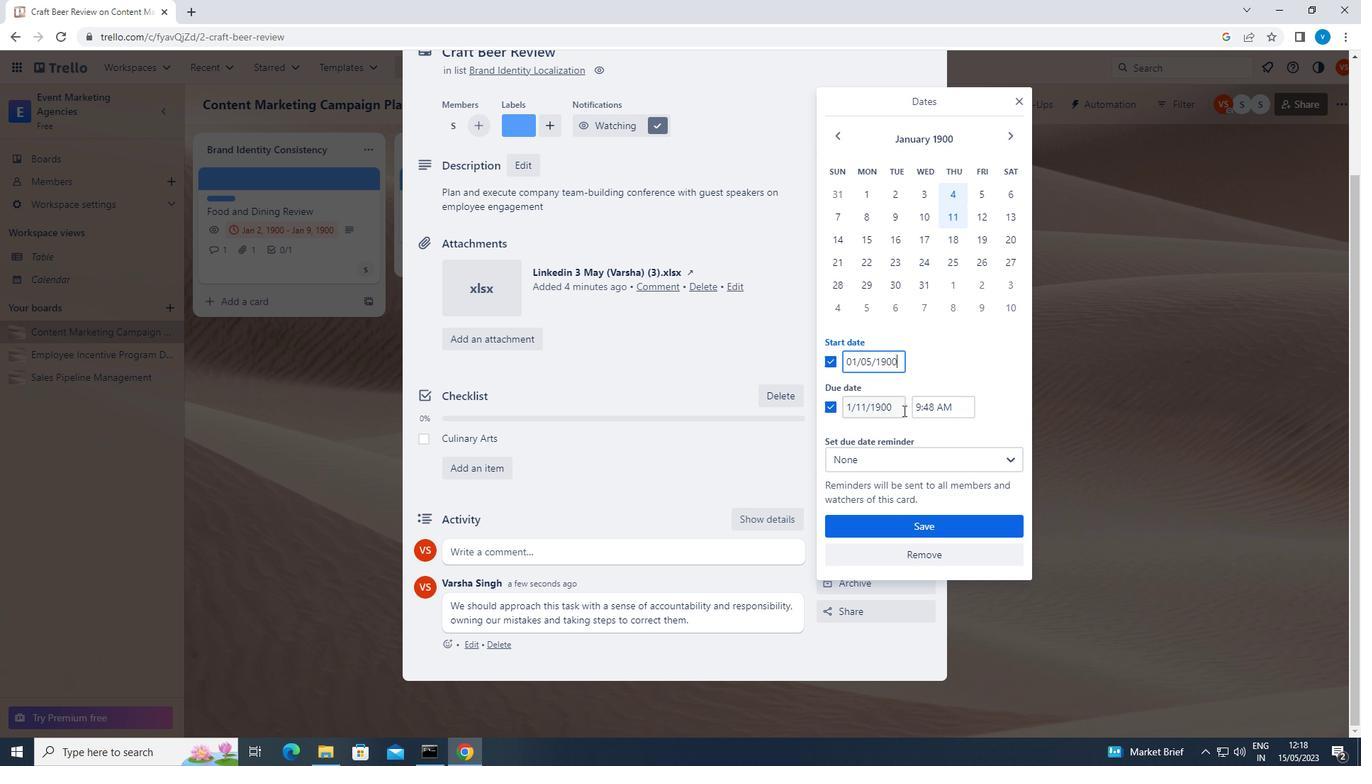 
Action: Key pressed <Key.backspace><Key.backspace><Key.backspace><Key.backspace><Key.backspace><Key.backspace><Key.backspace><Key.backspace><Key.backspace><Key.backspace><Key.backspace><Key.backspace><Key.backspace><Key.backspace>01/12/1900
Screenshot: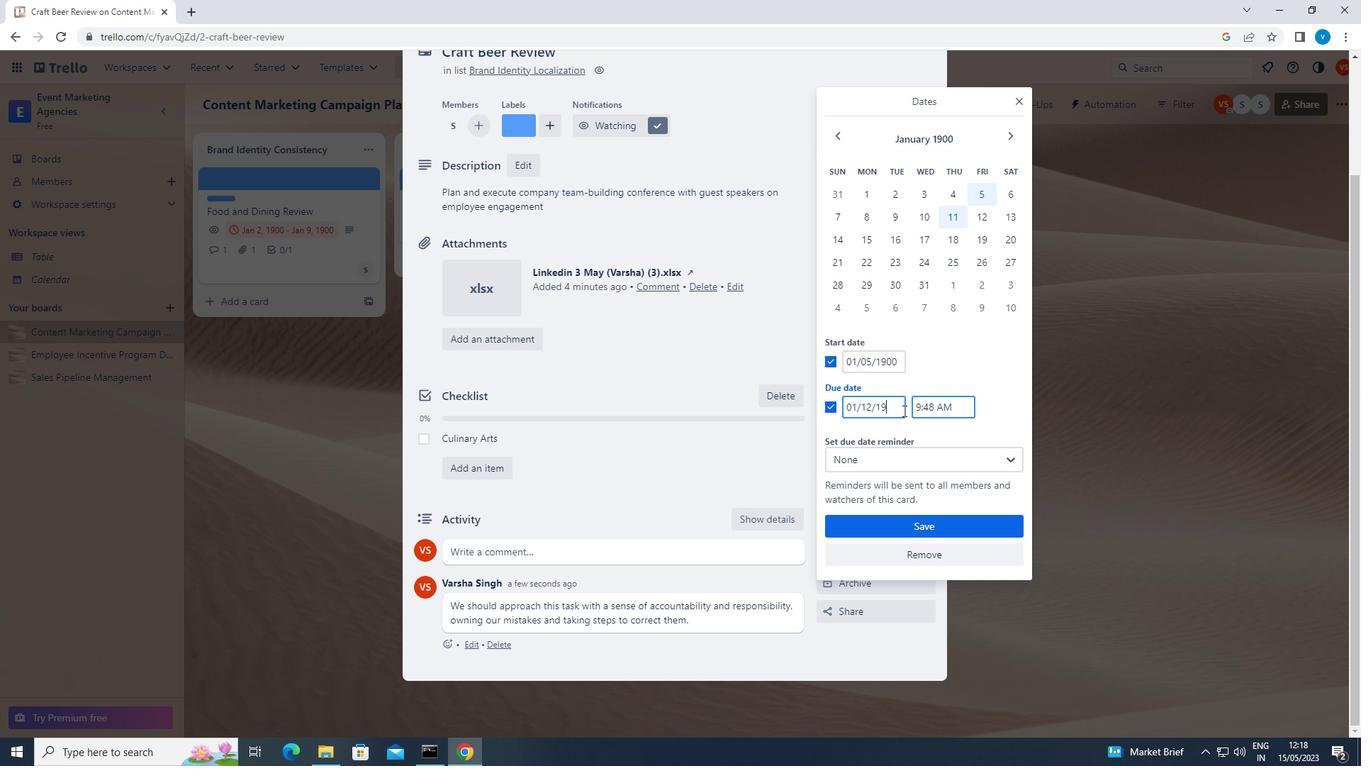 
Action: Mouse moved to (885, 529)
Screenshot: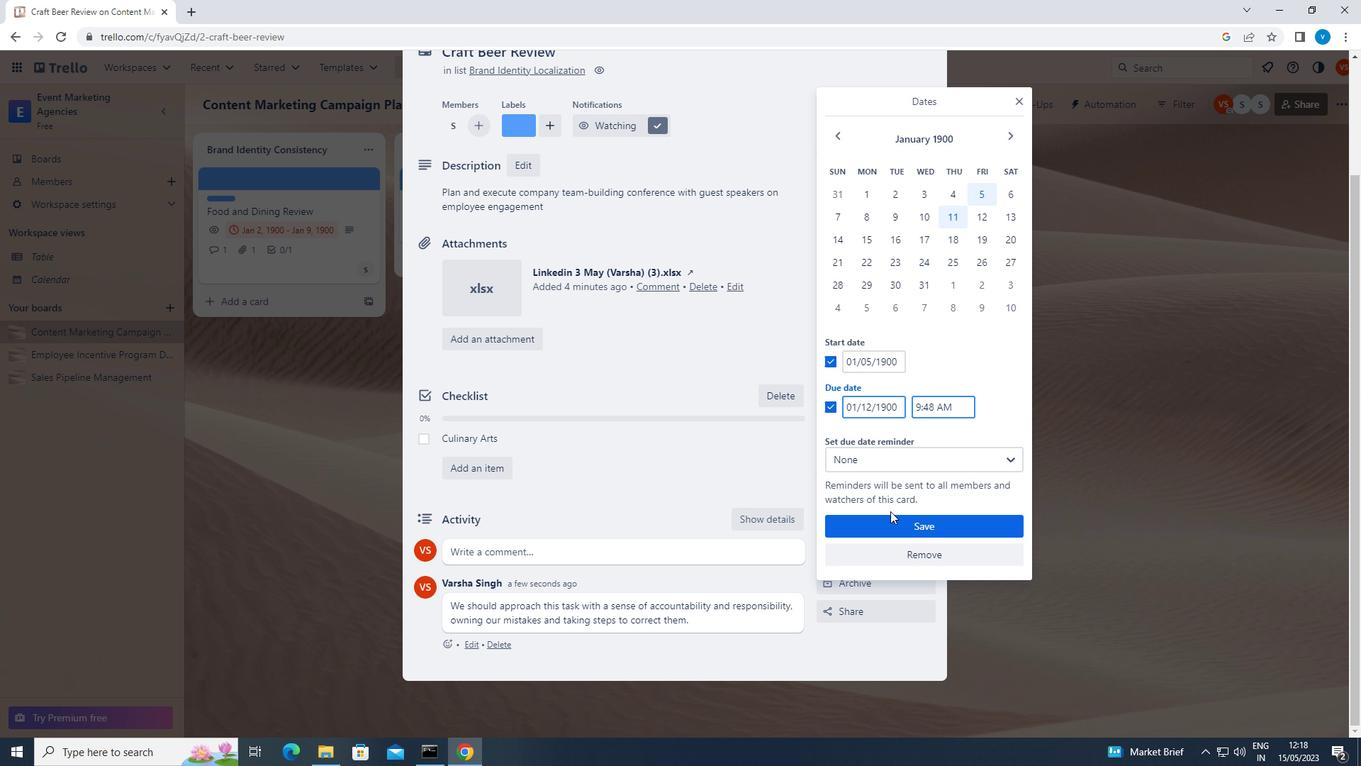 
Action: Mouse pressed left at (885, 529)
Screenshot: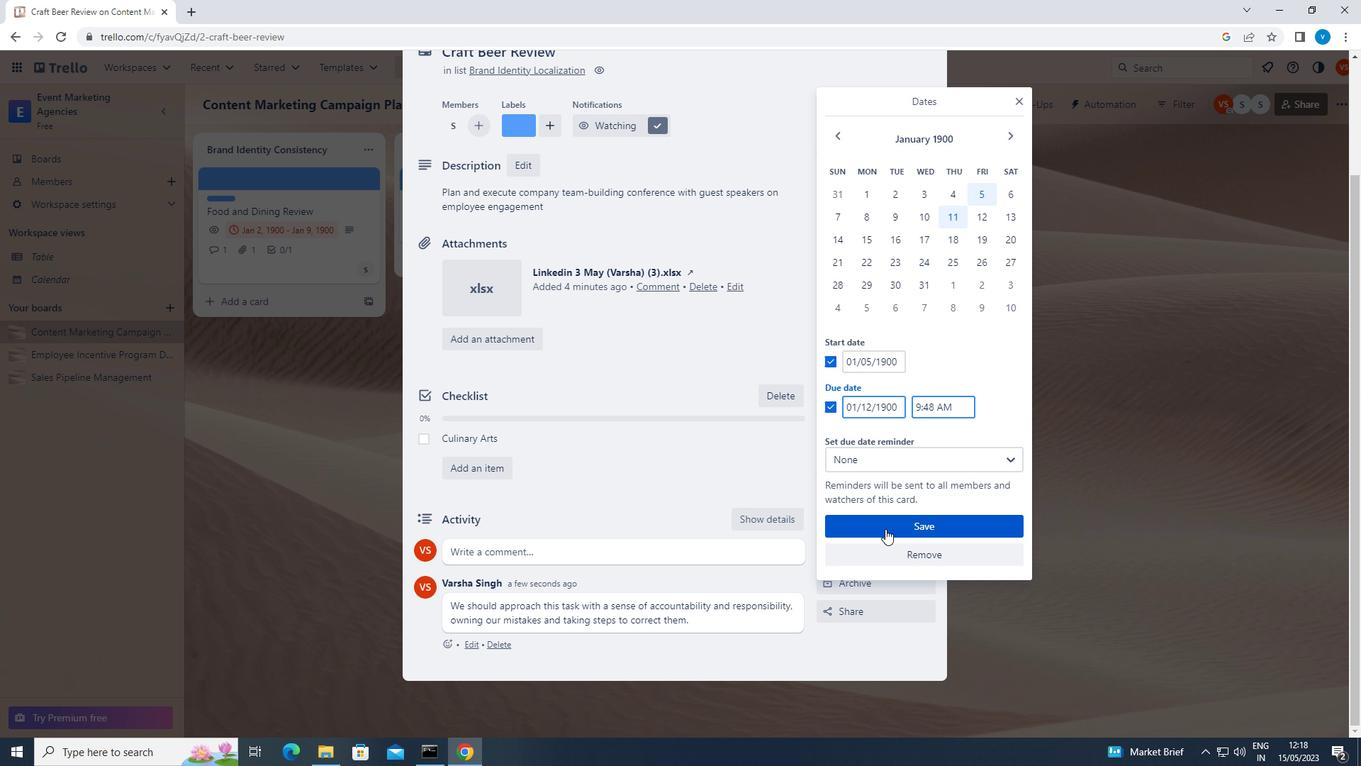 
